 Task: Find connections with filter location Fresno with filter topic #CEOwith filter profile language French with filter current company Career Expertoz with filter school Pacific University Udaipur with filter industry Artists and Writers with filter service category Outsourcing with filter keywords title Phone Sales Specialist
Action: Mouse moved to (170, 269)
Screenshot: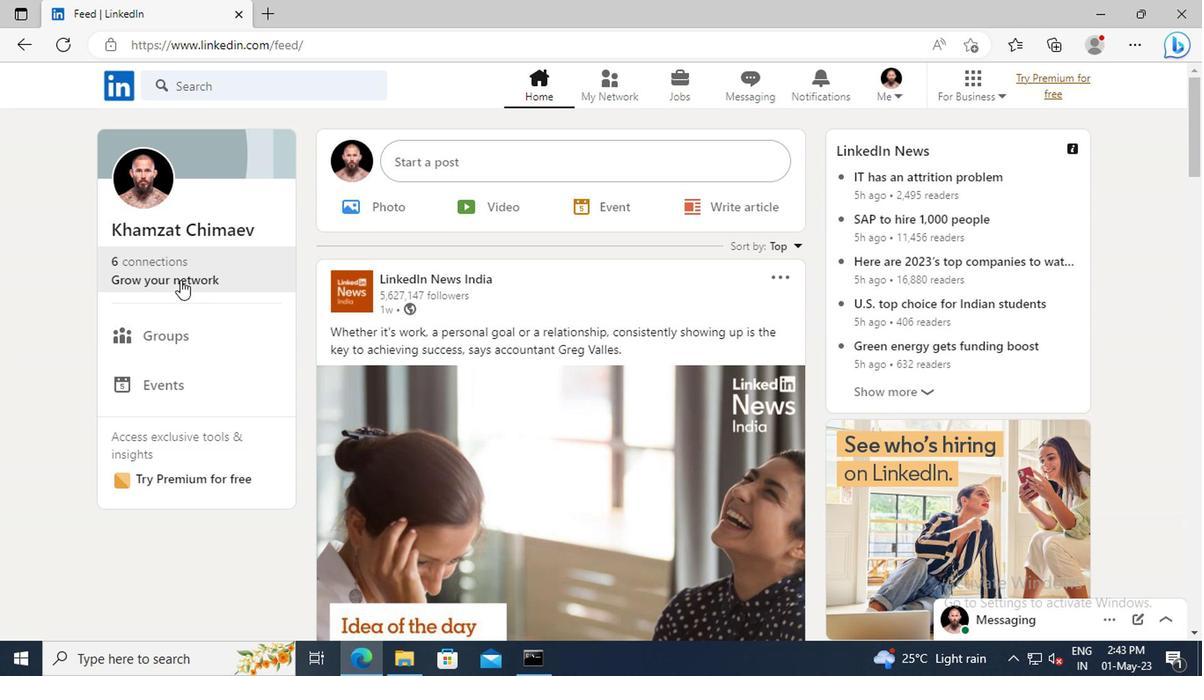 
Action: Mouse pressed left at (170, 269)
Screenshot: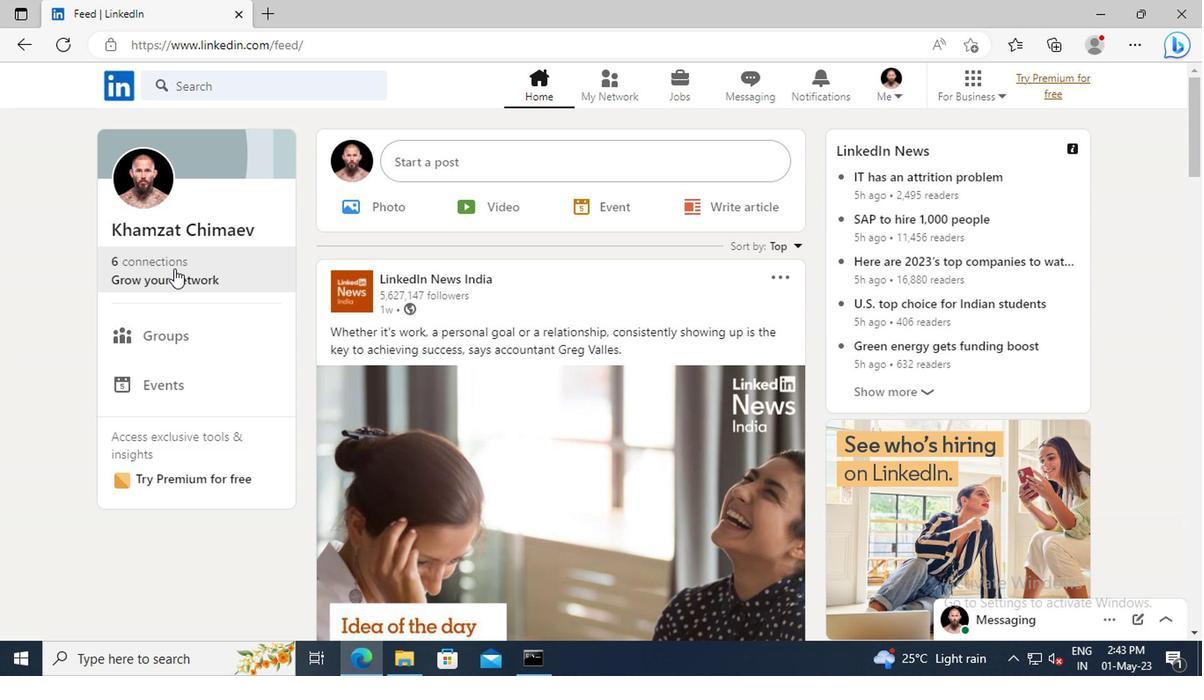 
Action: Mouse moved to (184, 187)
Screenshot: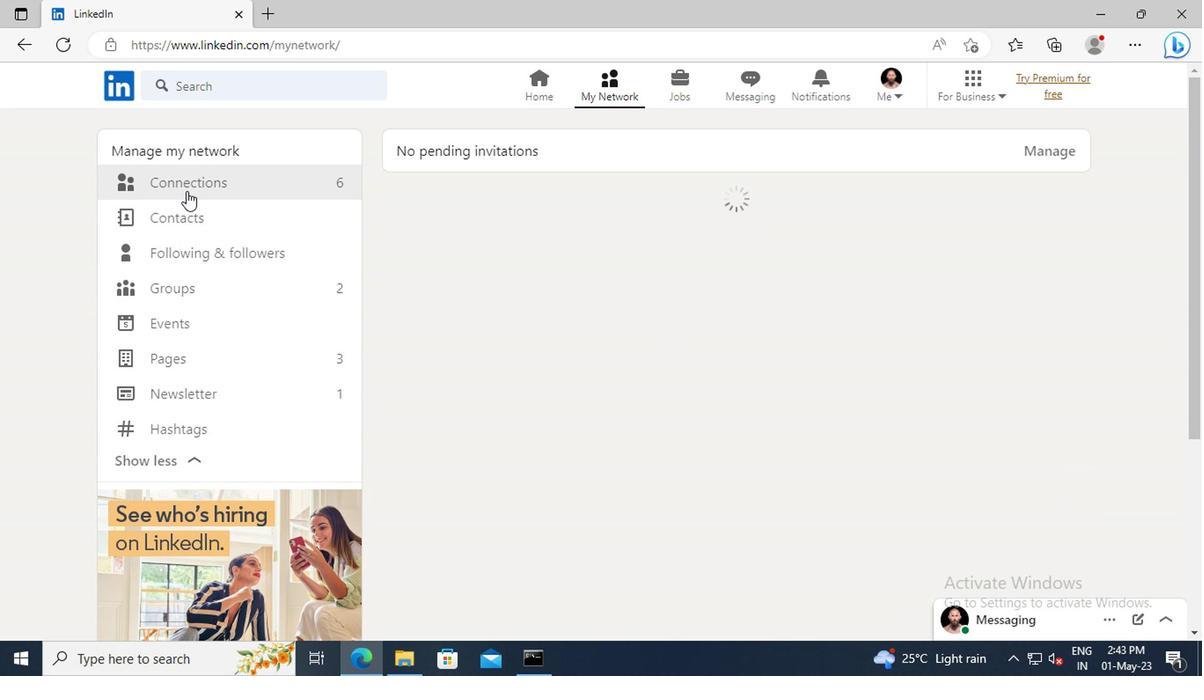 
Action: Mouse pressed left at (184, 187)
Screenshot: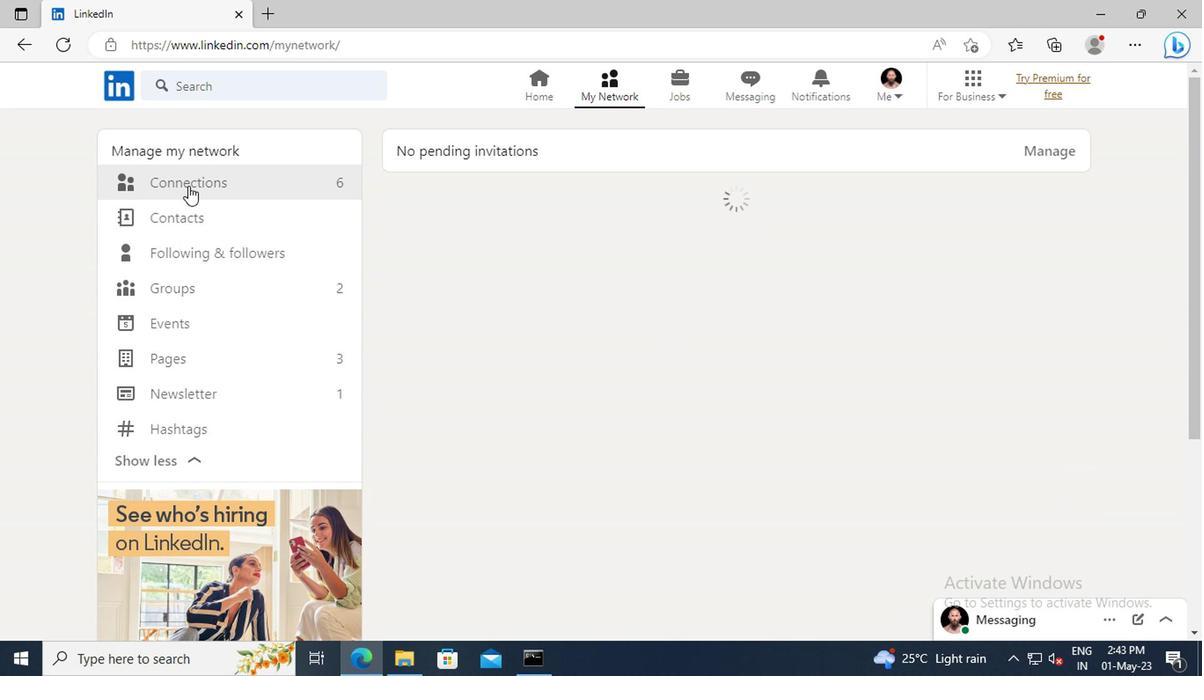 
Action: Mouse moved to (700, 191)
Screenshot: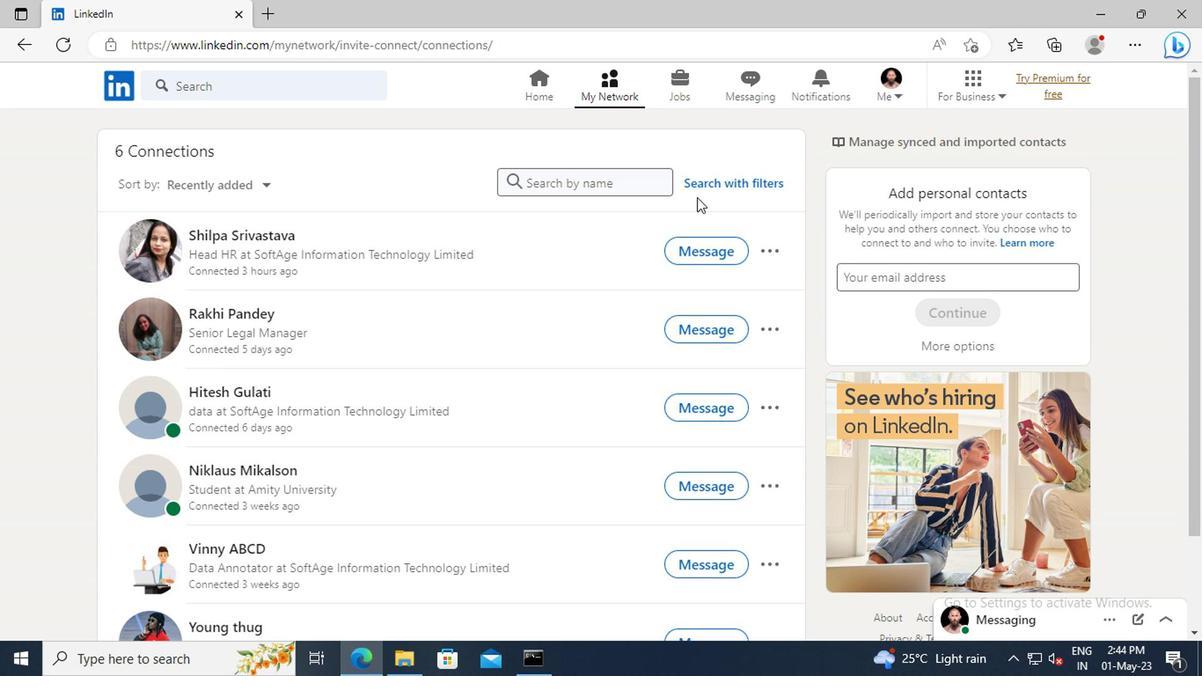 
Action: Mouse pressed left at (700, 191)
Screenshot: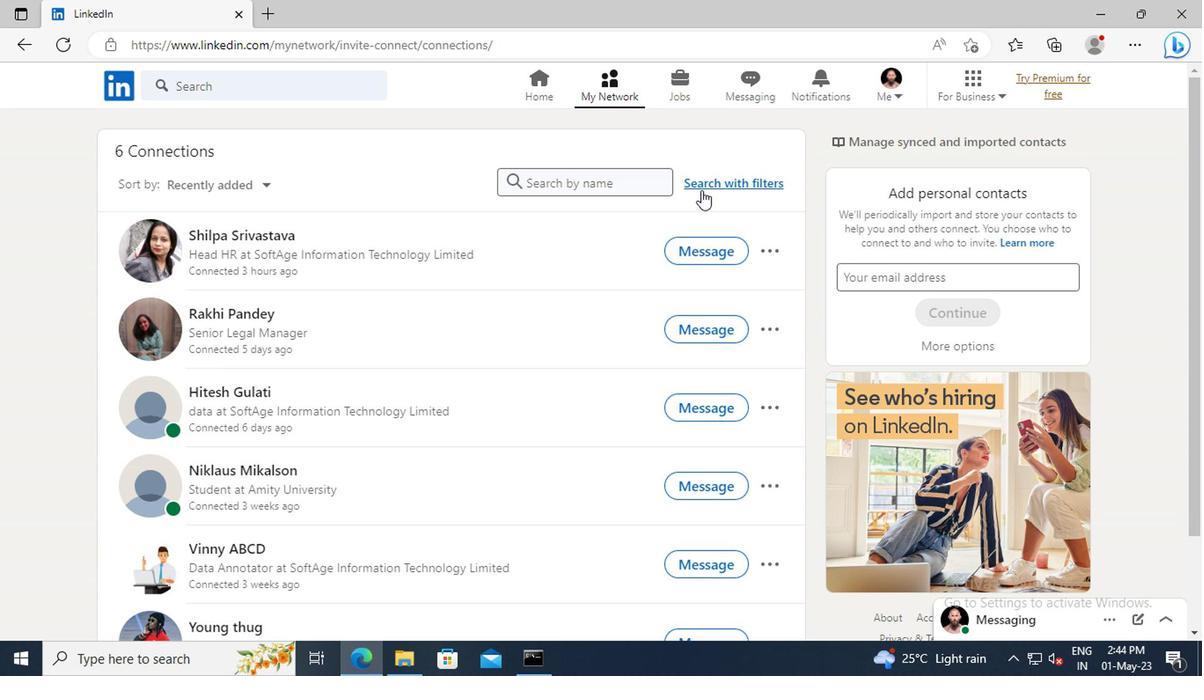 
Action: Mouse moved to (653, 141)
Screenshot: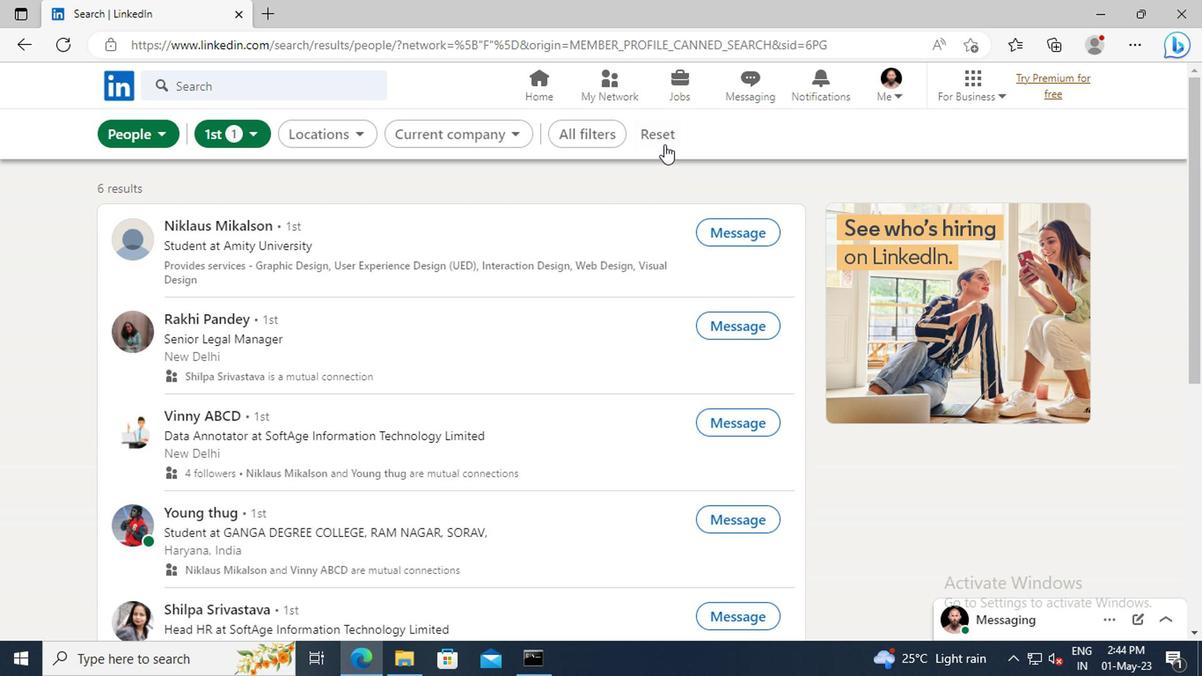 
Action: Mouse pressed left at (653, 141)
Screenshot: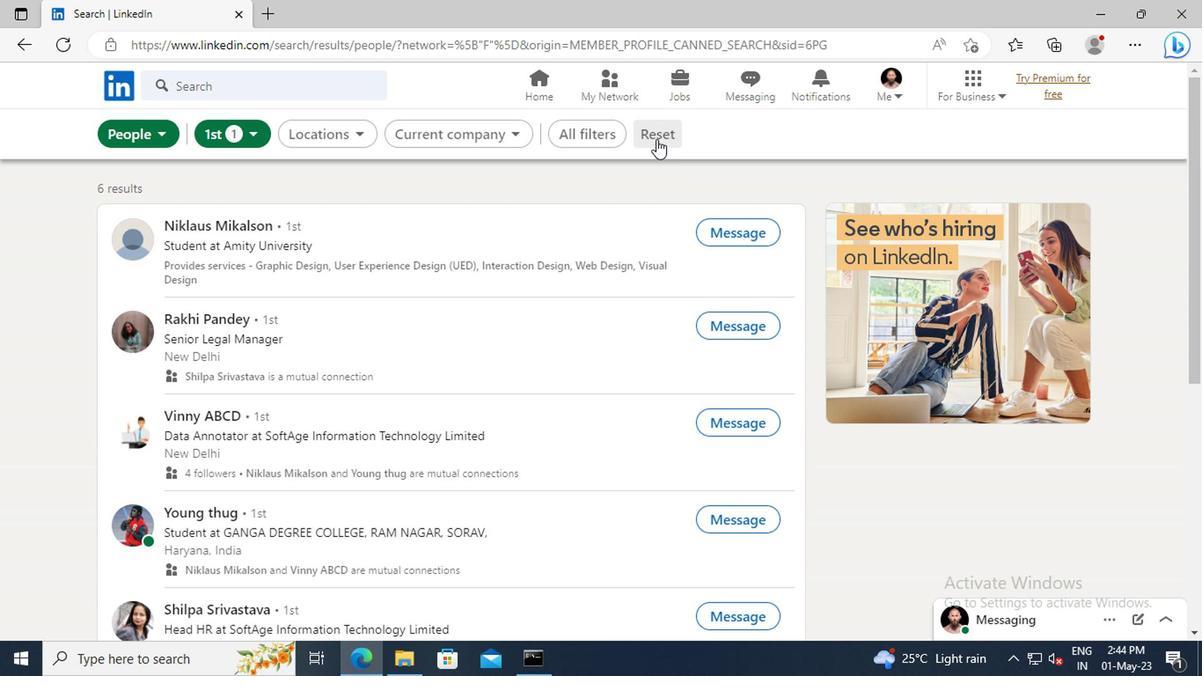 
Action: Mouse moved to (629, 139)
Screenshot: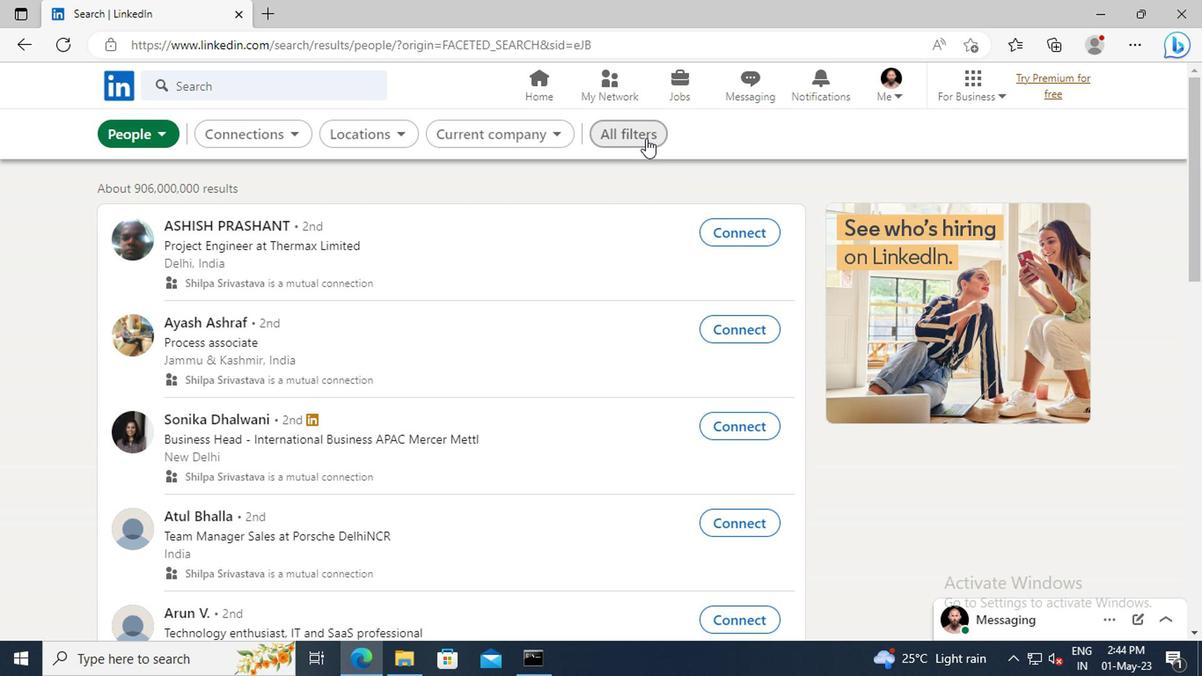 
Action: Mouse pressed left at (629, 139)
Screenshot: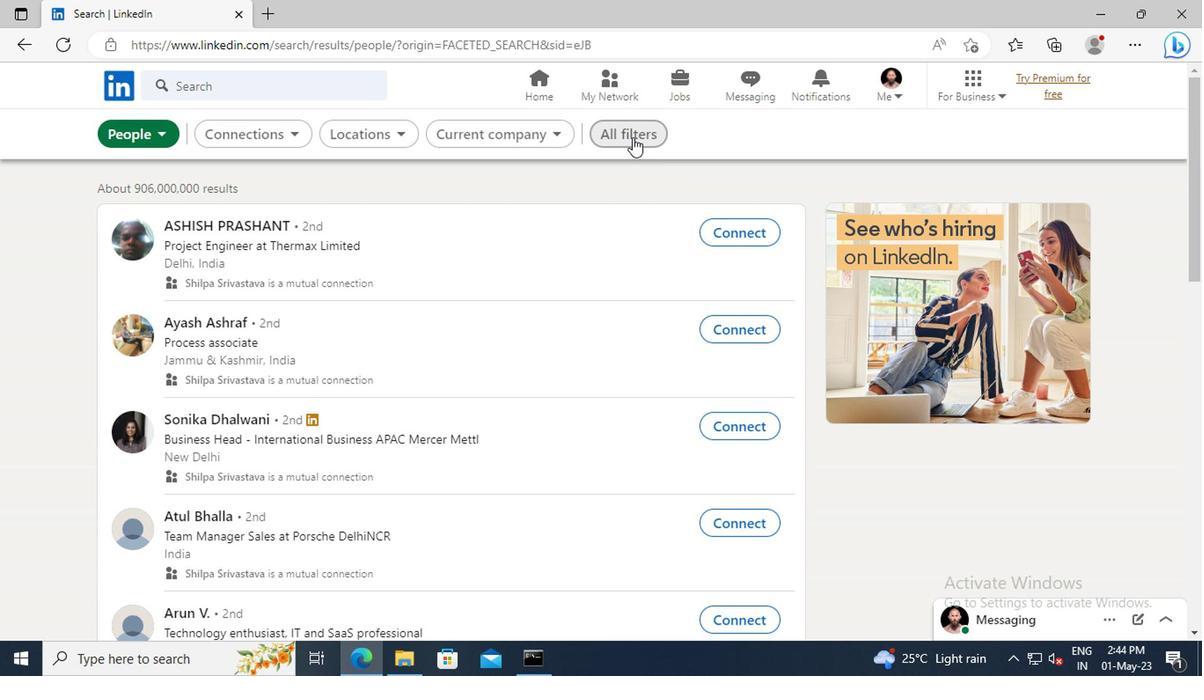 
Action: Mouse moved to (957, 370)
Screenshot: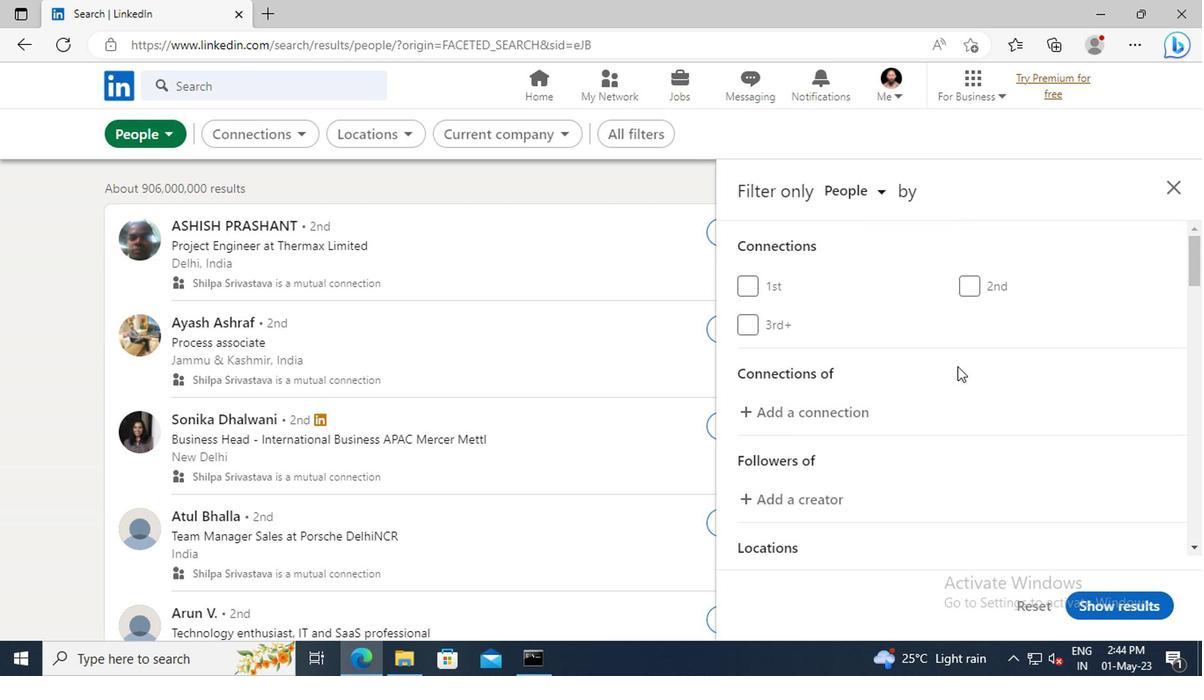 
Action: Mouse scrolled (957, 369) with delta (0, 0)
Screenshot: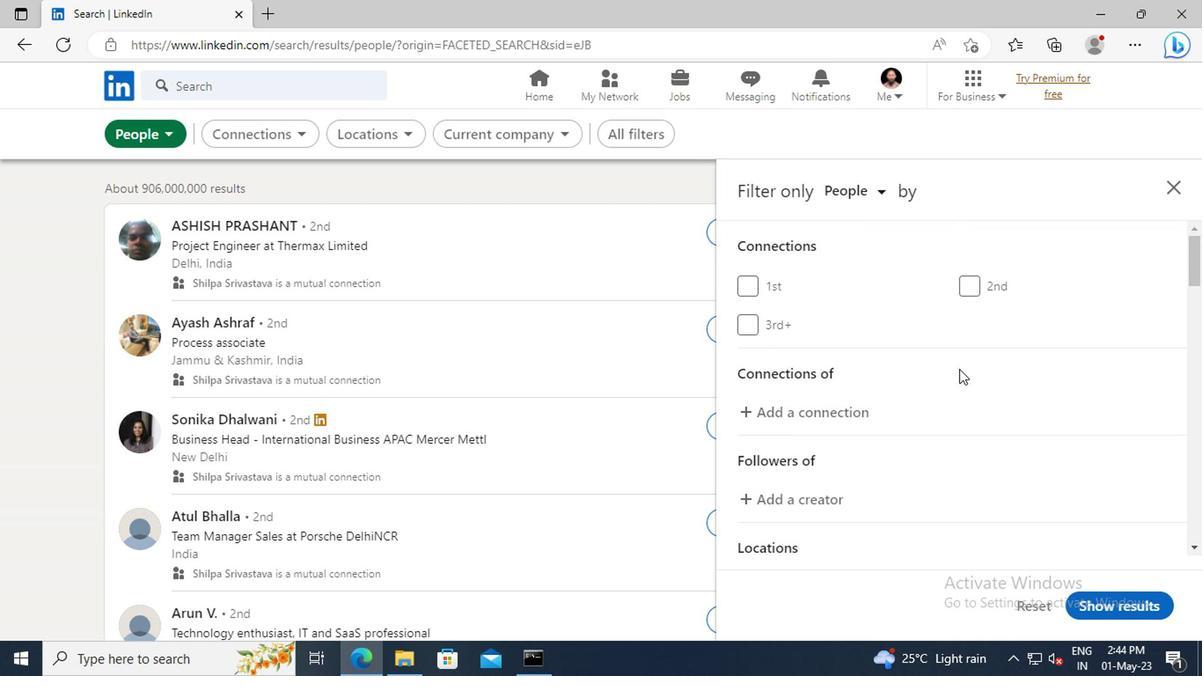 
Action: Mouse scrolled (957, 369) with delta (0, 0)
Screenshot: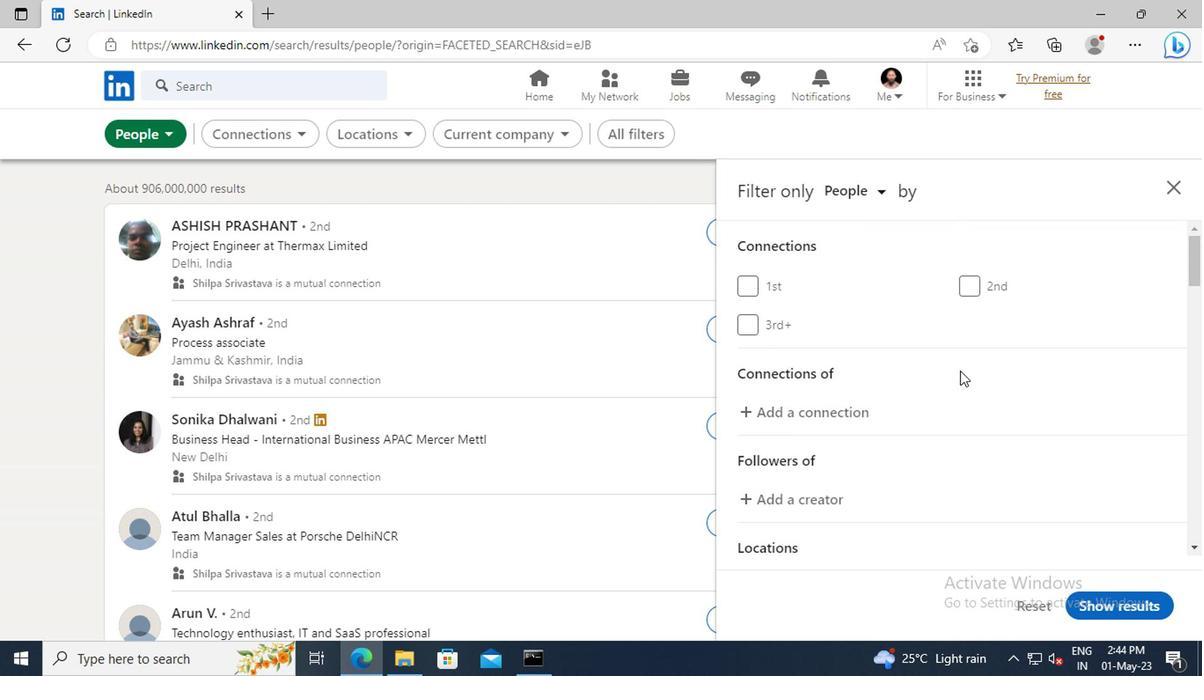 
Action: Mouse scrolled (957, 369) with delta (0, 0)
Screenshot: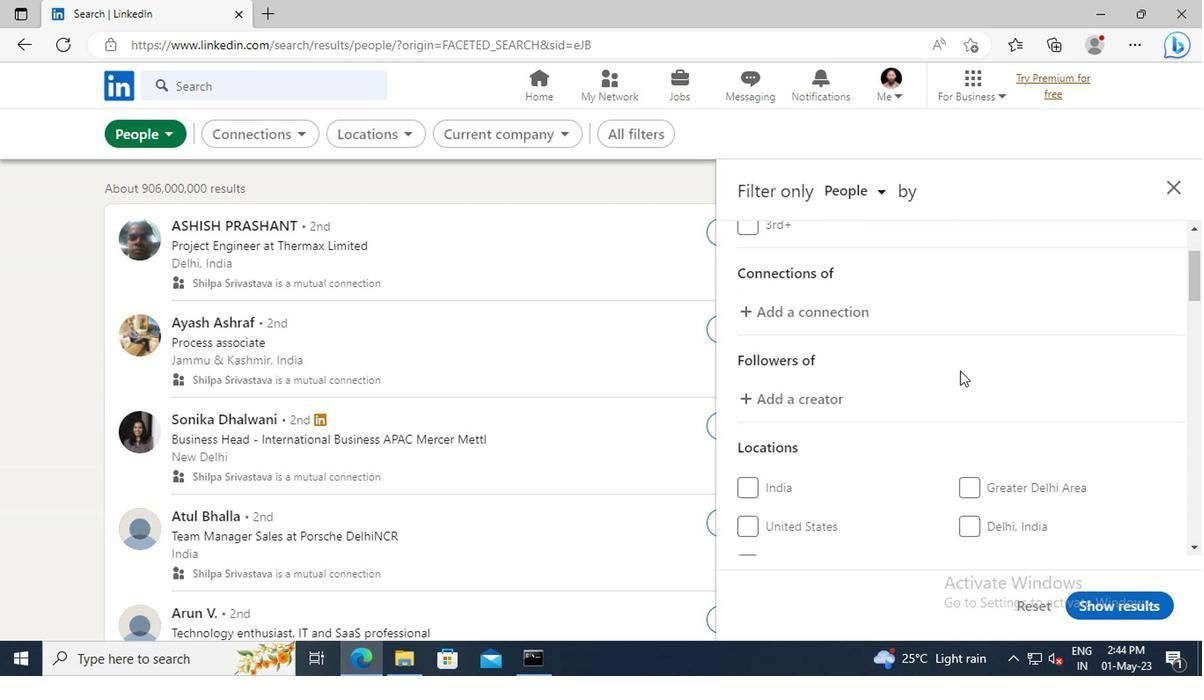 
Action: Mouse scrolled (957, 369) with delta (0, 0)
Screenshot: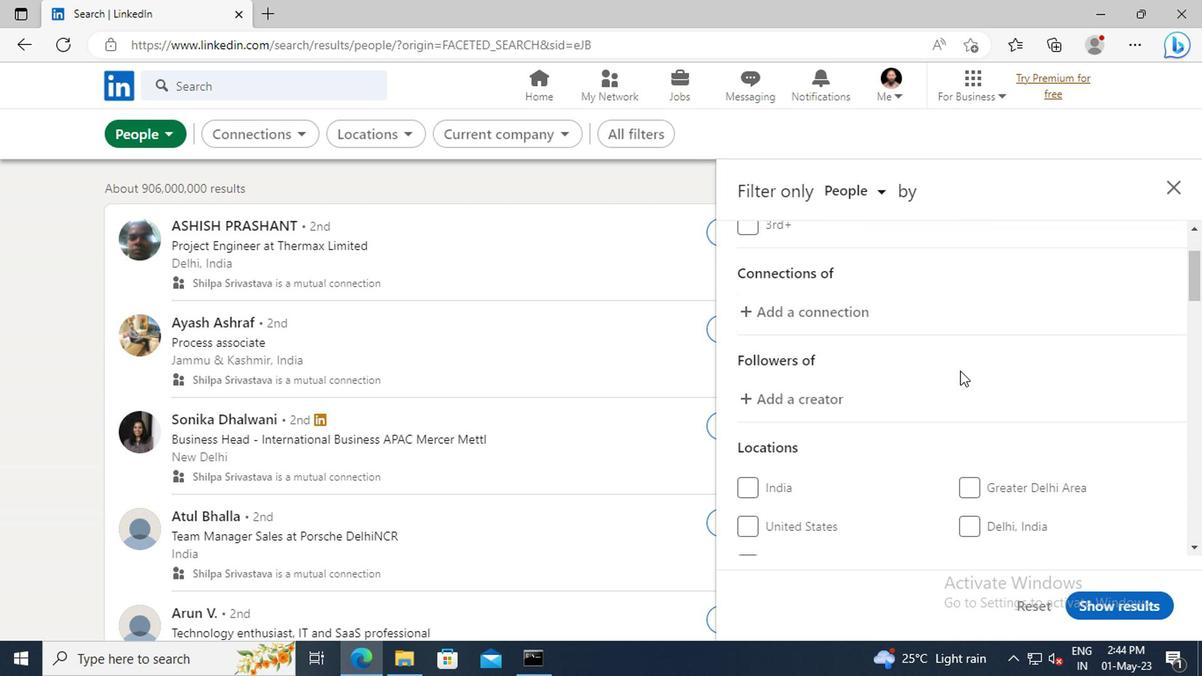 
Action: Mouse scrolled (957, 369) with delta (0, 0)
Screenshot: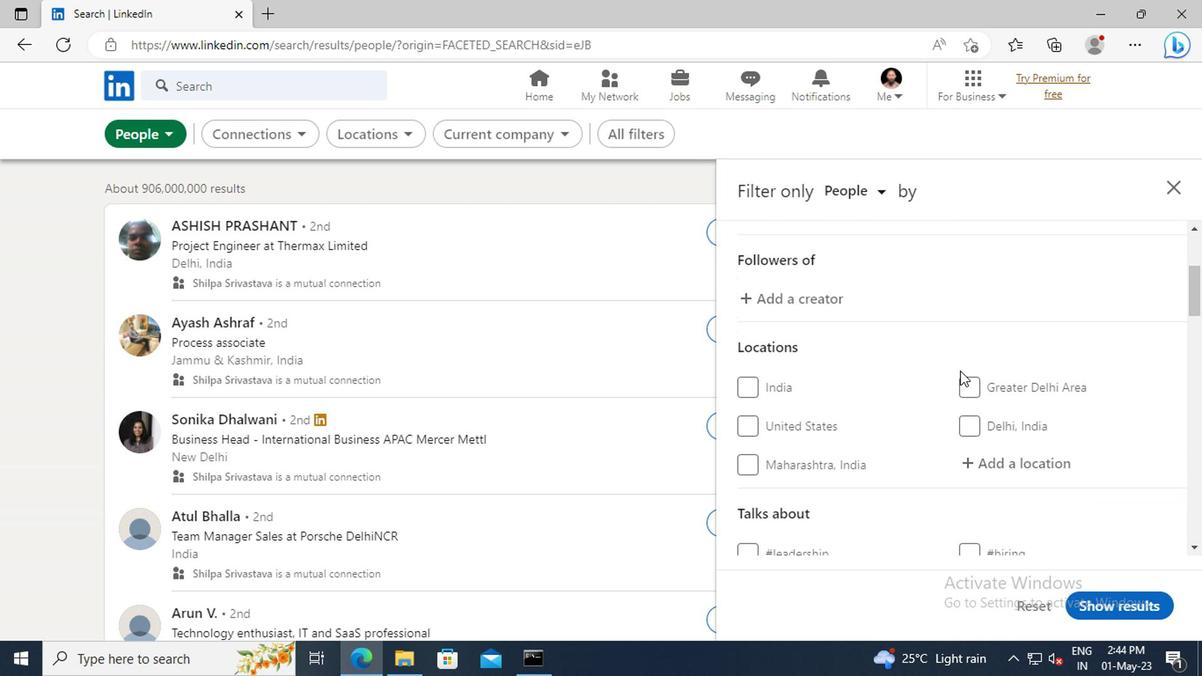 
Action: Mouse moved to (972, 410)
Screenshot: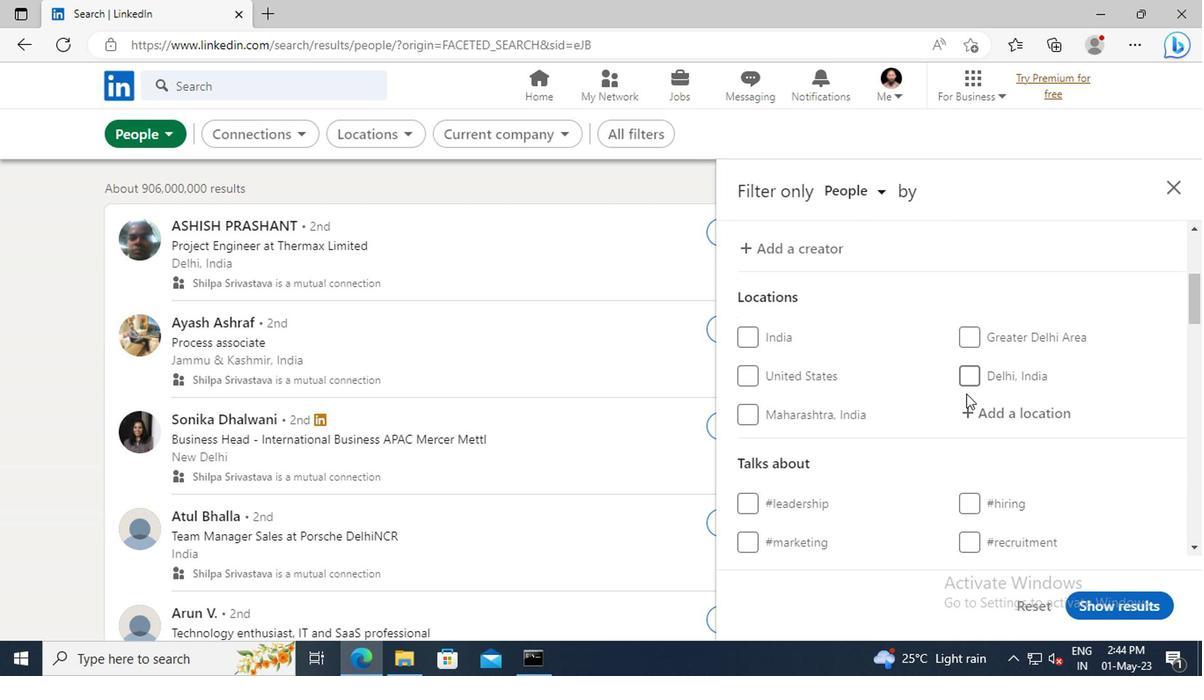 
Action: Mouse pressed left at (972, 410)
Screenshot: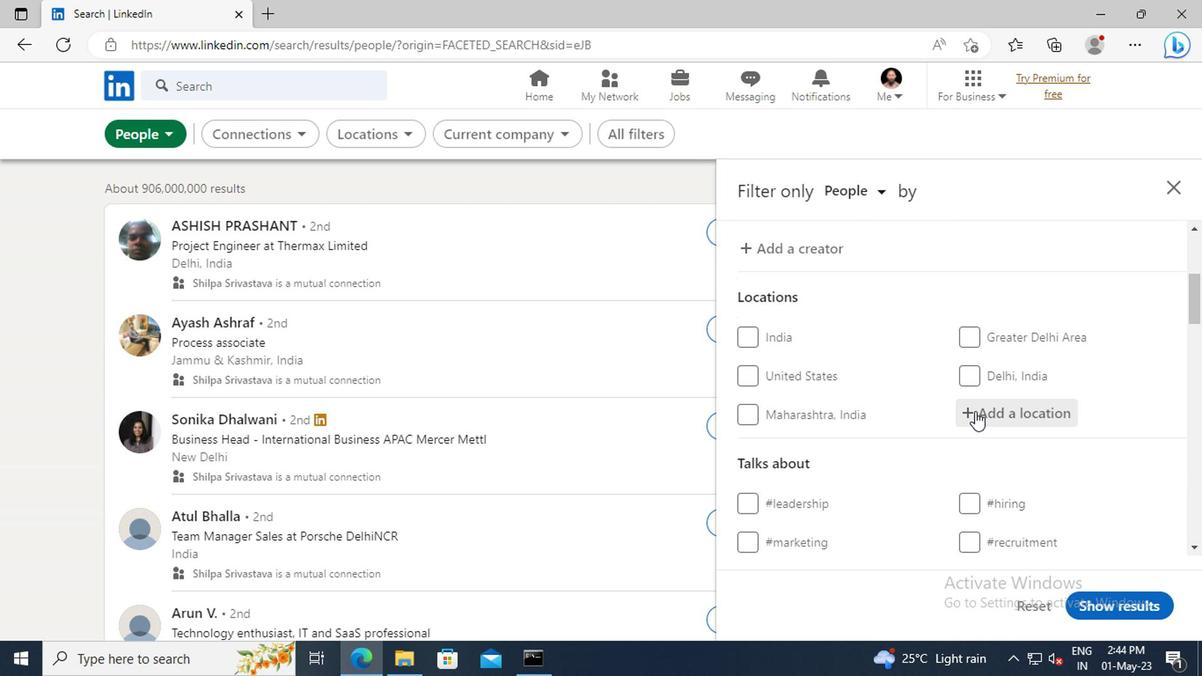 
Action: Key pressed <Key.shift>FRESNO
Screenshot: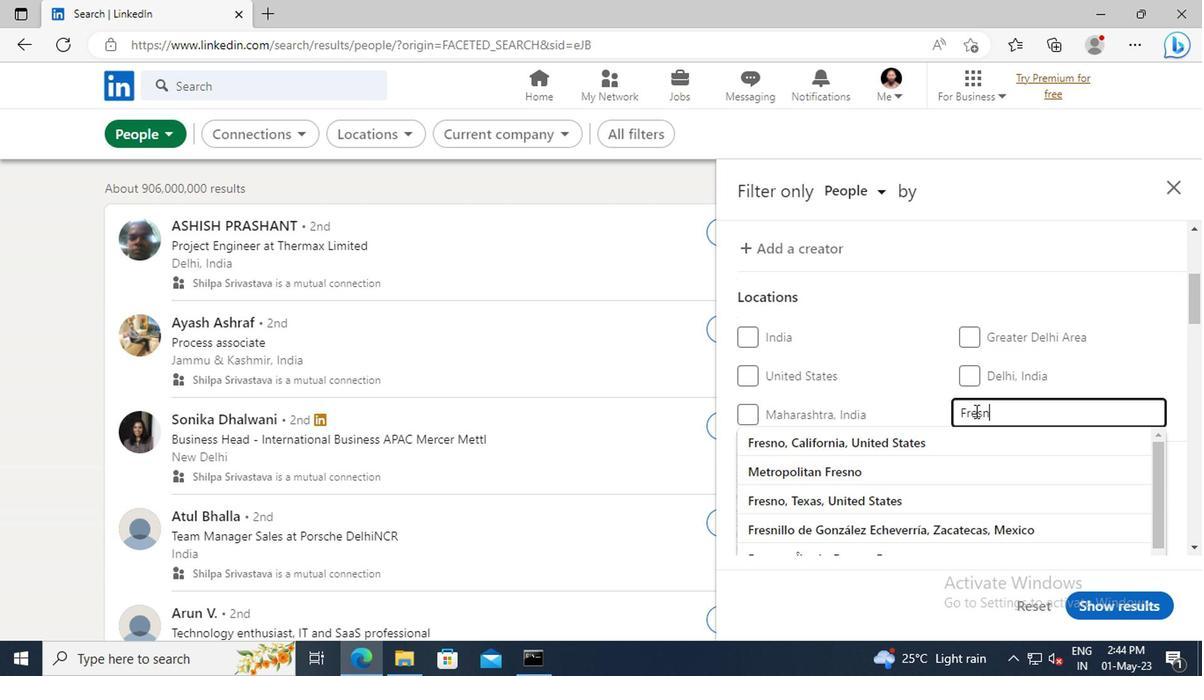 
Action: Mouse moved to (971, 437)
Screenshot: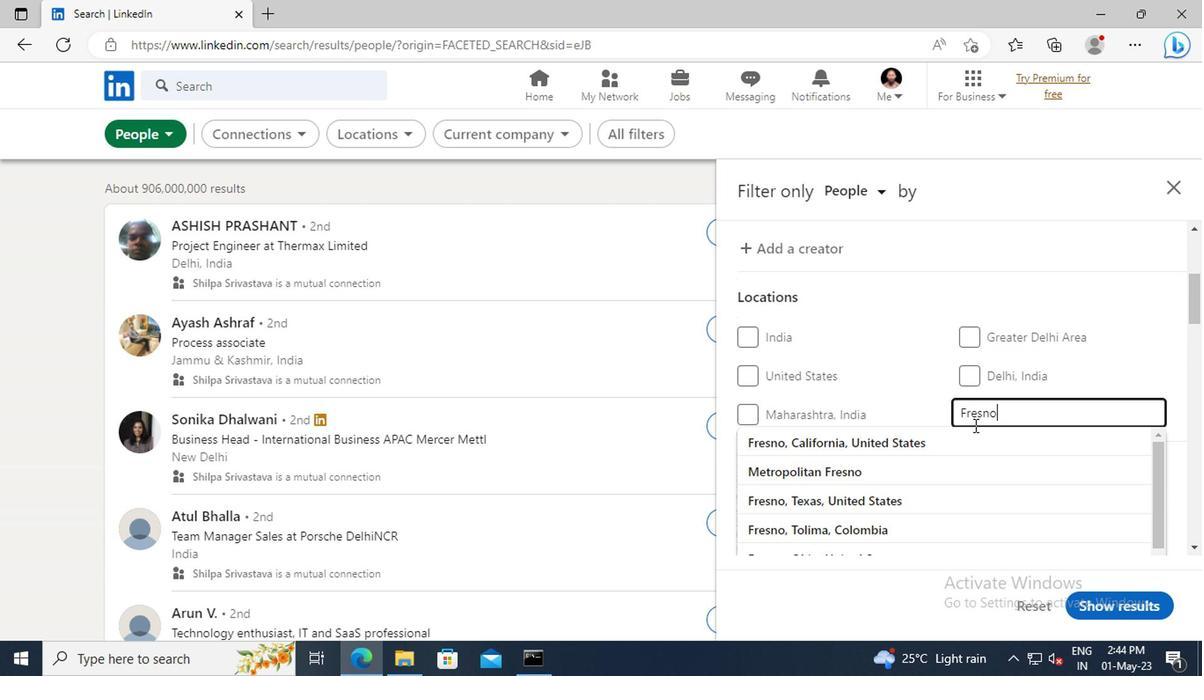
Action: Mouse pressed left at (971, 437)
Screenshot: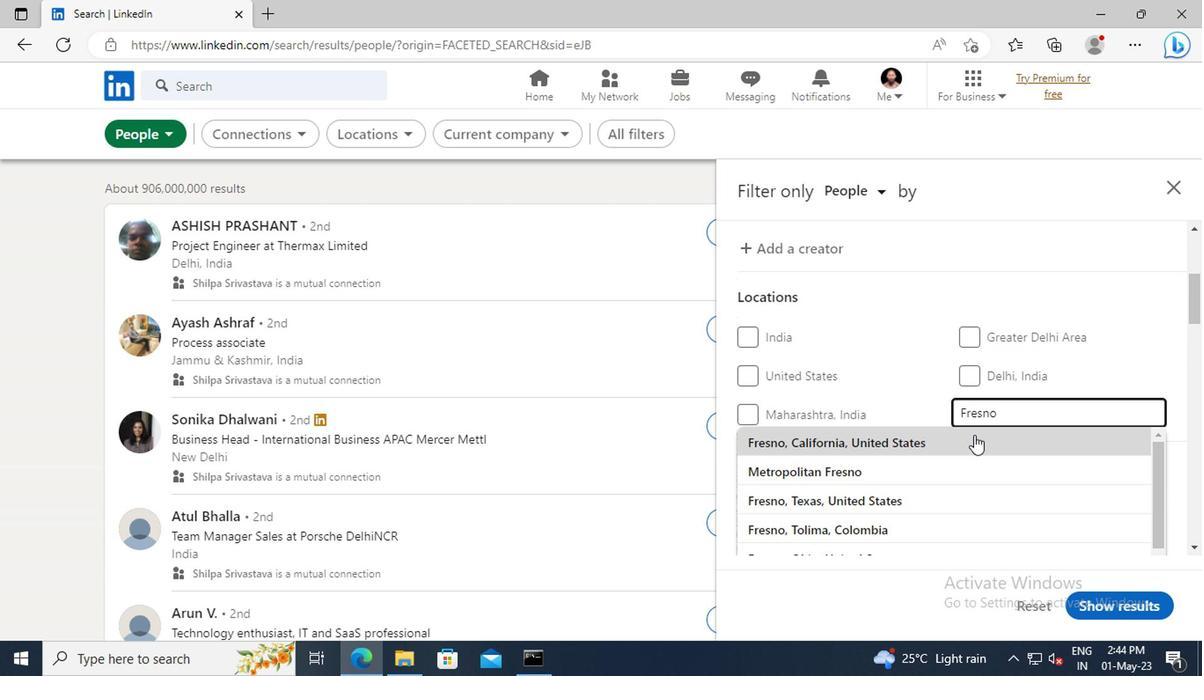 
Action: Mouse scrolled (971, 436) with delta (0, -1)
Screenshot: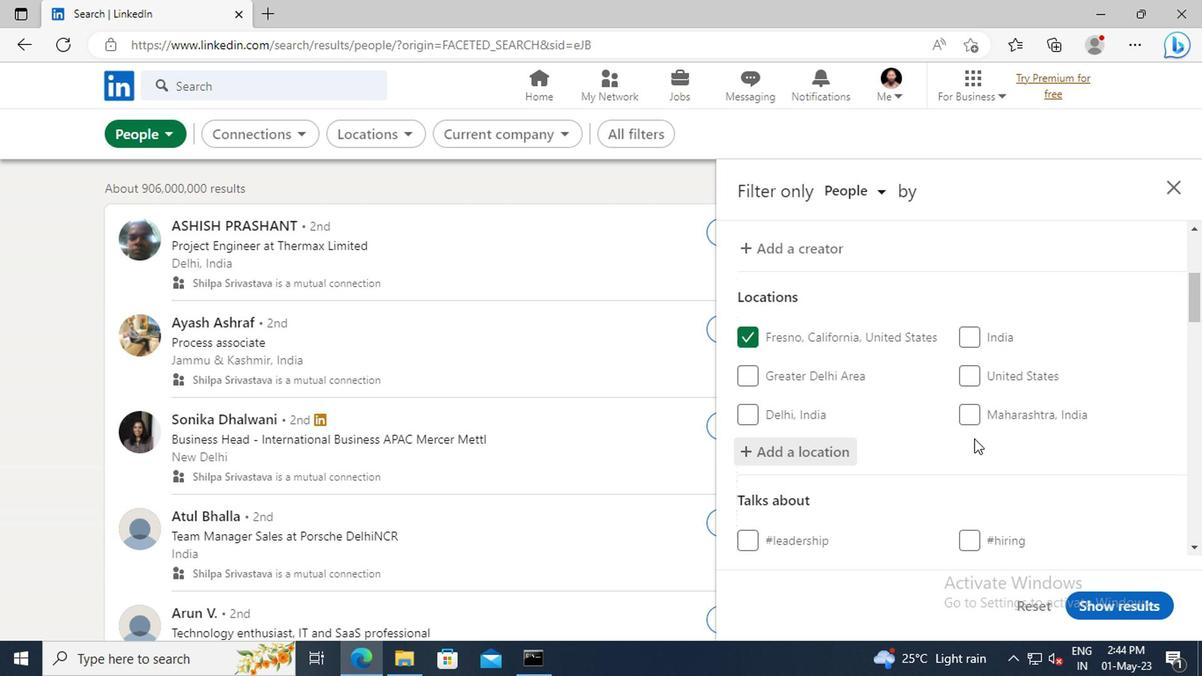 
Action: Mouse scrolled (971, 436) with delta (0, -1)
Screenshot: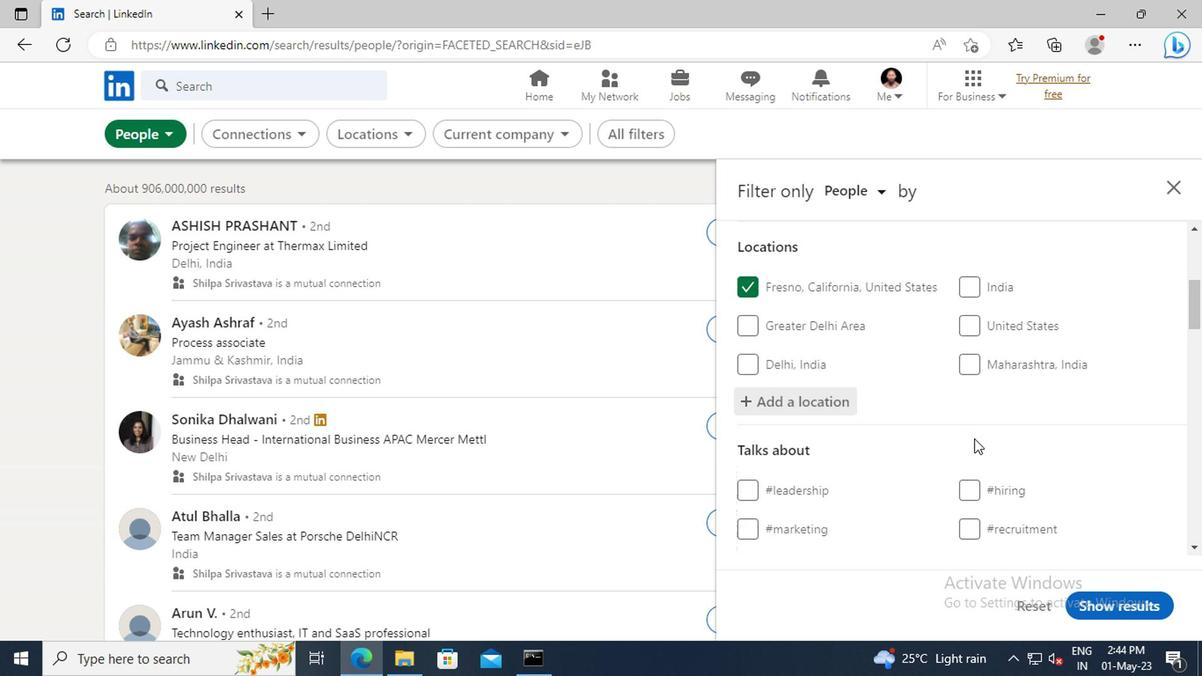 
Action: Mouse scrolled (971, 436) with delta (0, -1)
Screenshot: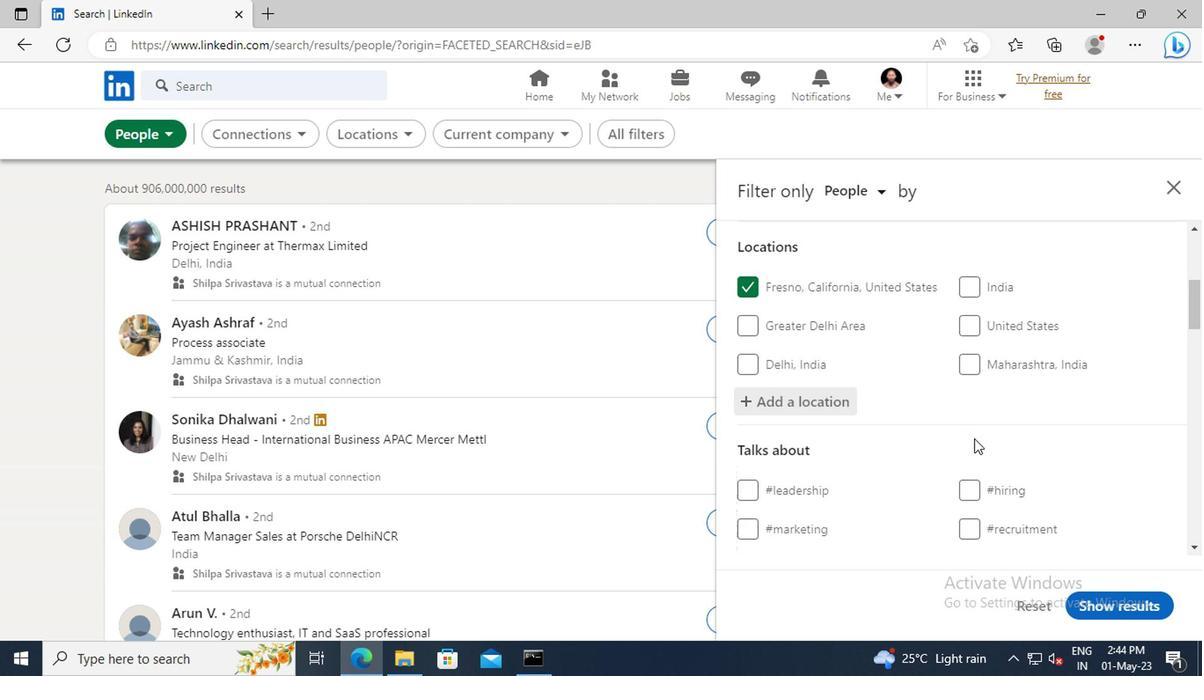 
Action: Mouse scrolled (971, 436) with delta (0, -1)
Screenshot: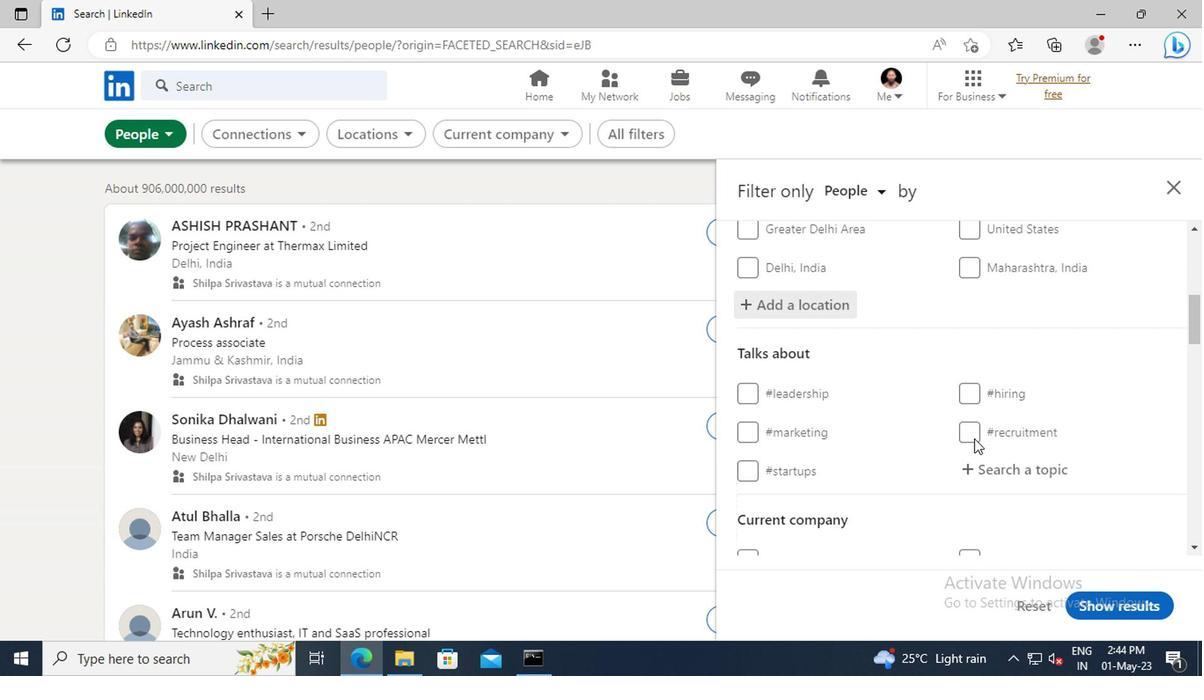 
Action: Mouse moved to (976, 421)
Screenshot: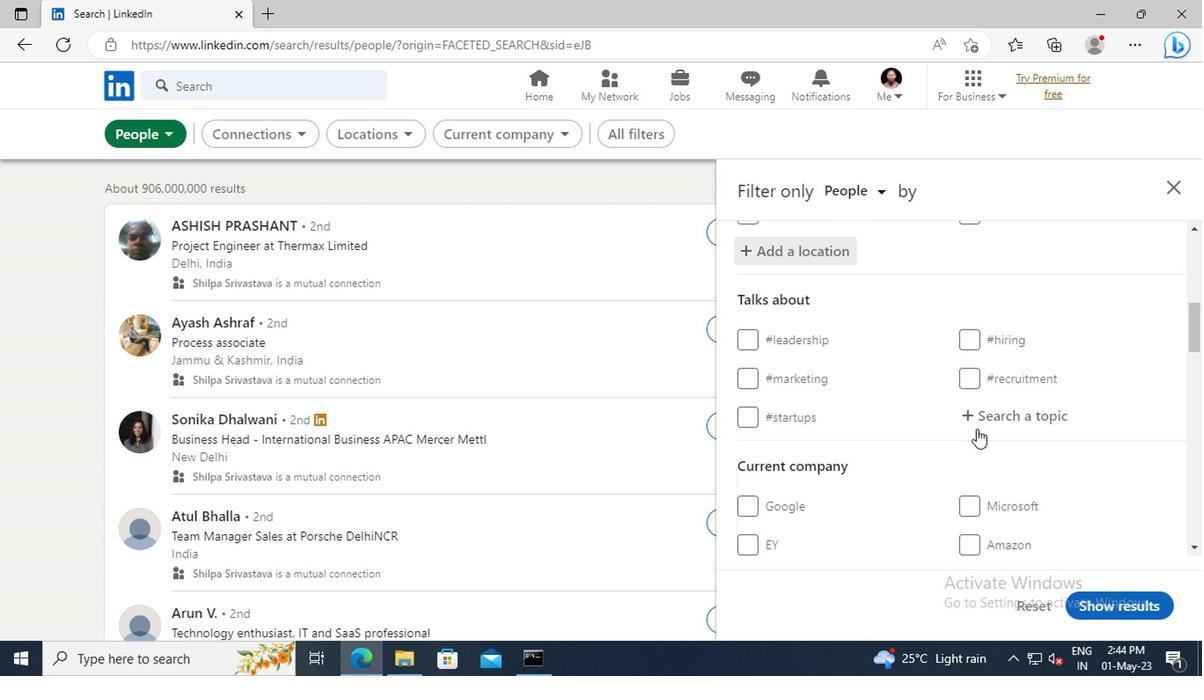 
Action: Mouse pressed left at (976, 421)
Screenshot: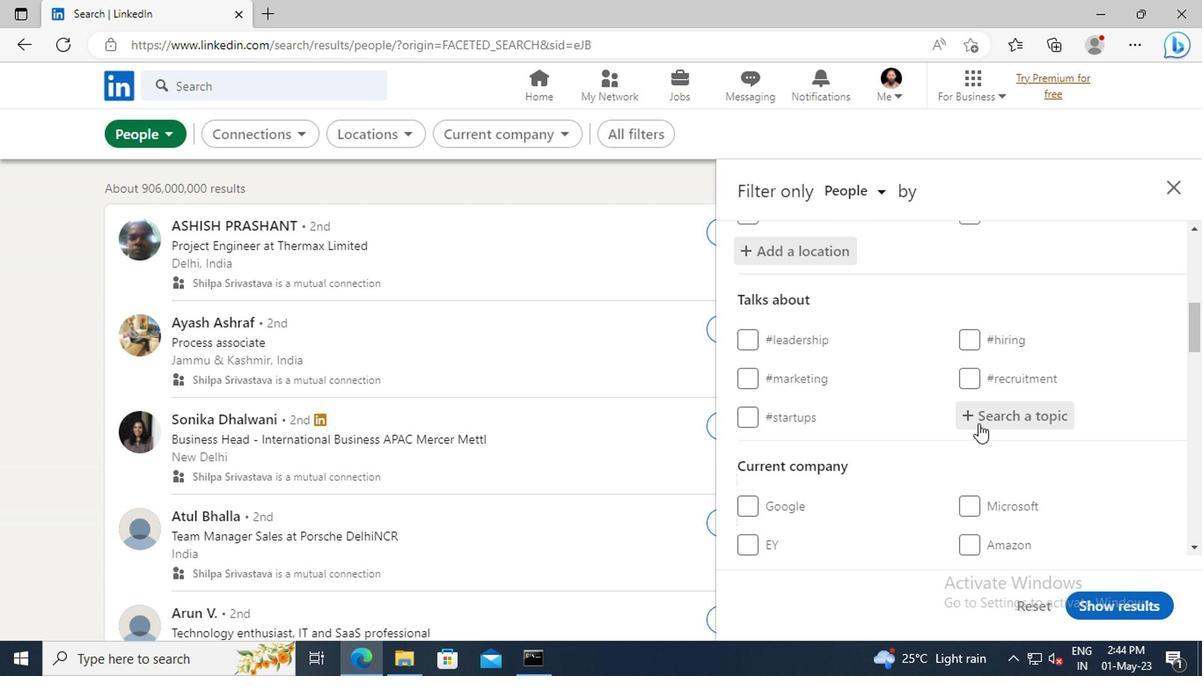
Action: Key pressed <Key.shift>CEO
Screenshot: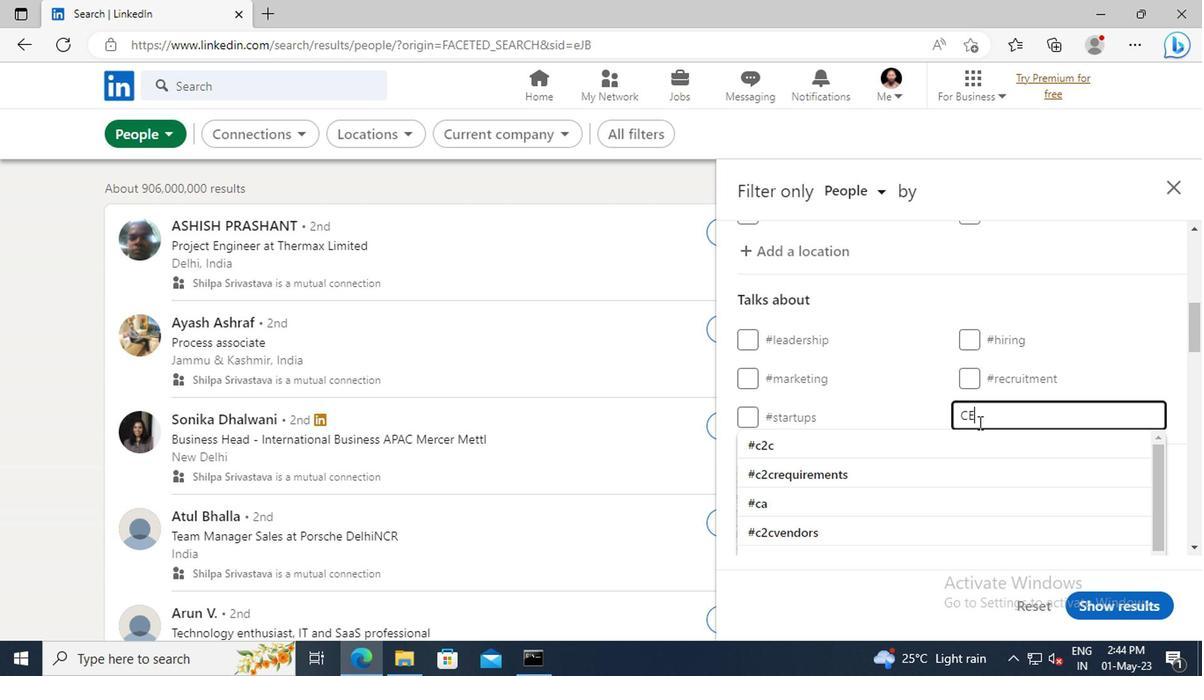 
Action: Mouse moved to (977, 432)
Screenshot: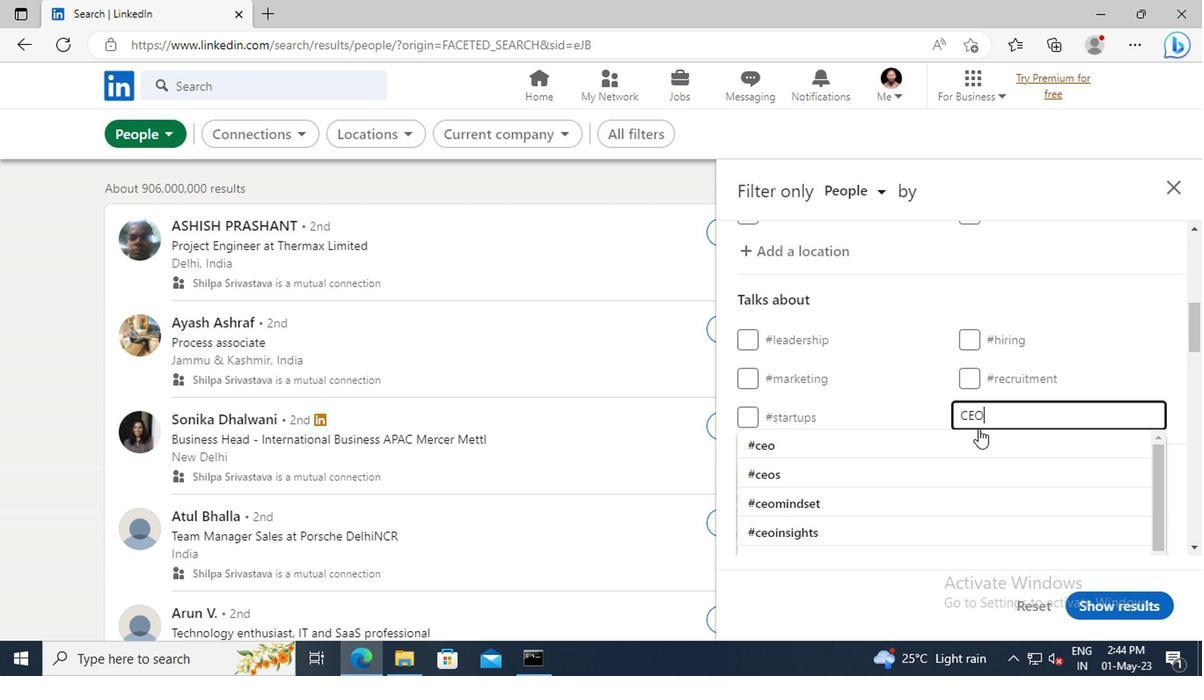 
Action: Mouse pressed left at (977, 432)
Screenshot: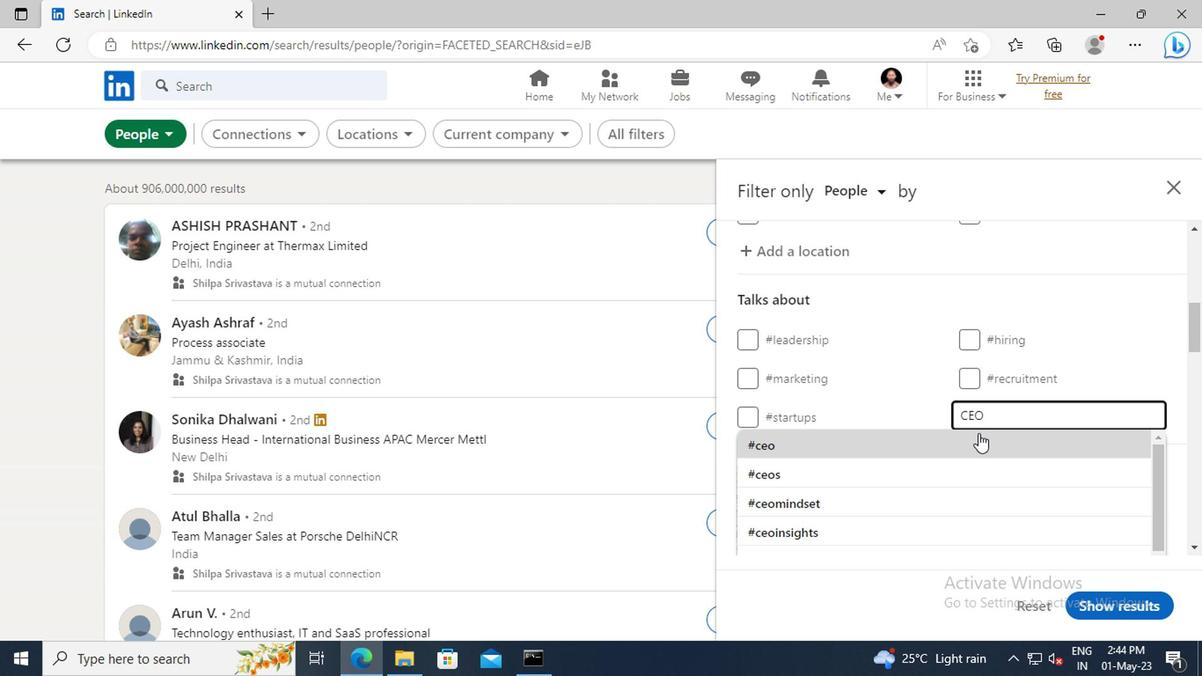 
Action: Mouse scrolled (977, 431) with delta (0, -1)
Screenshot: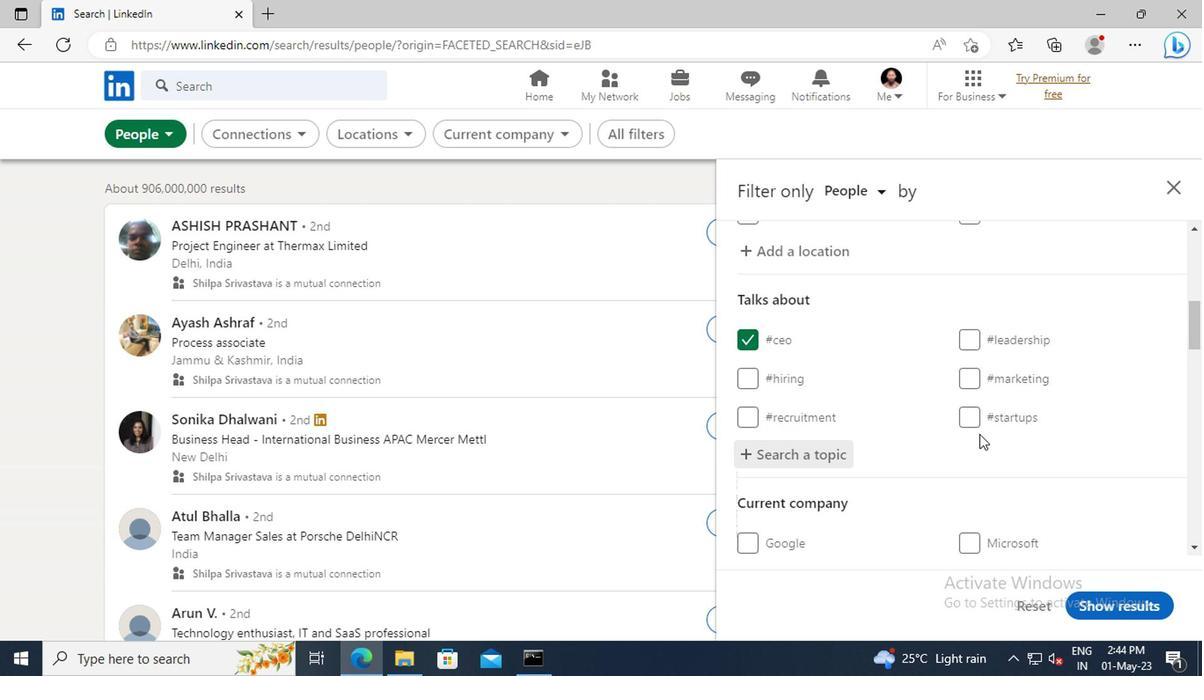 
Action: Mouse scrolled (977, 431) with delta (0, -1)
Screenshot: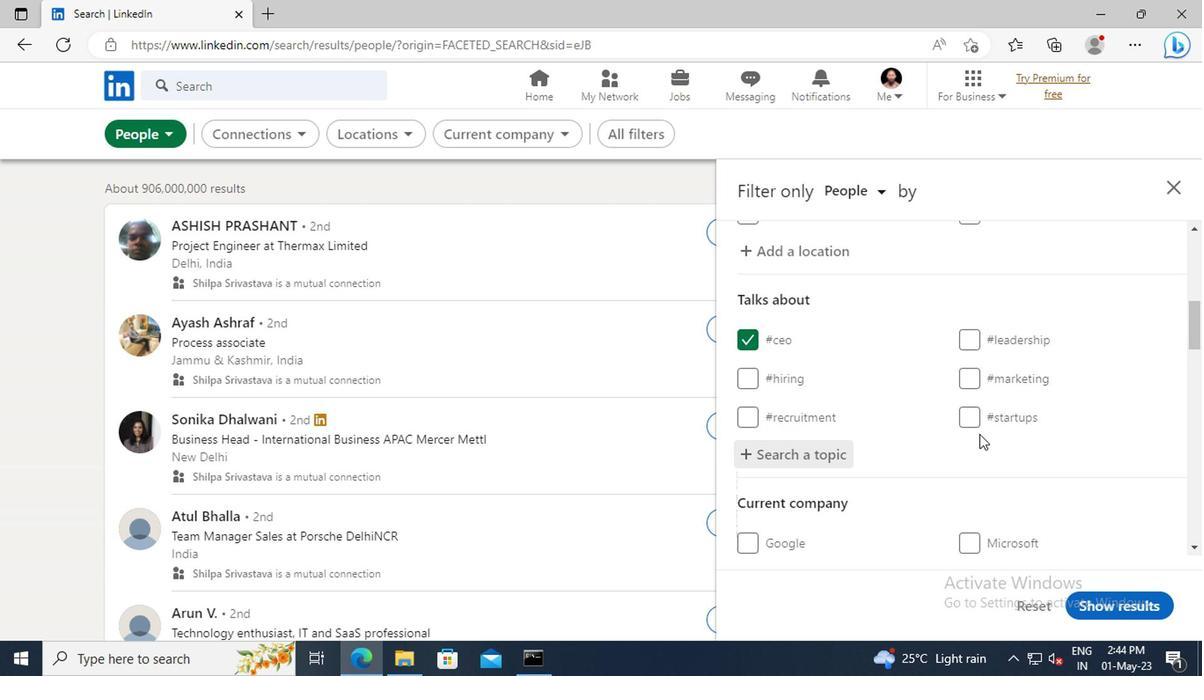 
Action: Mouse scrolled (977, 431) with delta (0, -1)
Screenshot: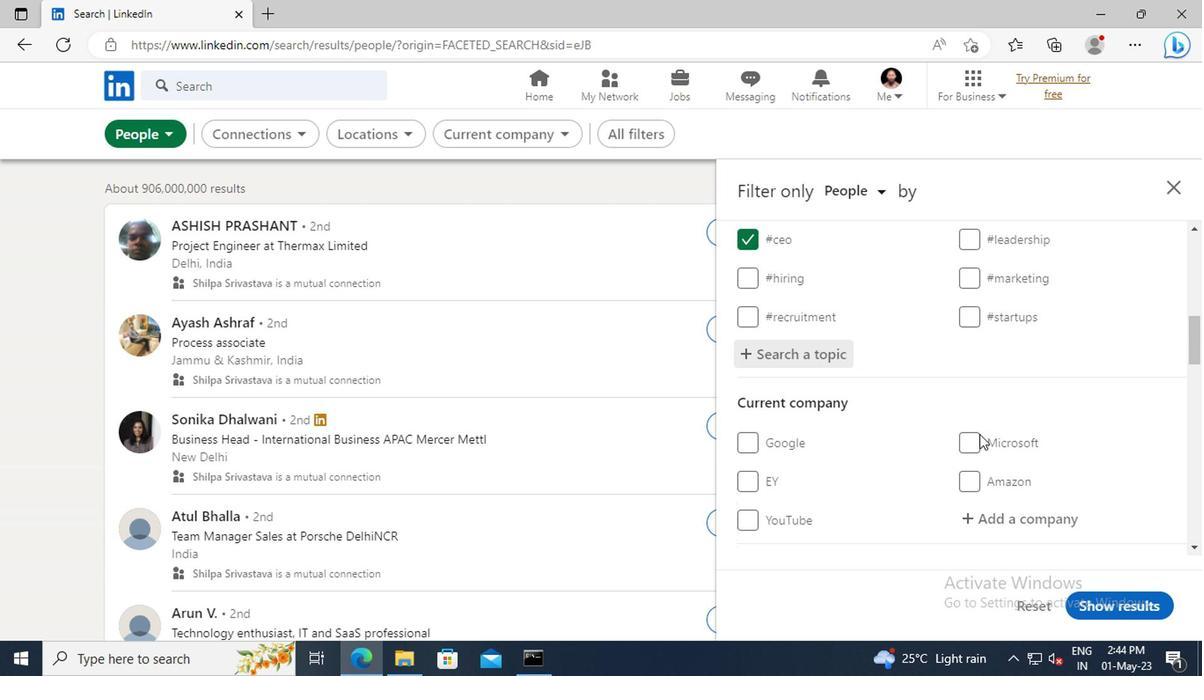 
Action: Mouse scrolled (977, 431) with delta (0, -1)
Screenshot: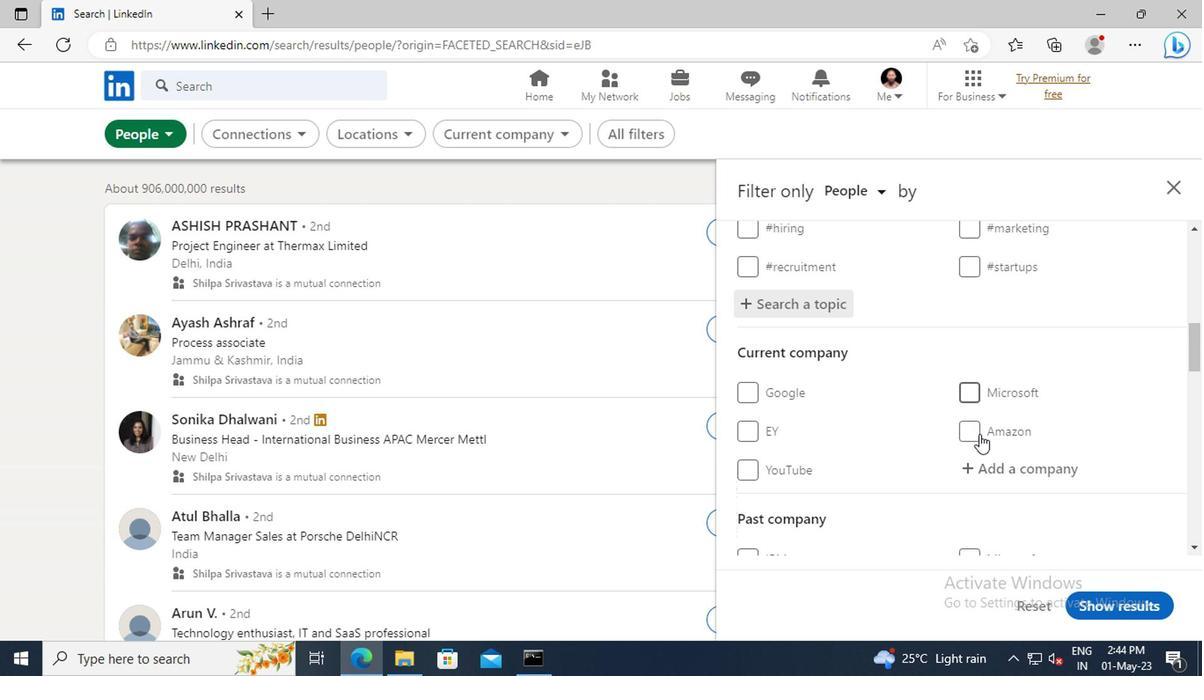 
Action: Mouse scrolled (977, 431) with delta (0, -1)
Screenshot: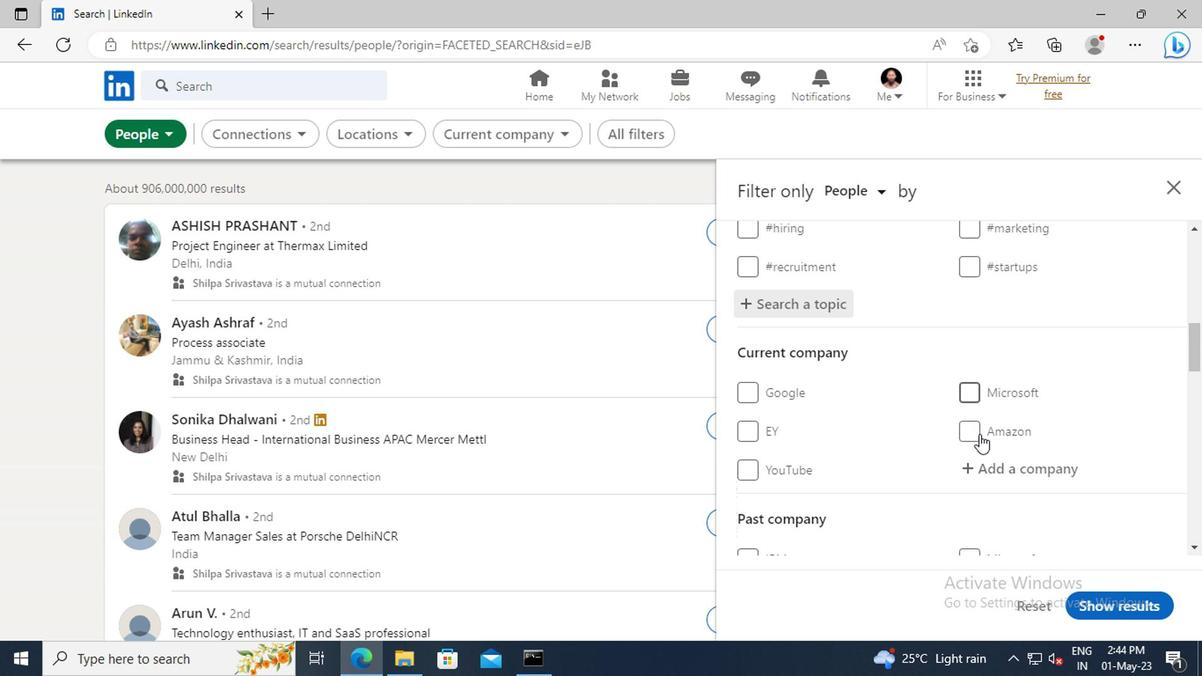 
Action: Mouse scrolled (977, 431) with delta (0, -1)
Screenshot: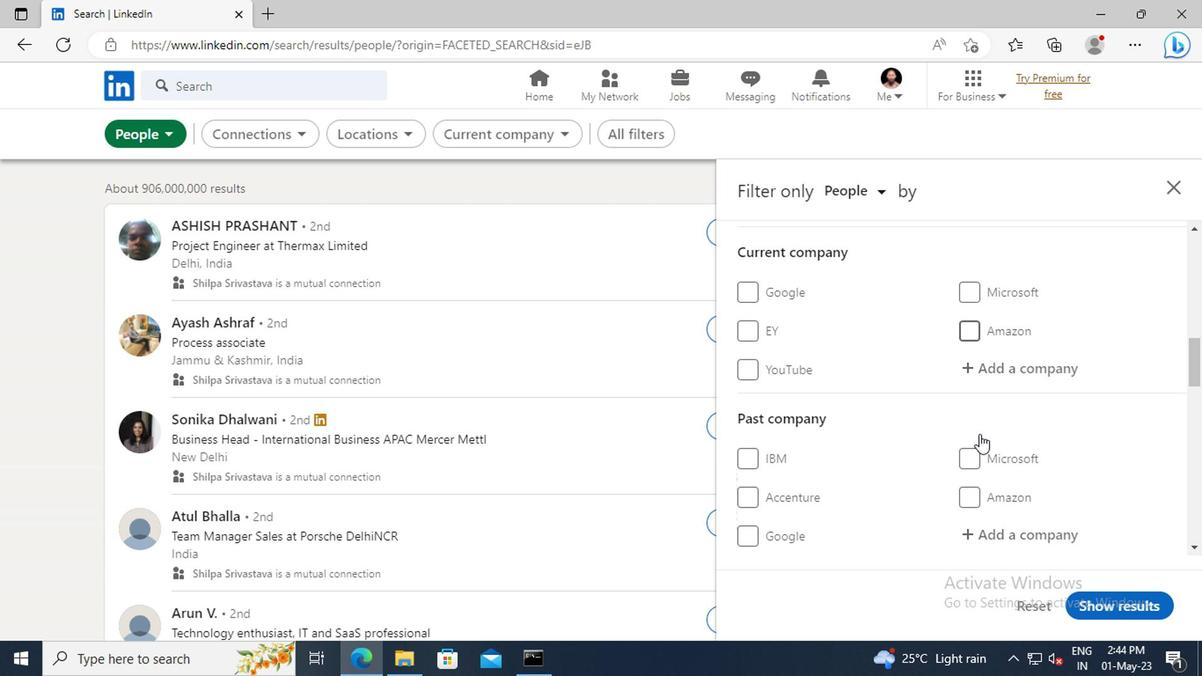 
Action: Mouse scrolled (977, 431) with delta (0, -1)
Screenshot: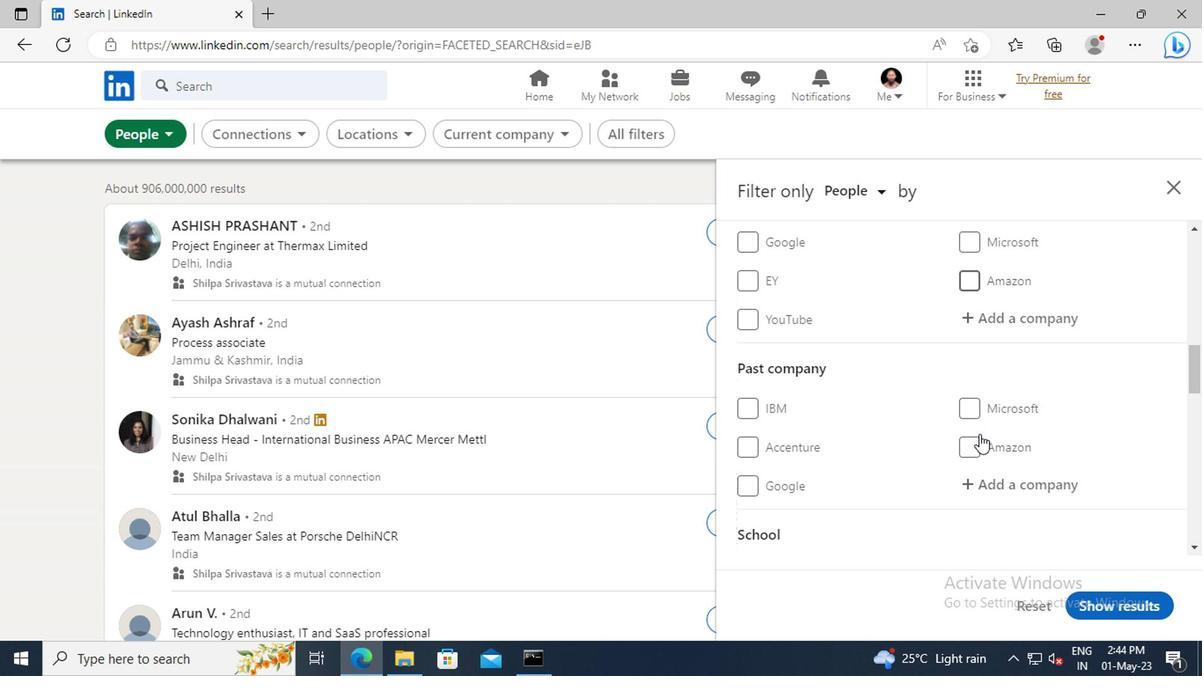 
Action: Mouse scrolled (977, 431) with delta (0, -1)
Screenshot: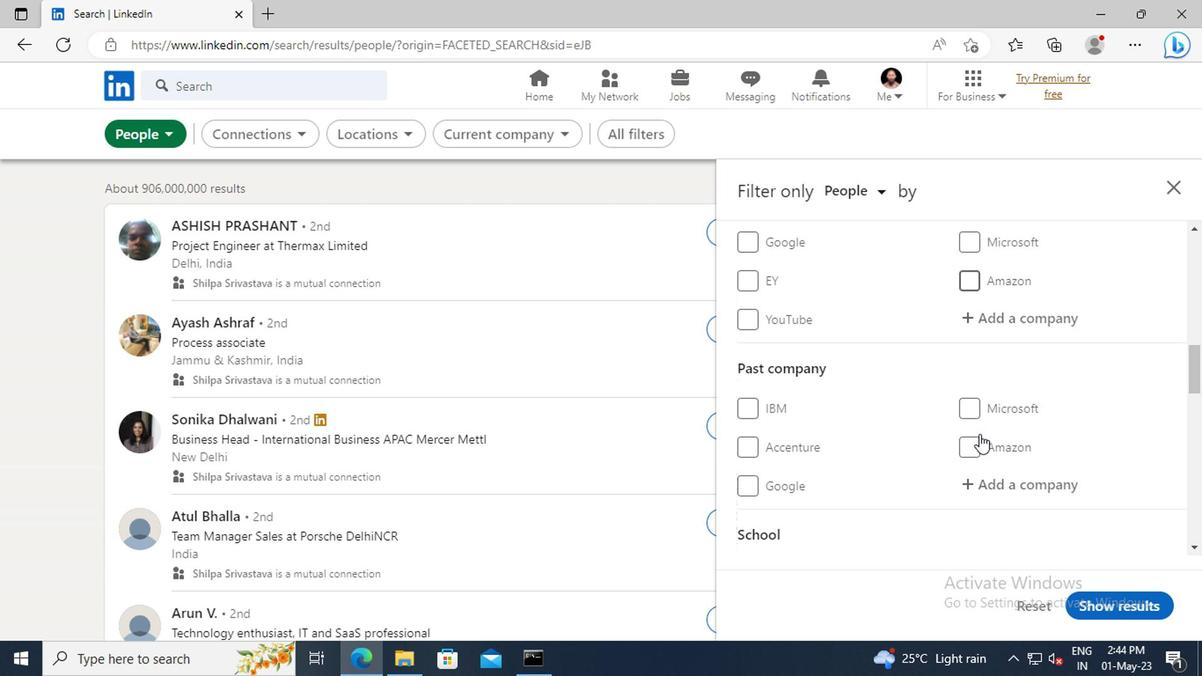 
Action: Mouse scrolled (977, 431) with delta (0, -1)
Screenshot: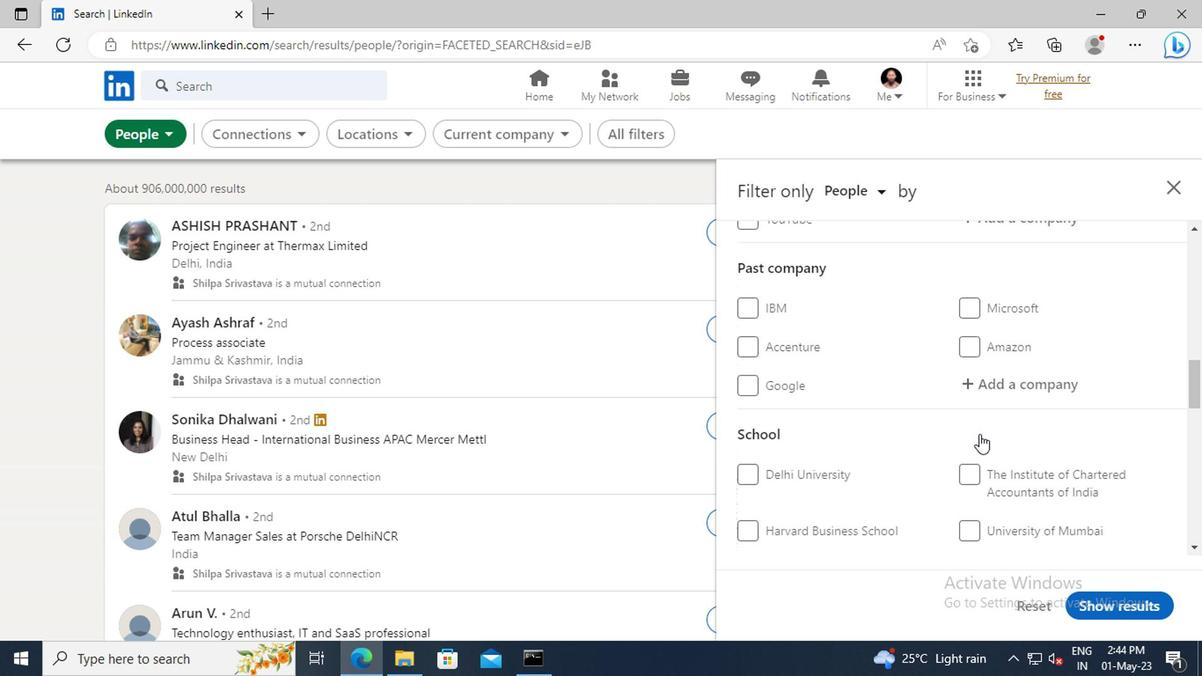 
Action: Mouse scrolled (977, 431) with delta (0, -1)
Screenshot: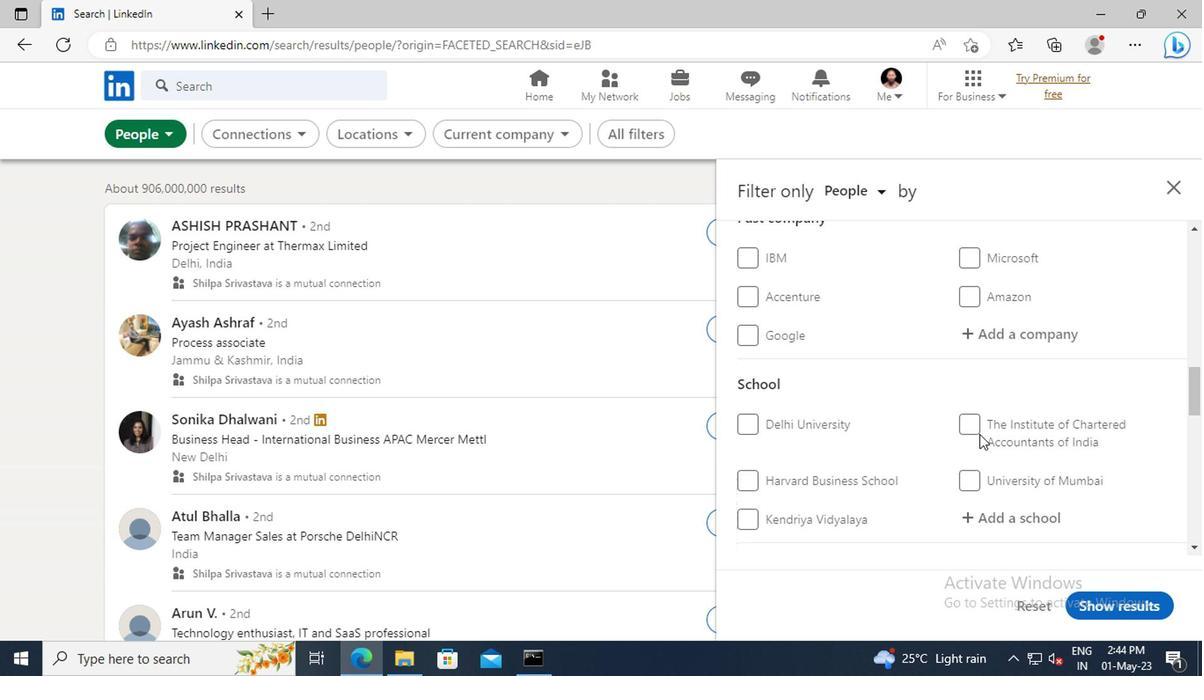 
Action: Mouse scrolled (977, 431) with delta (0, -1)
Screenshot: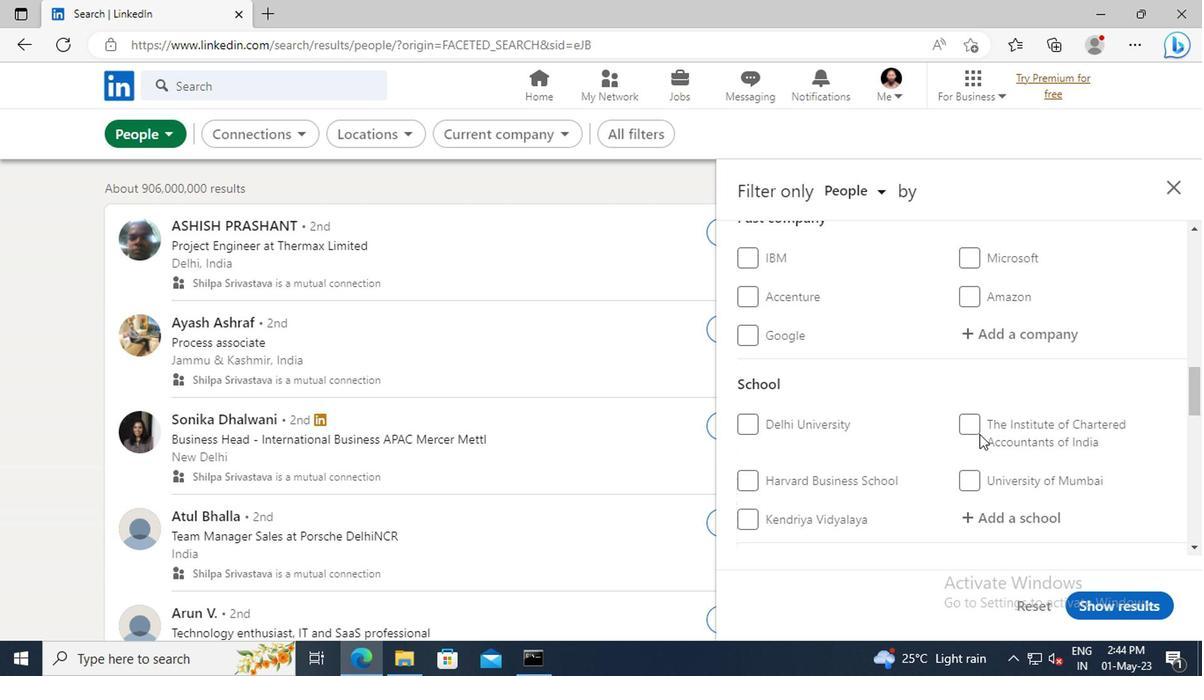 
Action: Mouse scrolled (977, 431) with delta (0, -1)
Screenshot: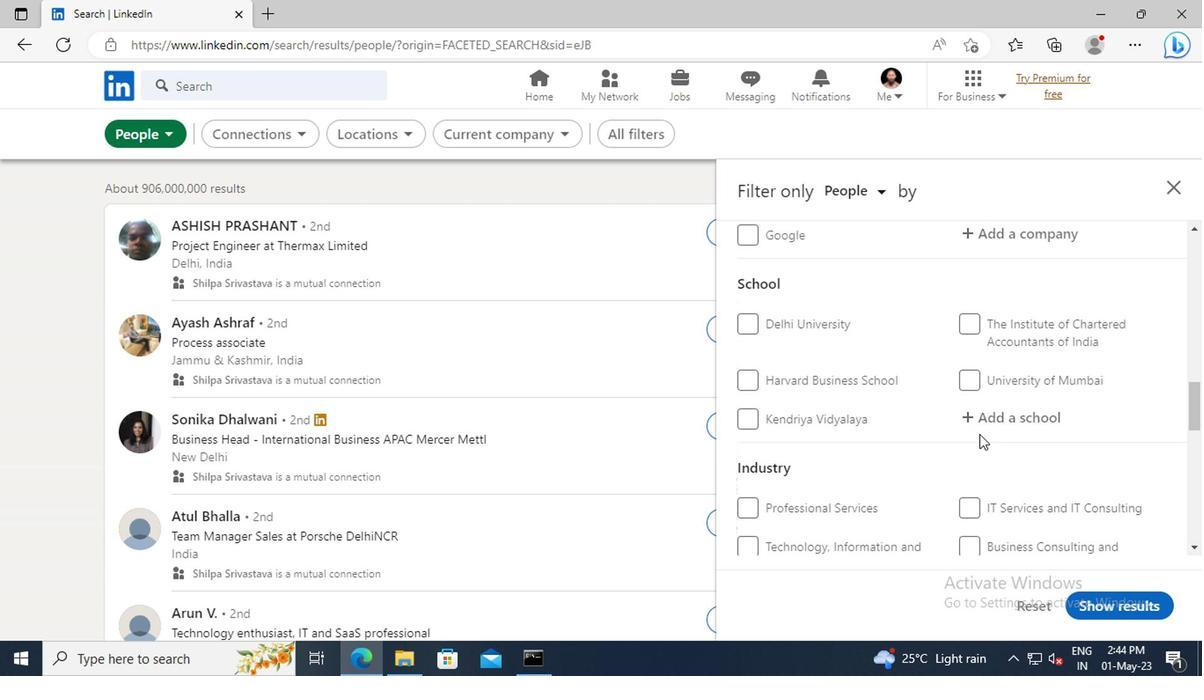 
Action: Mouse scrolled (977, 431) with delta (0, -1)
Screenshot: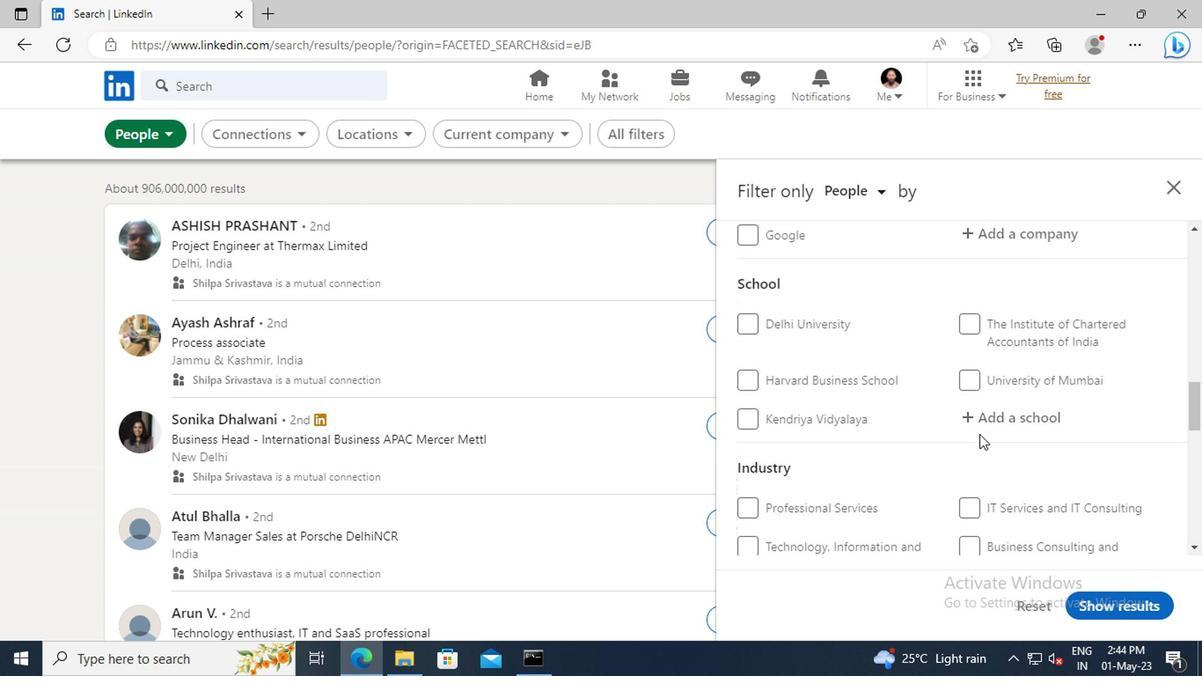 
Action: Mouse scrolled (977, 431) with delta (0, -1)
Screenshot: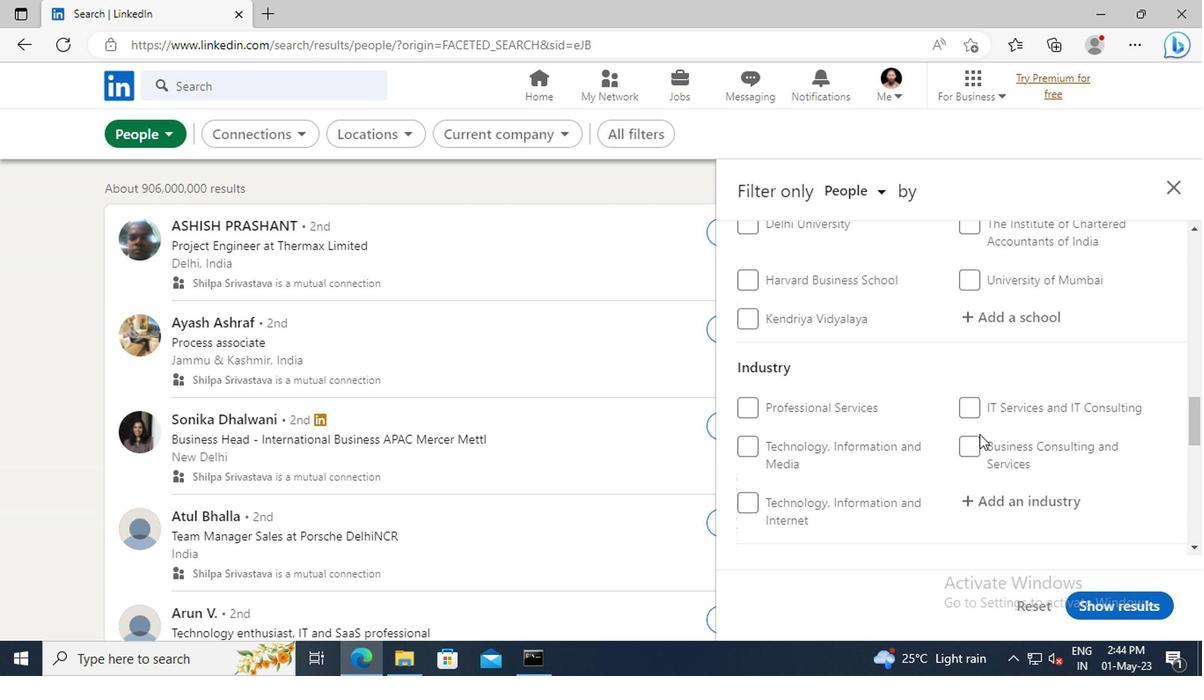 
Action: Mouse scrolled (977, 431) with delta (0, -1)
Screenshot: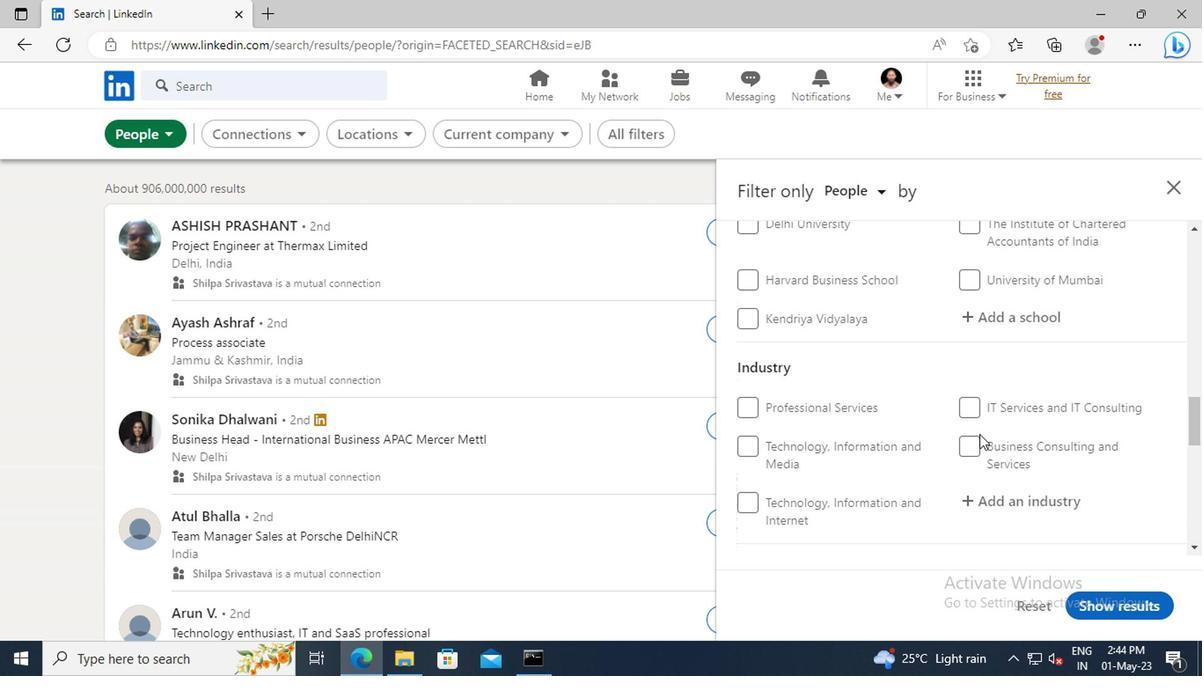 
Action: Mouse scrolled (977, 431) with delta (0, -1)
Screenshot: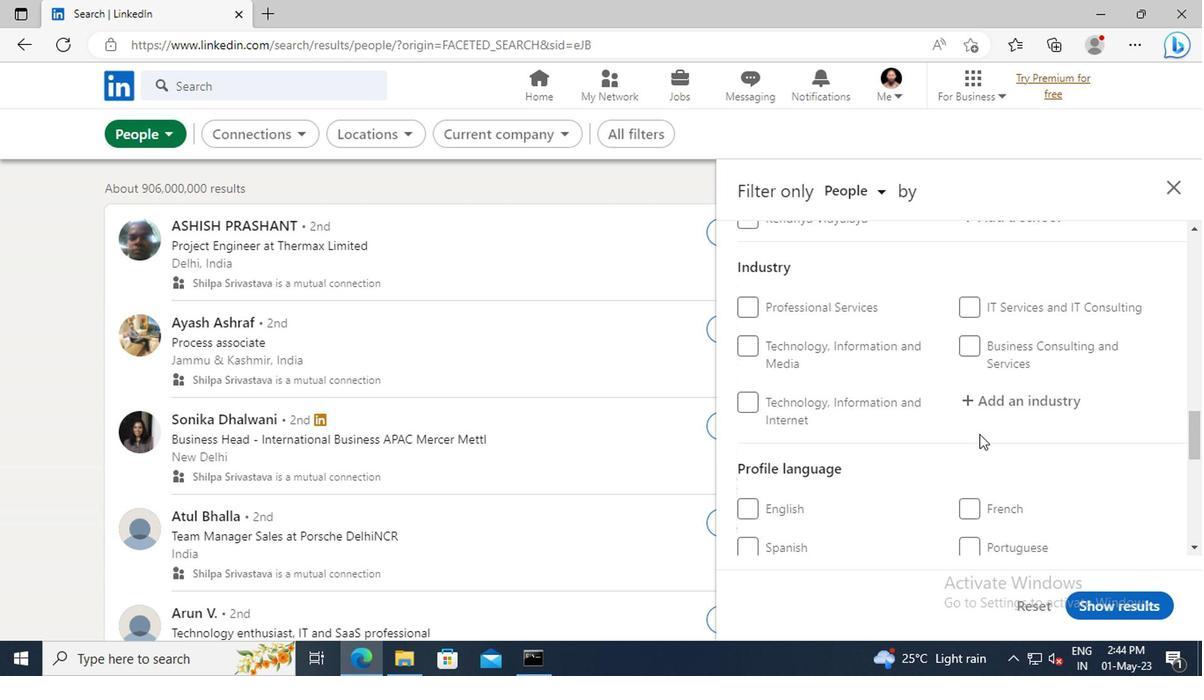 
Action: Mouse moved to (969, 455)
Screenshot: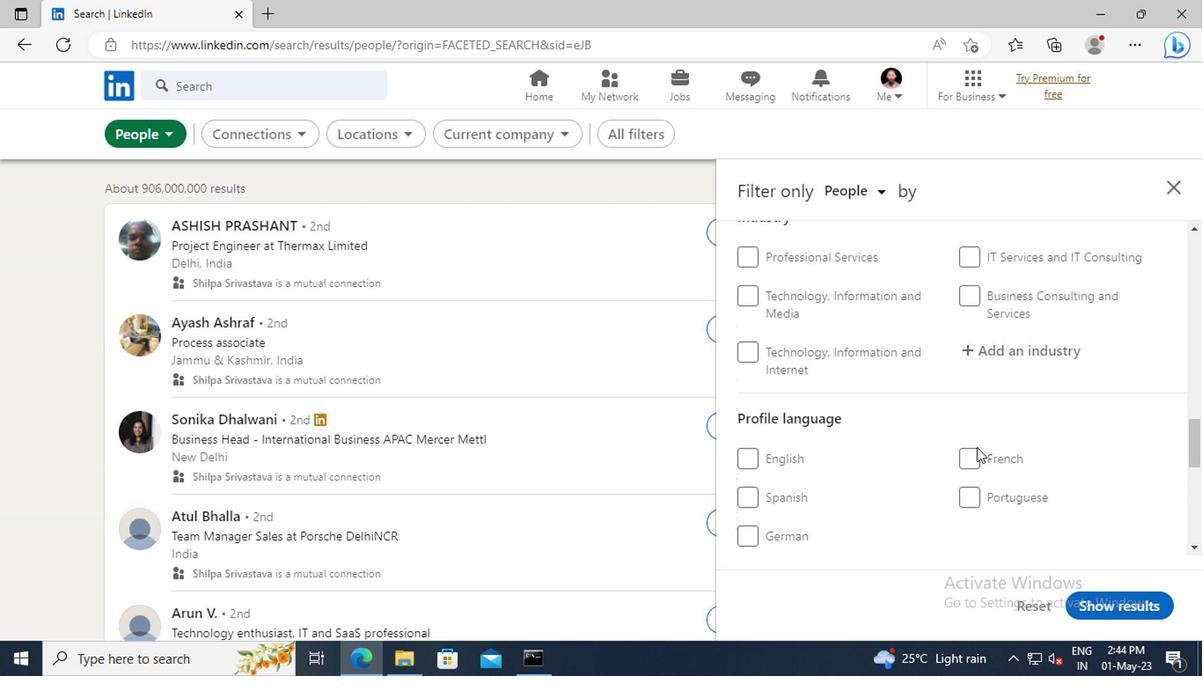 
Action: Mouse pressed left at (969, 455)
Screenshot: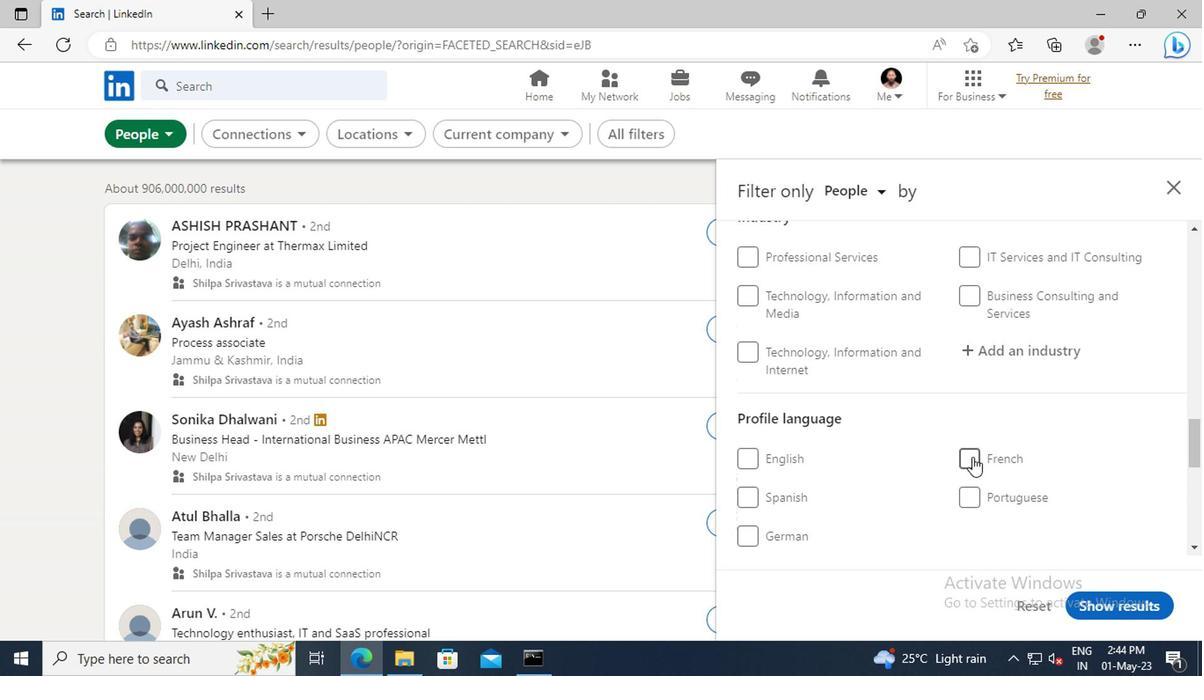 
Action: Mouse moved to (1011, 424)
Screenshot: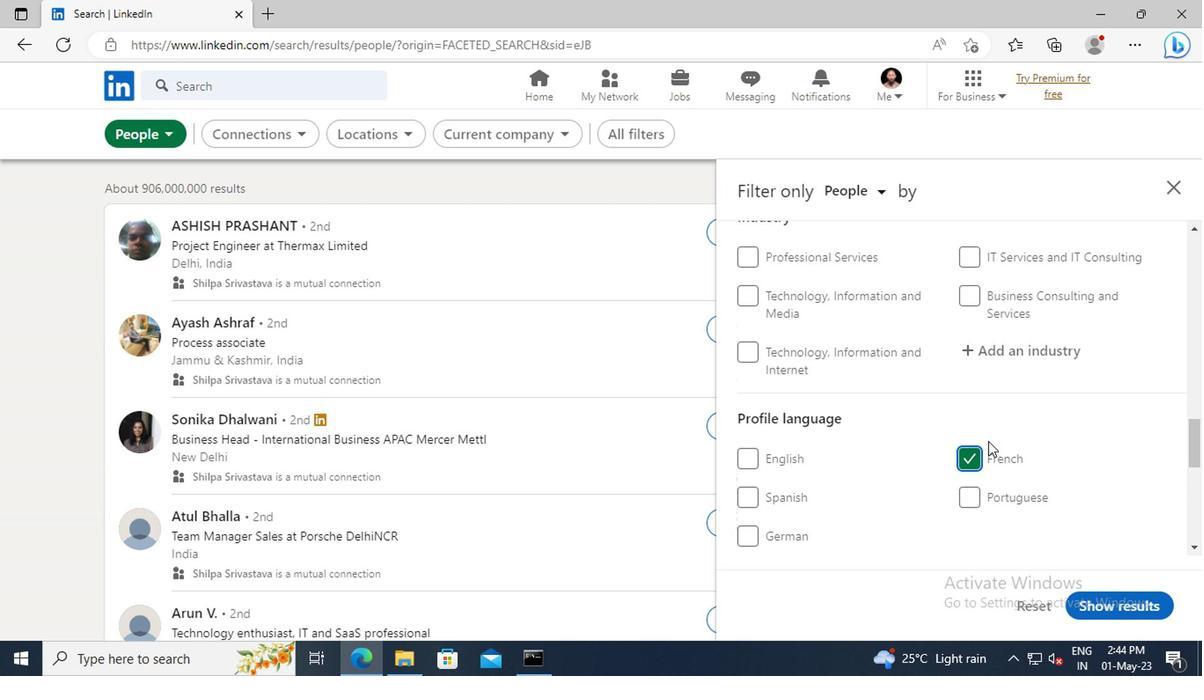 
Action: Mouse scrolled (1011, 426) with delta (0, 1)
Screenshot: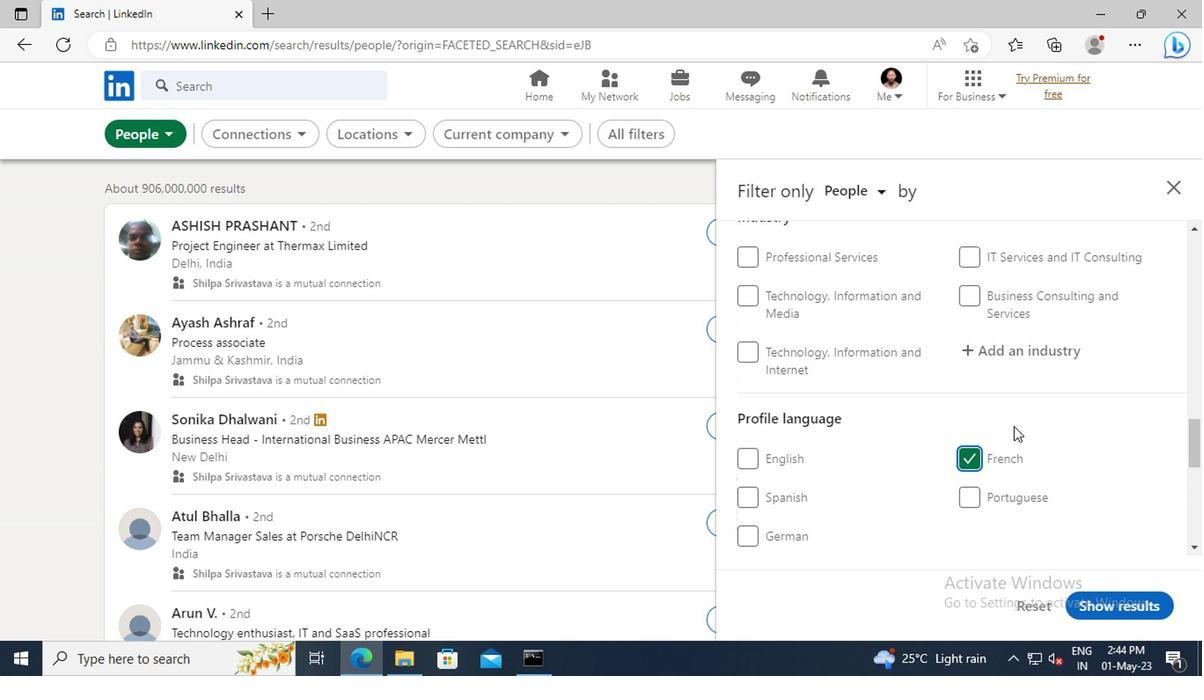 
Action: Mouse scrolled (1011, 426) with delta (0, 1)
Screenshot: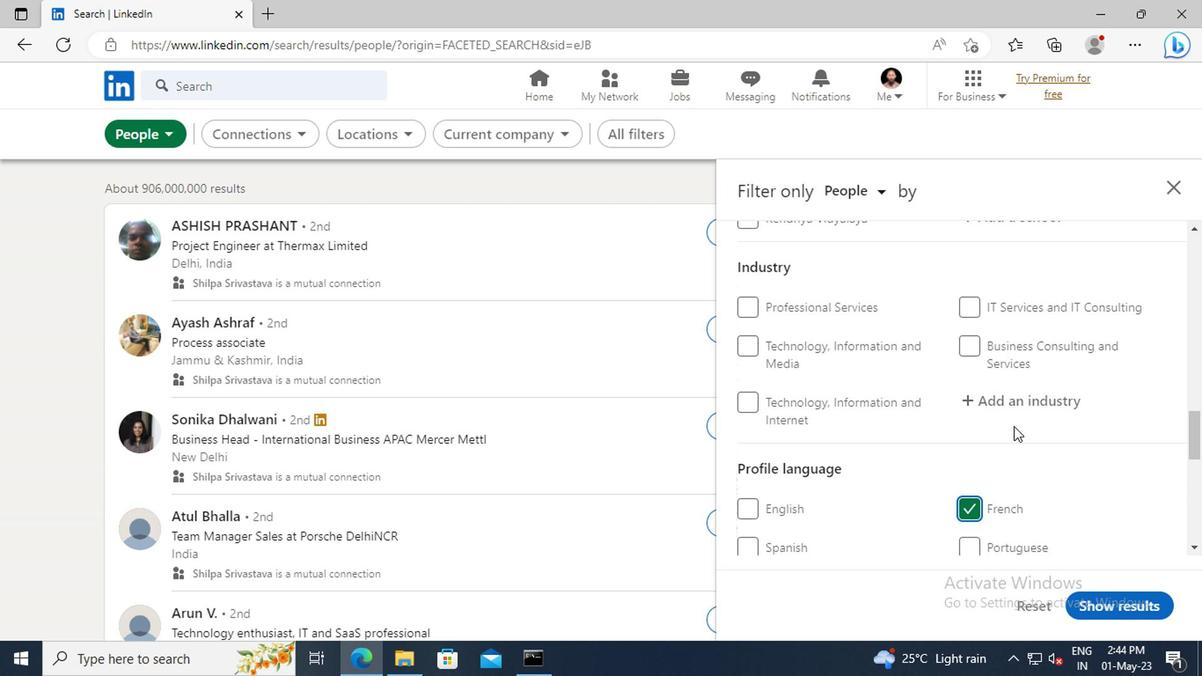 
Action: Mouse scrolled (1011, 426) with delta (0, 1)
Screenshot: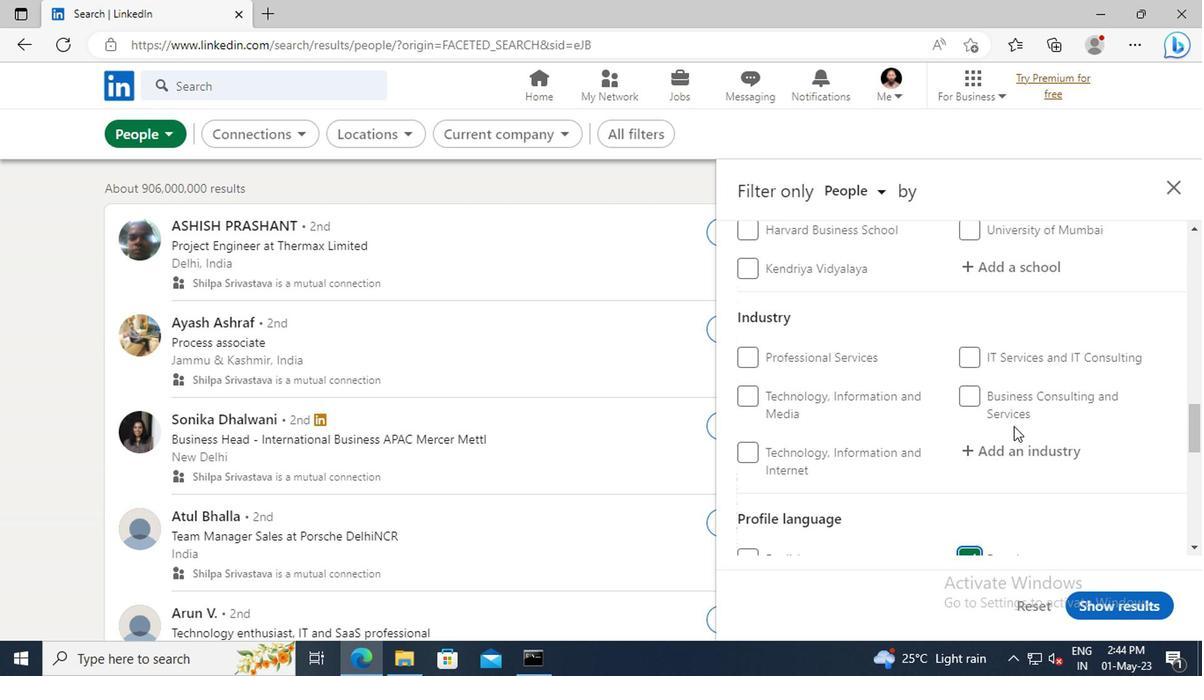 
Action: Mouse scrolled (1011, 426) with delta (0, 1)
Screenshot: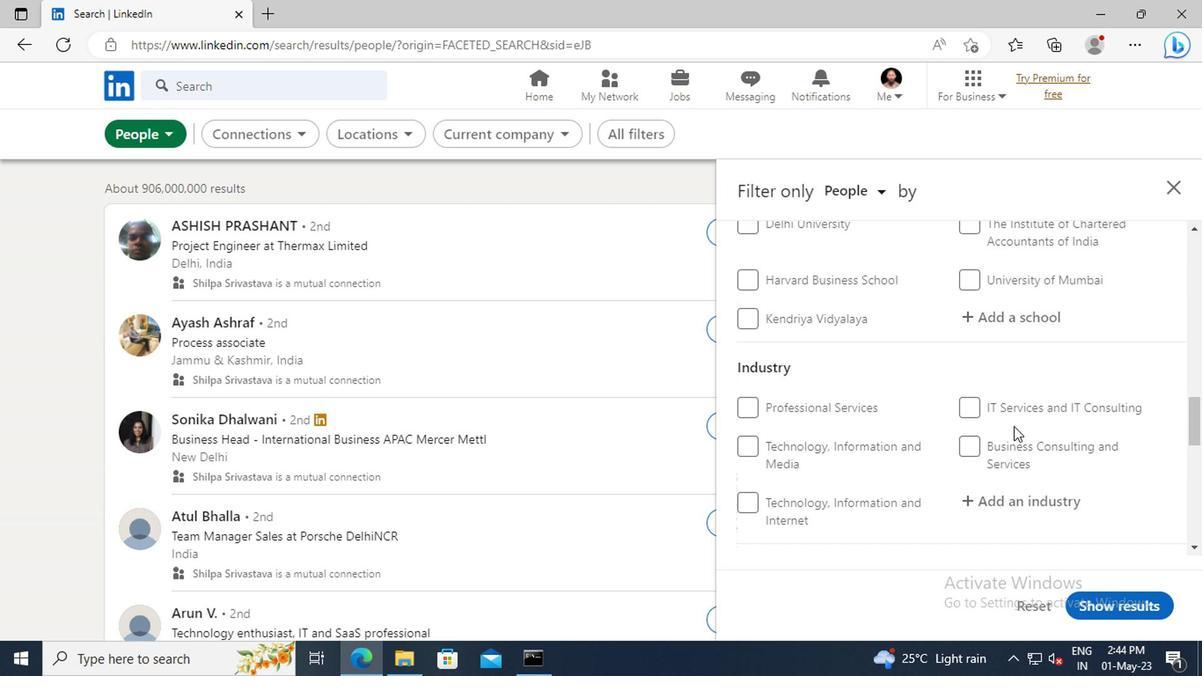 
Action: Mouse scrolled (1011, 426) with delta (0, 1)
Screenshot: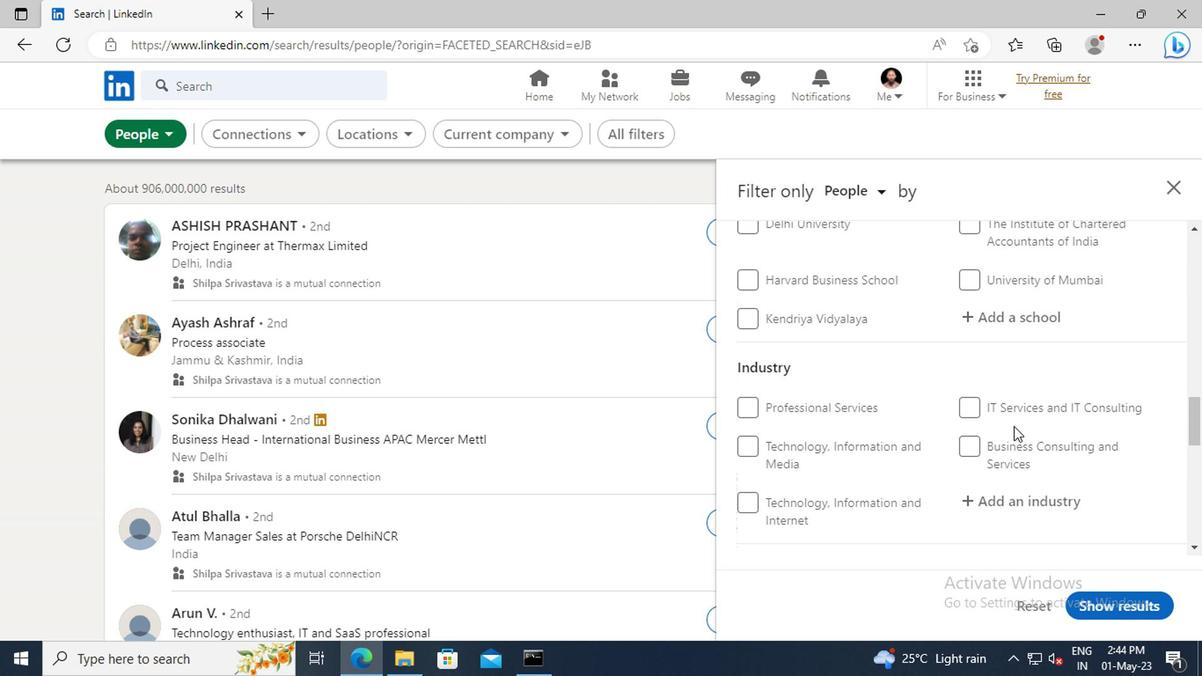 
Action: Mouse scrolled (1011, 426) with delta (0, 1)
Screenshot: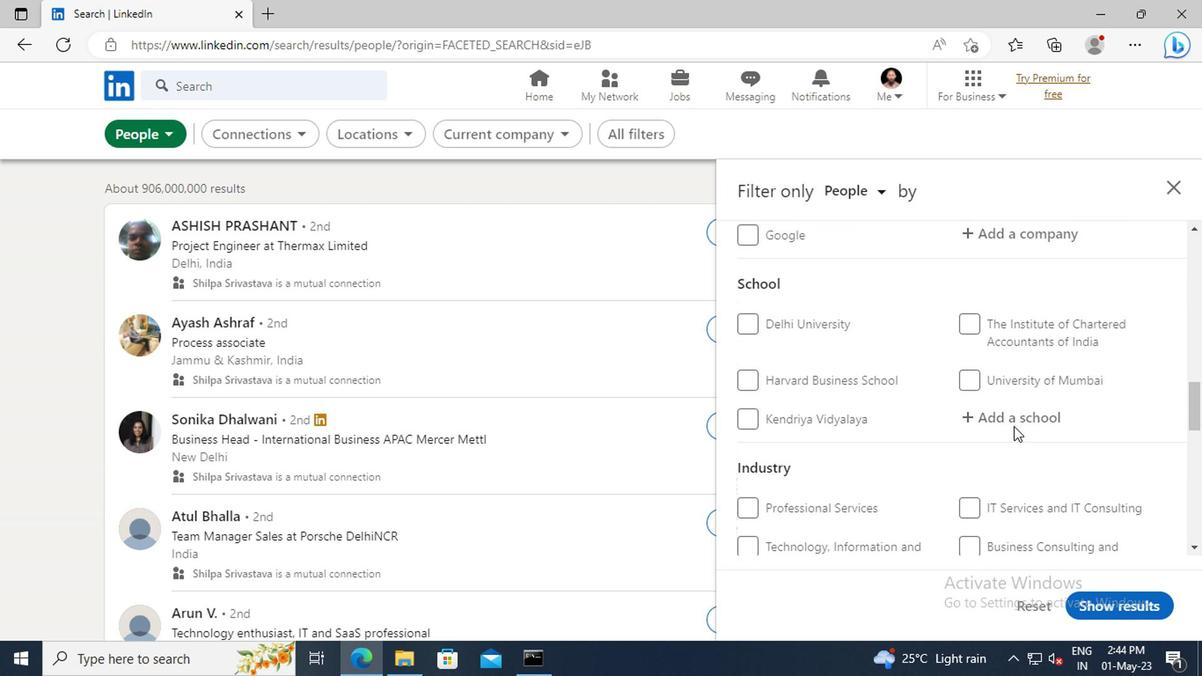 
Action: Mouse scrolled (1011, 426) with delta (0, 1)
Screenshot: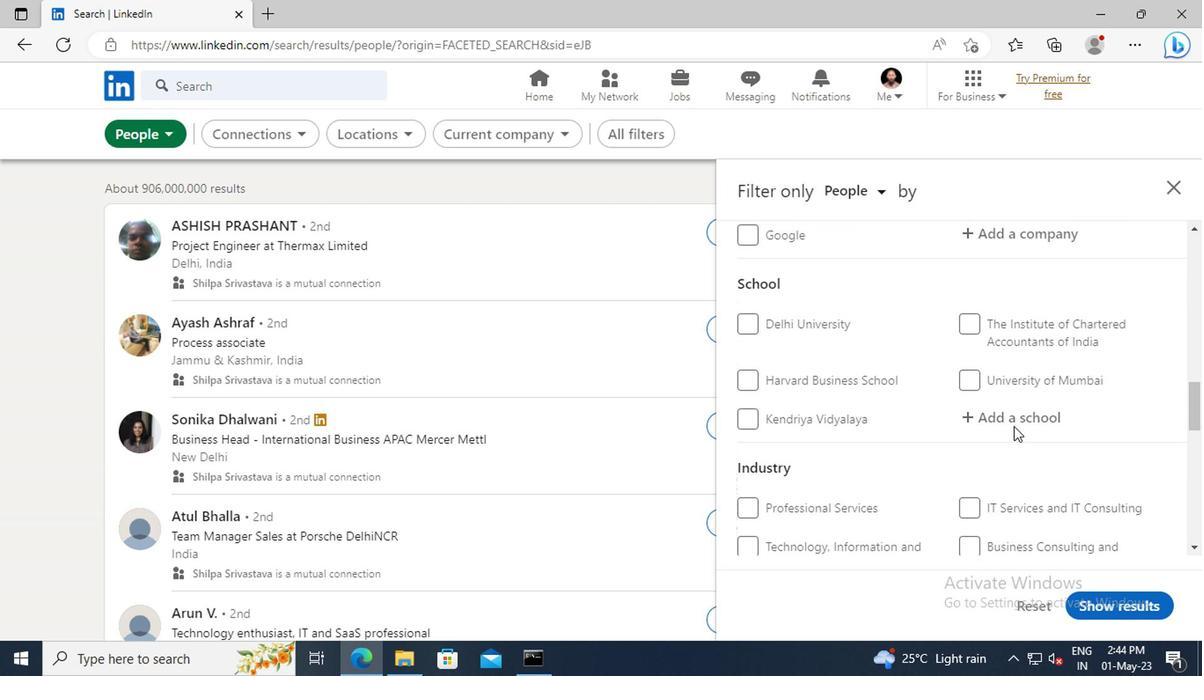 
Action: Mouse scrolled (1011, 426) with delta (0, 1)
Screenshot: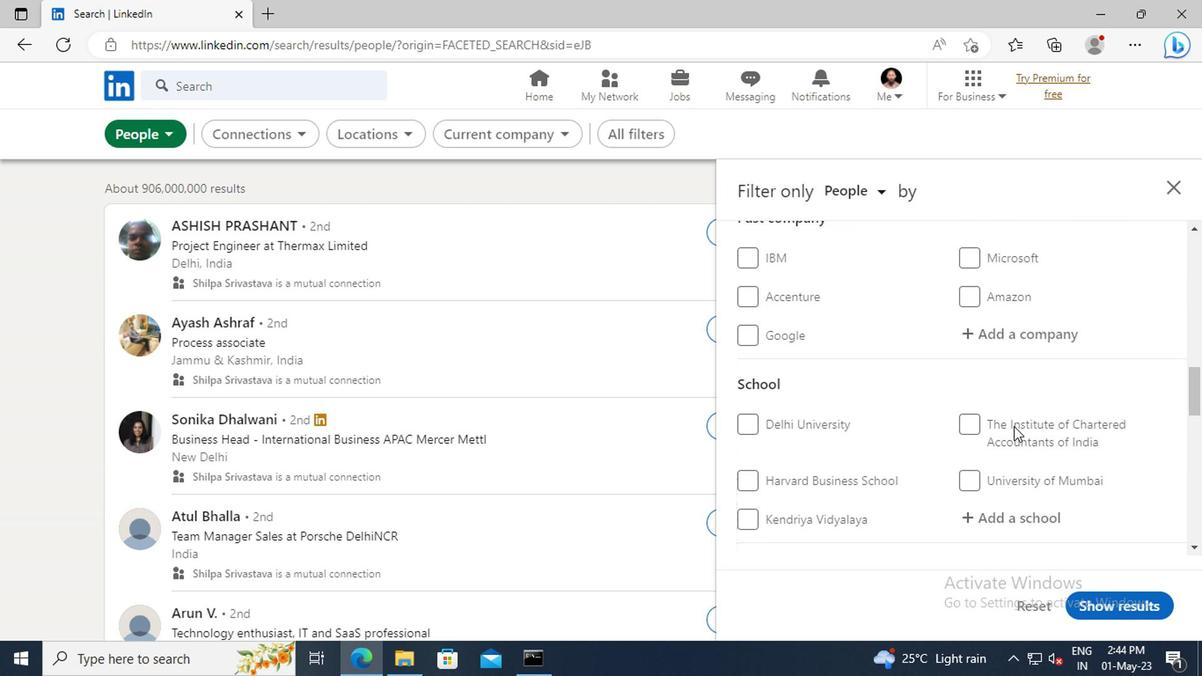 
Action: Mouse scrolled (1011, 426) with delta (0, 1)
Screenshot: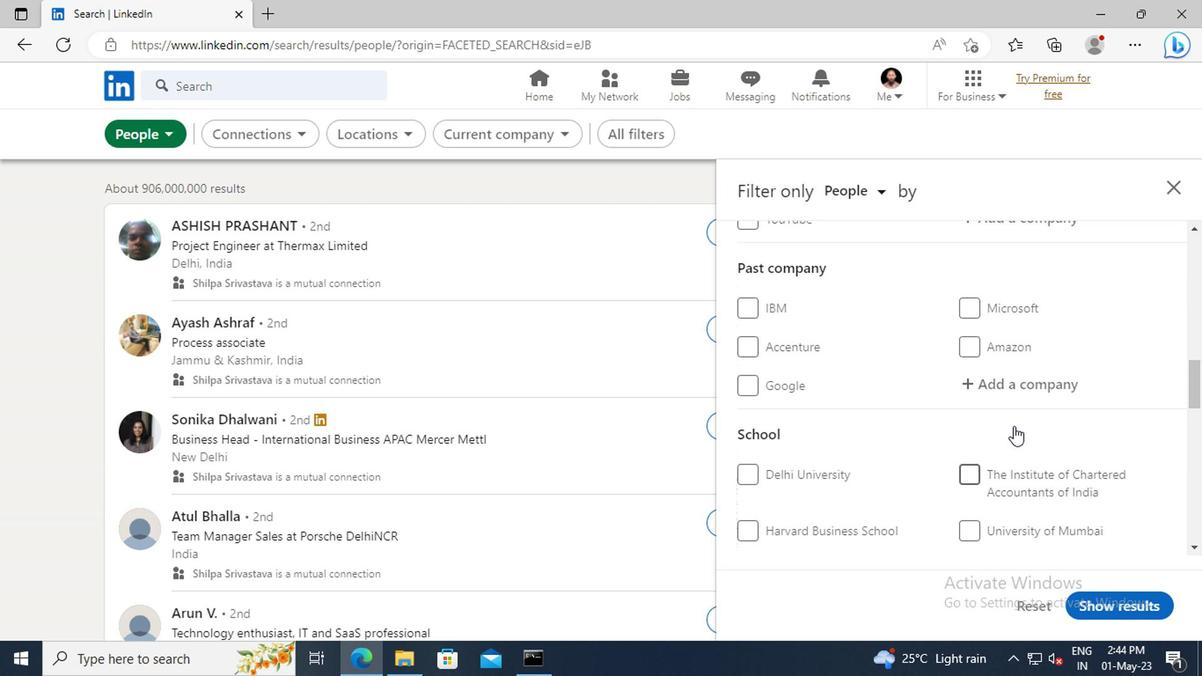 
Action: Mouse scrolled (1011, 426) with delta (0, 1)
Screenshot: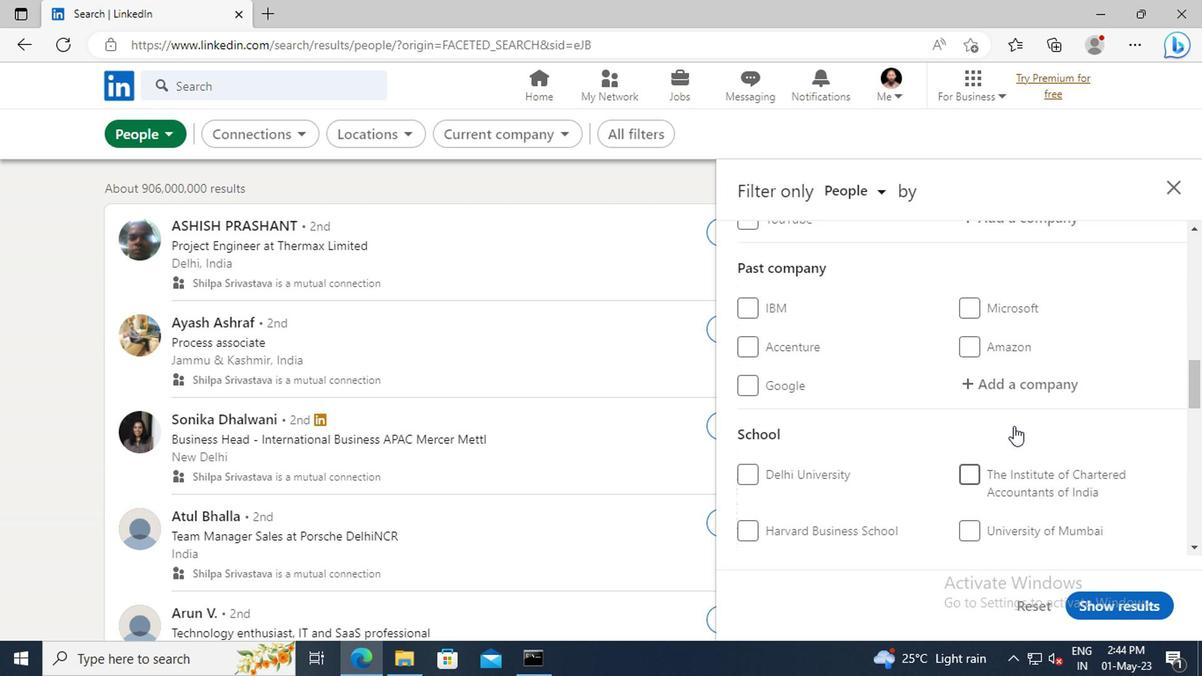 
Action: Mouse scrolled (1011, 426) with delta (0, 1)
Screenshot: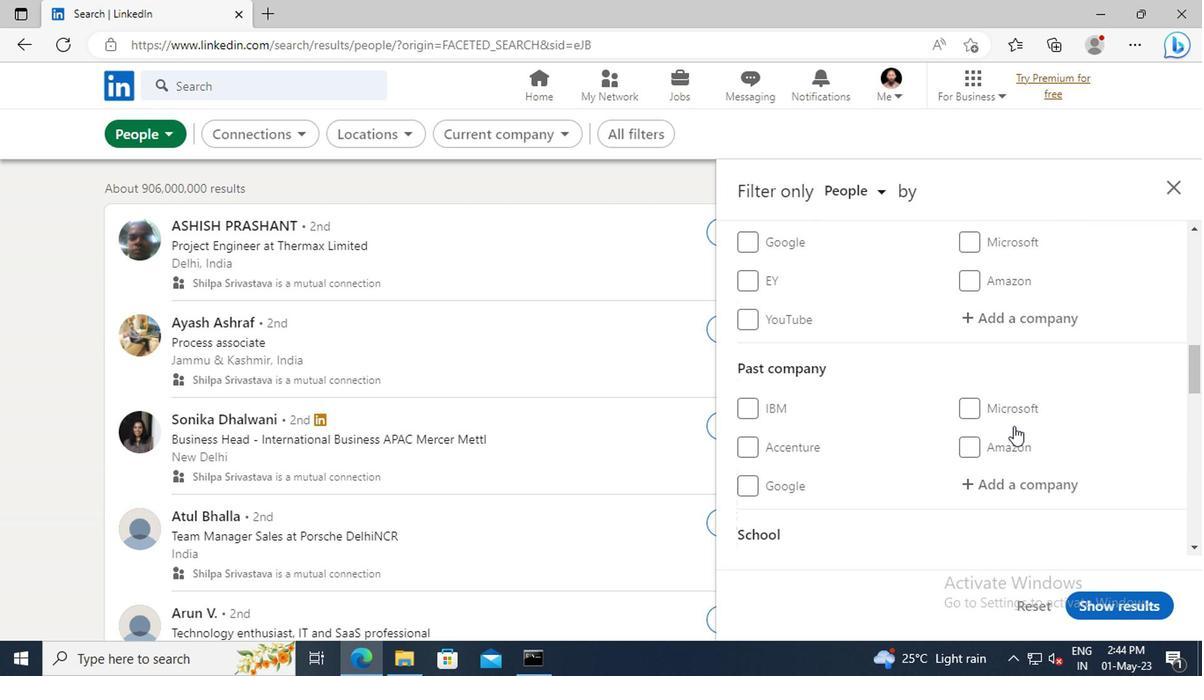 
Action: Mouse moved to (995, 372)
Screenshot: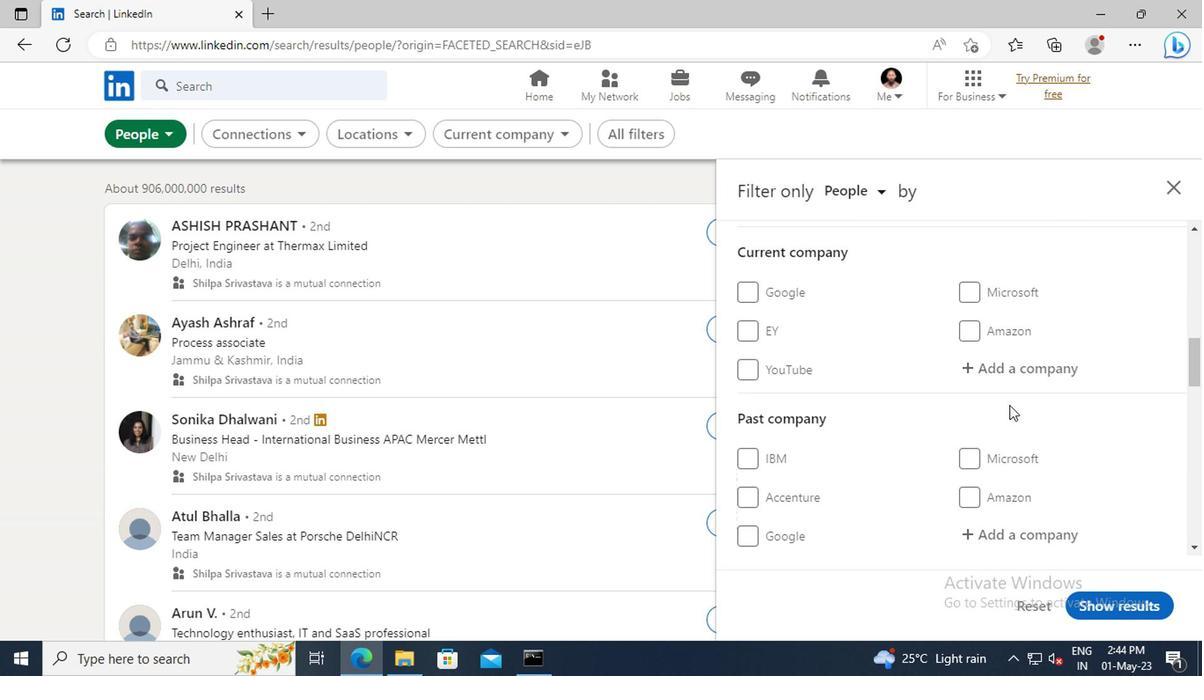 
Action: Mouse pressed left at (995, 372)
Screenshot: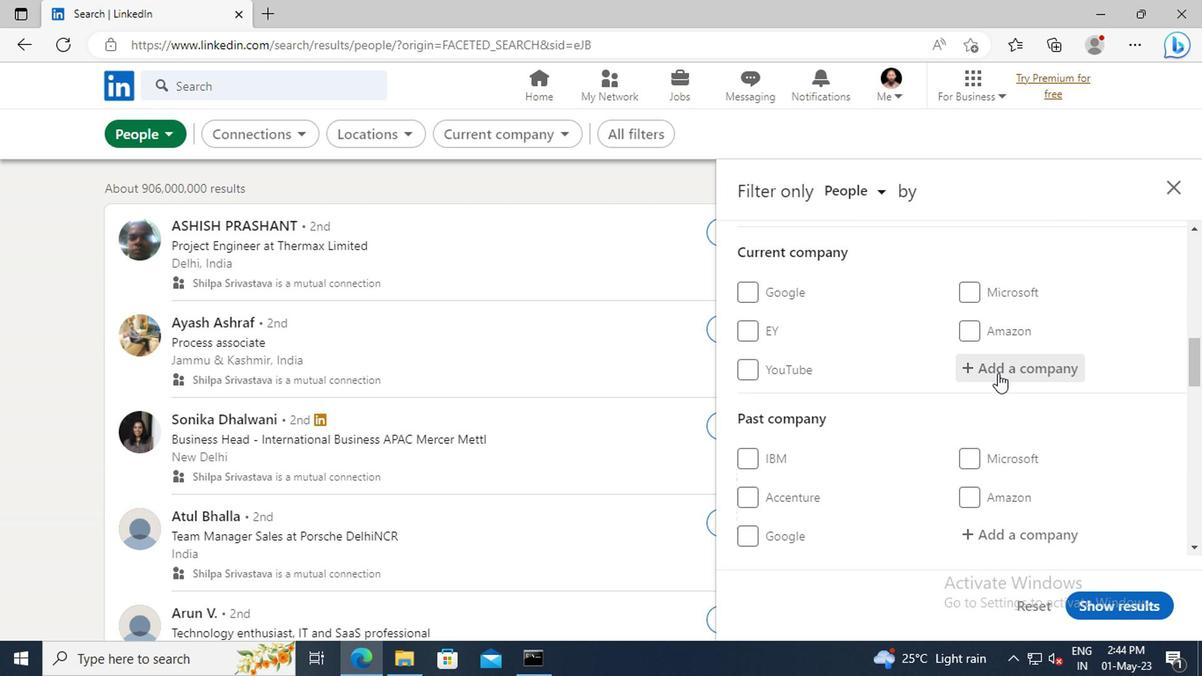 
Action: Key pressed <Key.shift>CAREER<Key.space><Key.shift>EXPER
Screenshot: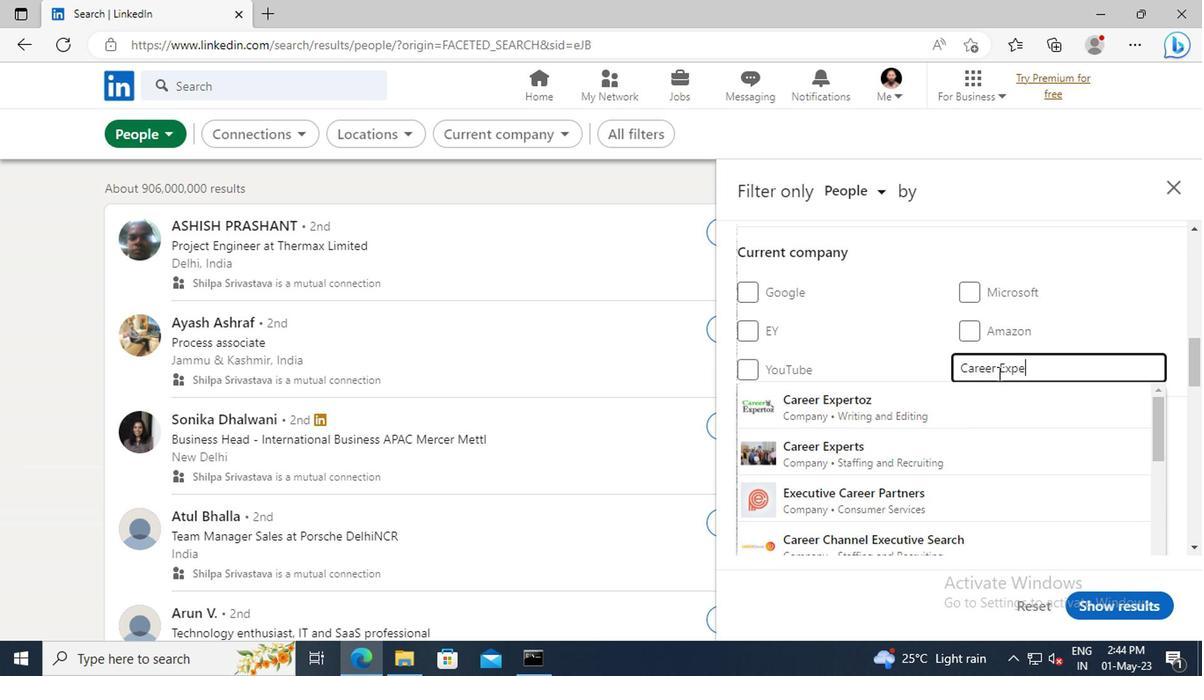 
Action: Mouse moved to (974, 407)
Screenshot: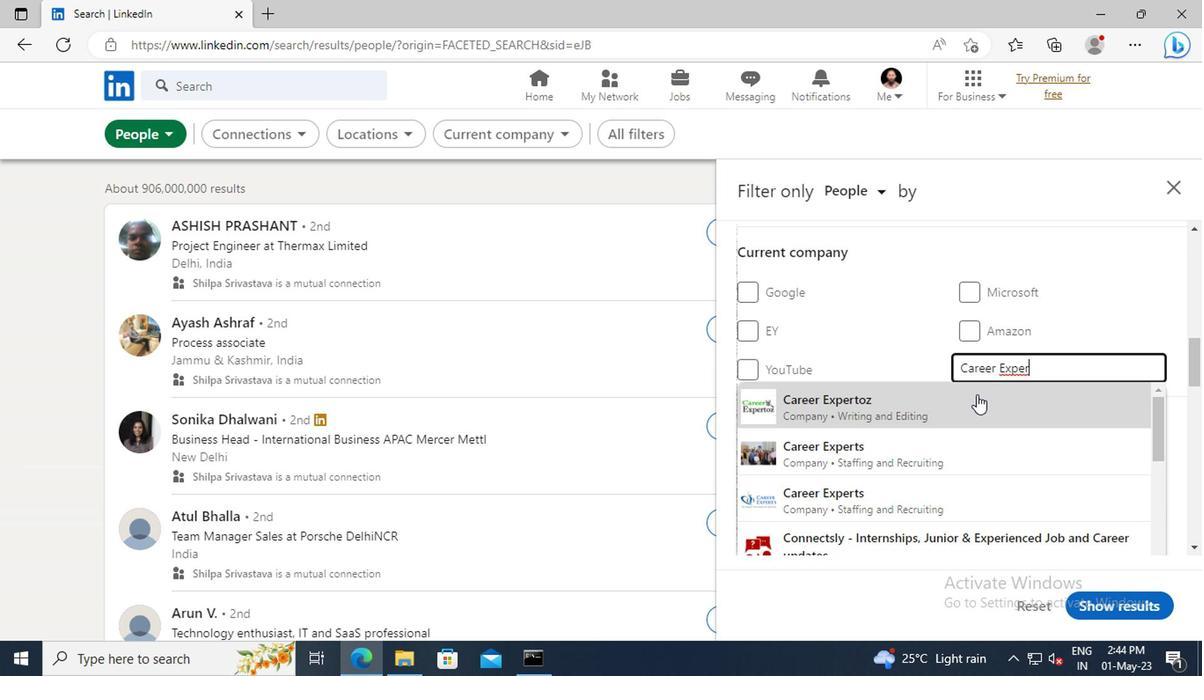 
Action: Mouse pressed left at (974, 407)
Screenshot: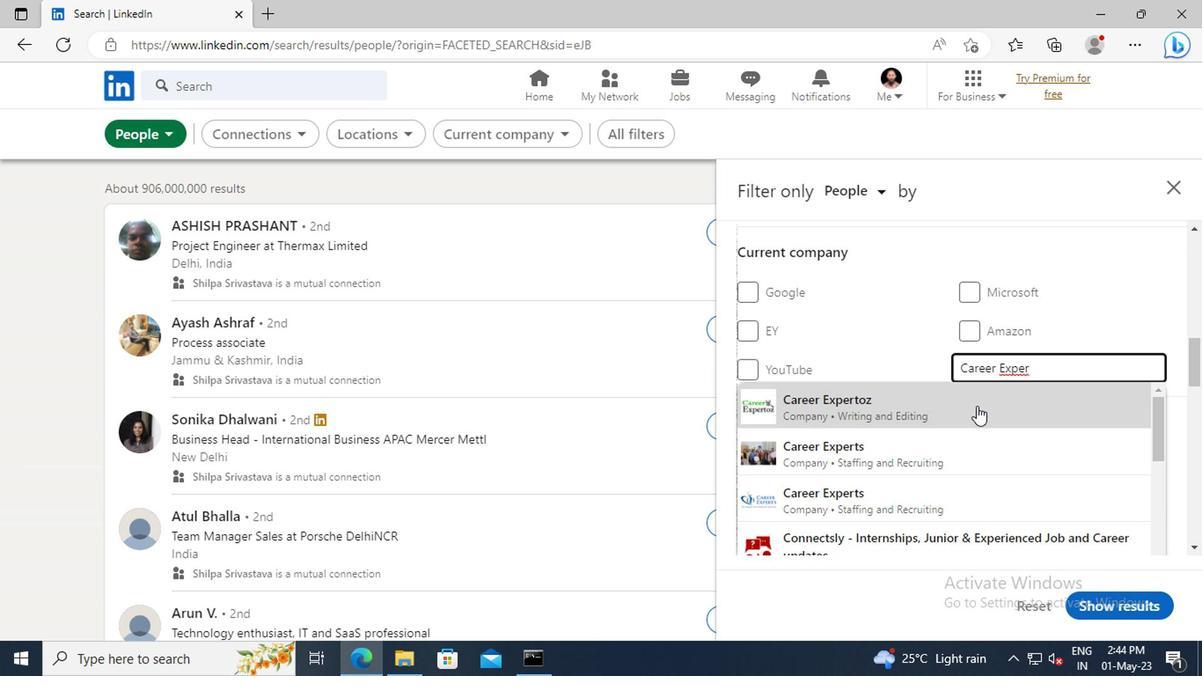 
Action: Mouse scrolled (974, 406) with delta (0, -1)
Screenshot: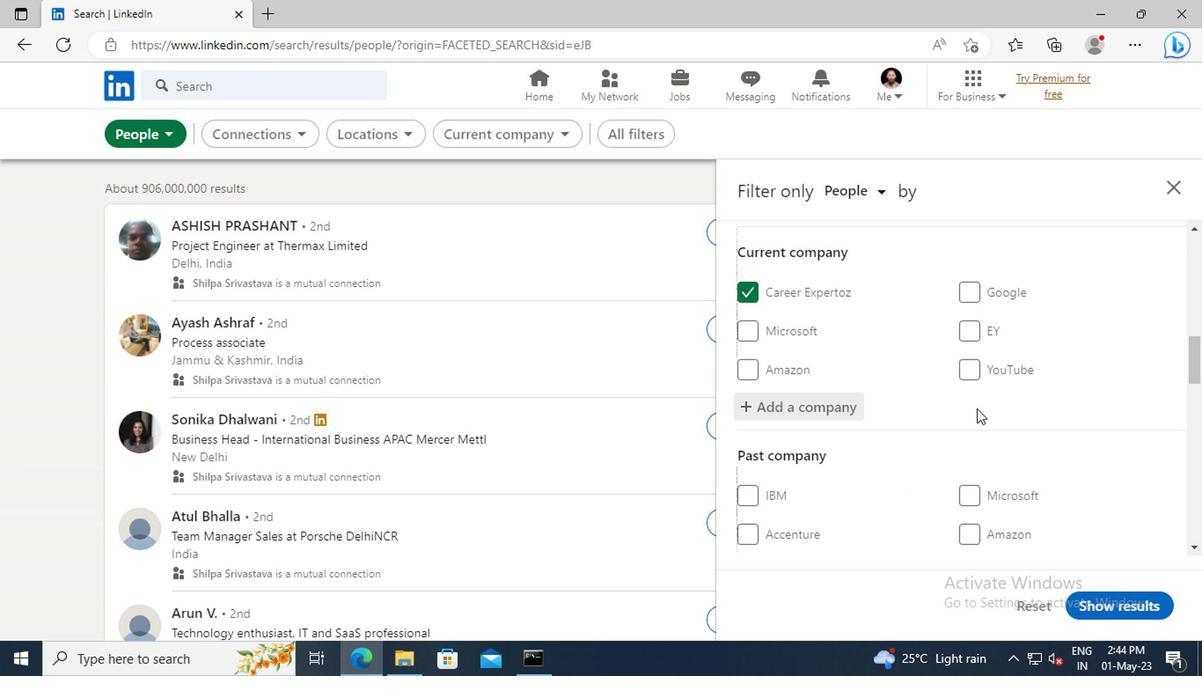 
Action: Mouse scrolled (974, 406) with delta (0, -1)
Screenshot: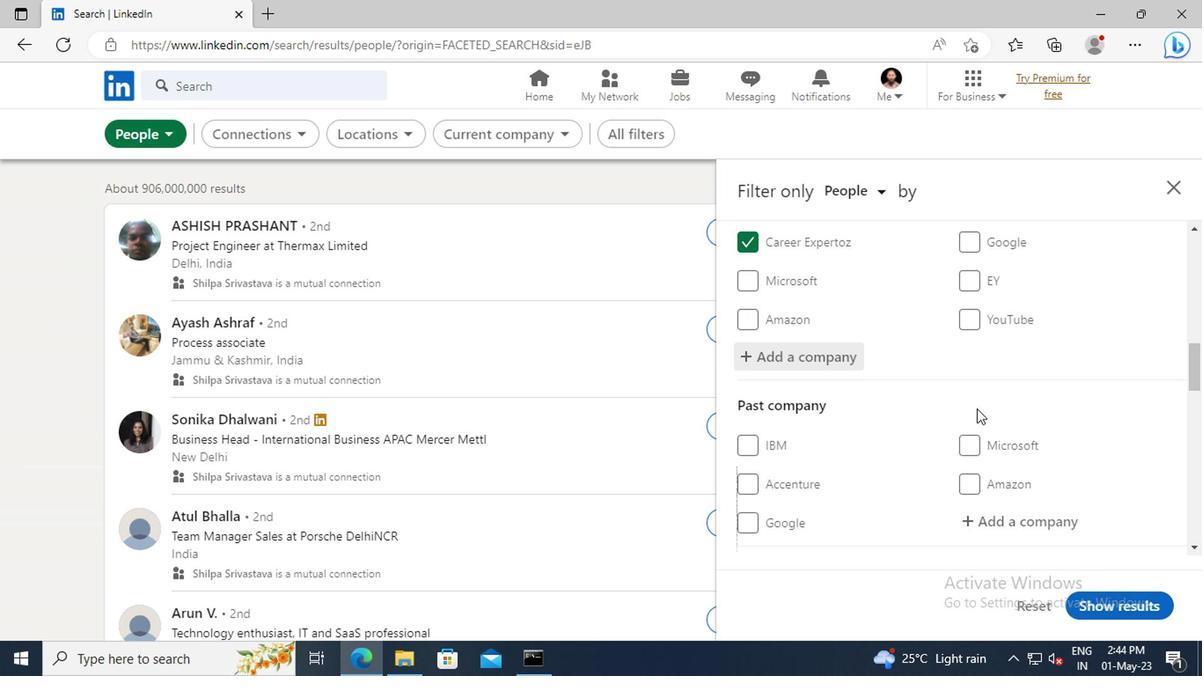 
Action: Mouse scrolled (974, 406) with delta (0, -1)
Screenshot: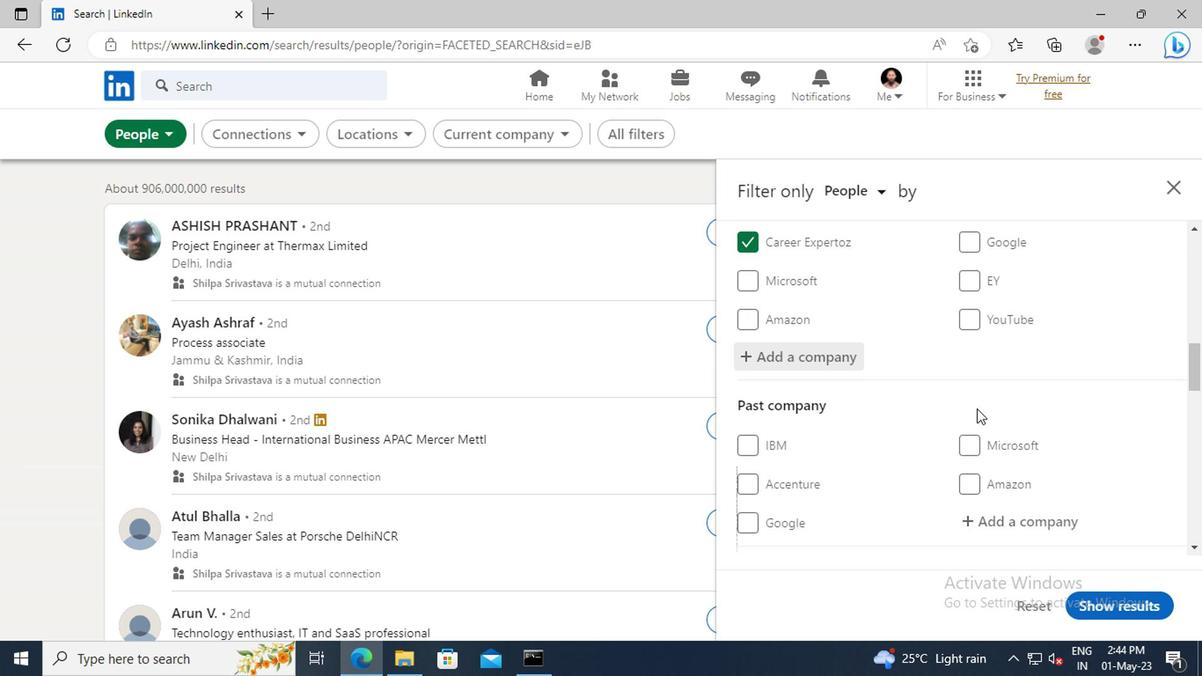 
Action: Mouse scrolled (974, 406) with delta (0, -1)
Screenshot: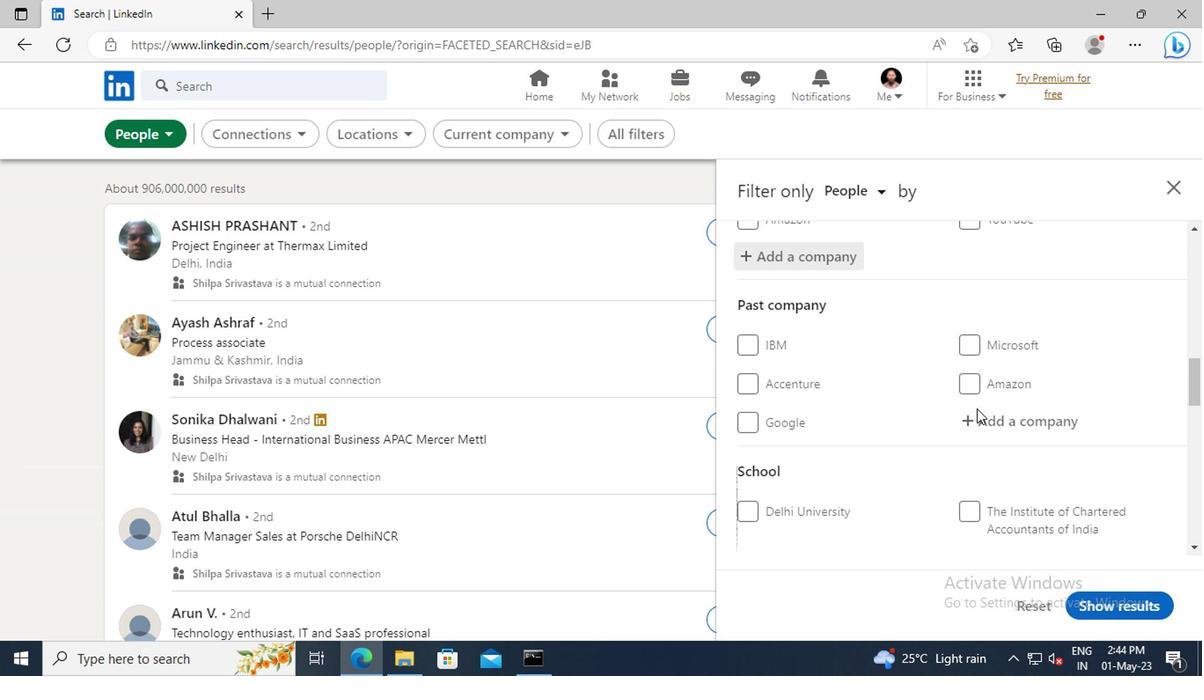 
Action: Mouse scrolled (974, 406) with delta (0, -1)
Screenshot: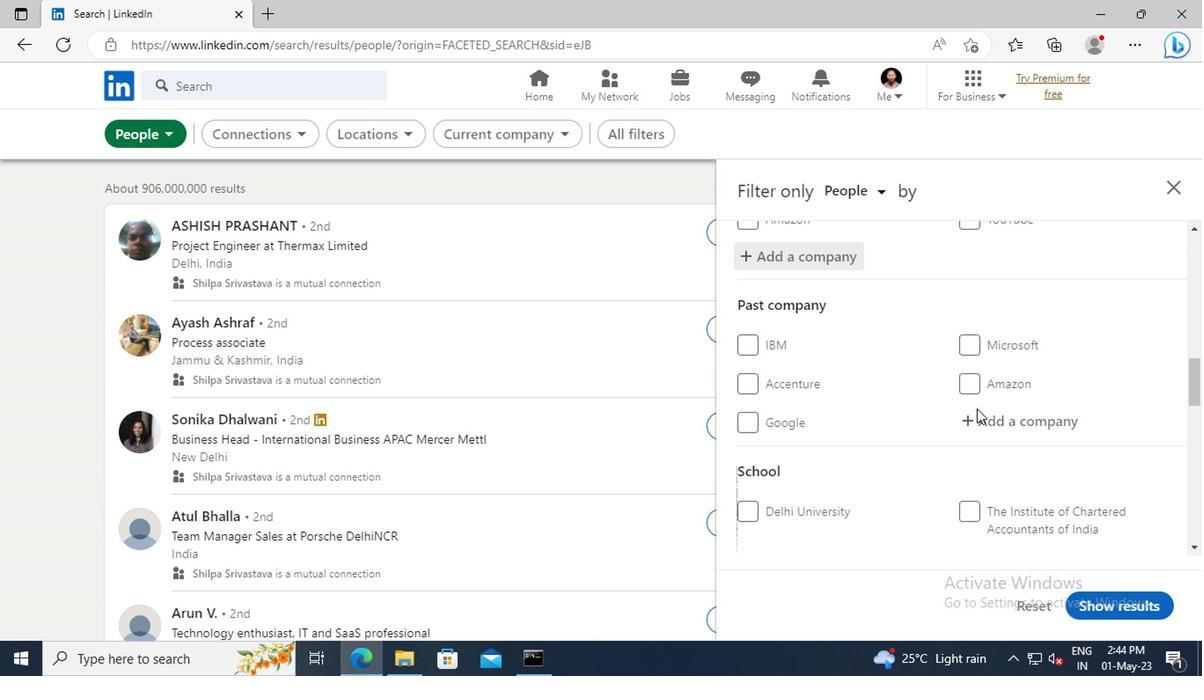 
Action: Mouse scrolled (974, 406) with delta (0, -1)
Screenshot: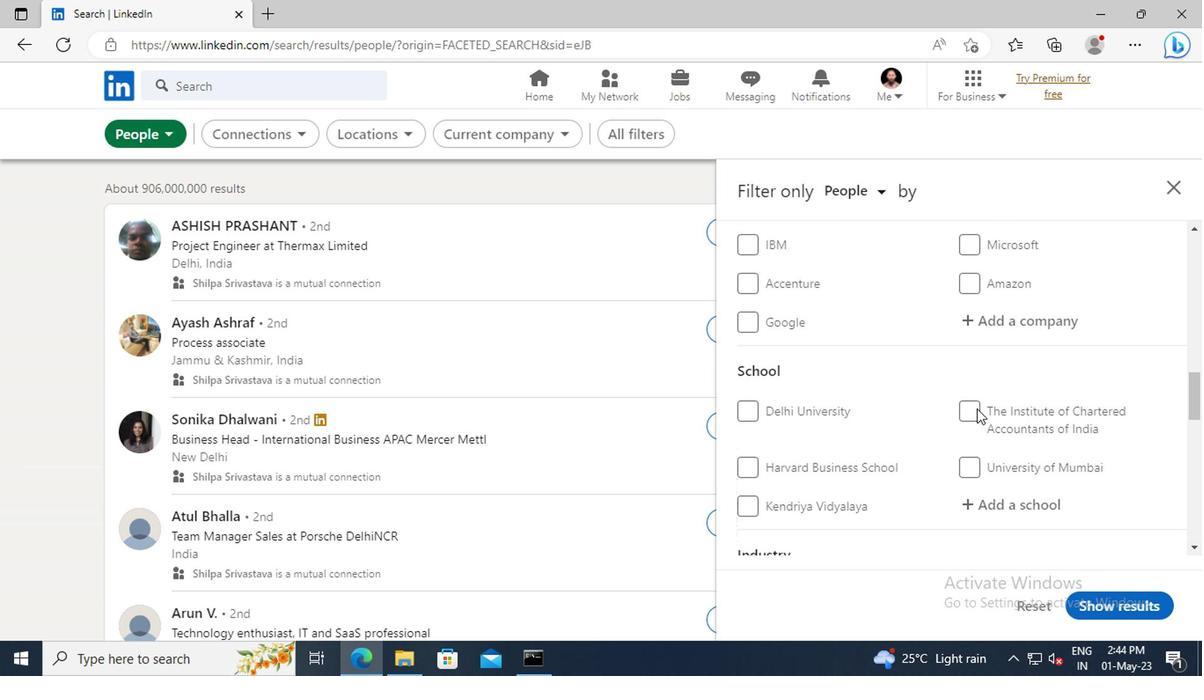 
Action: Mouse moved to (972, 446)
Screenshot: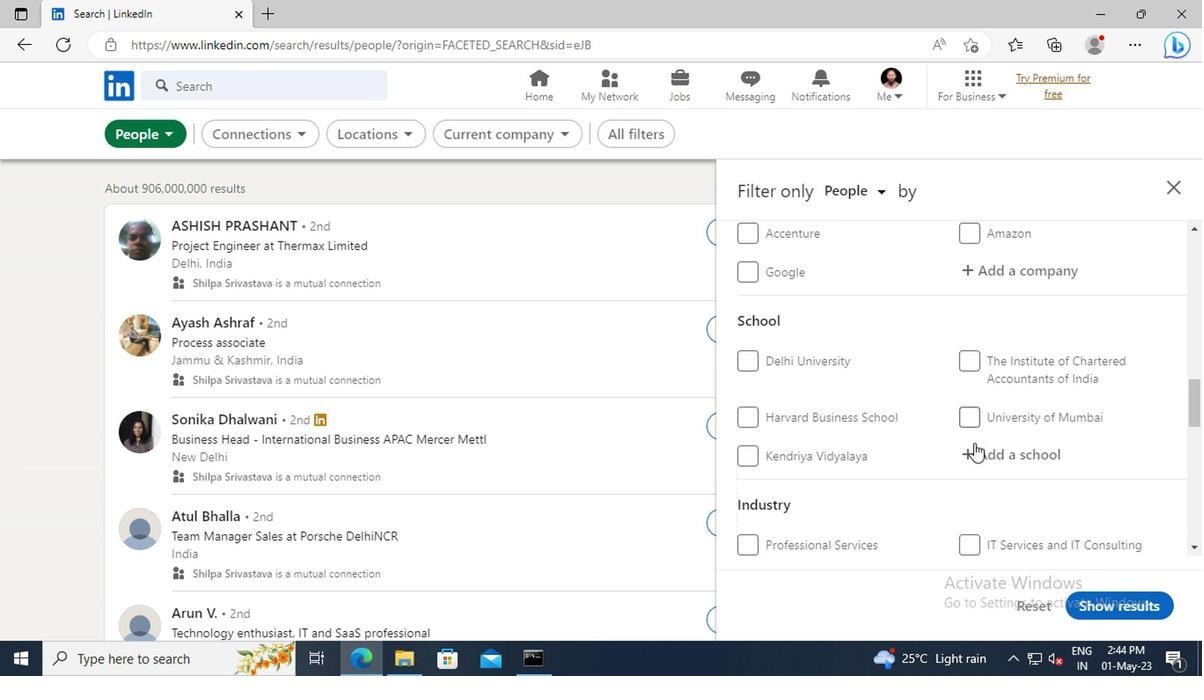 
Action: Mouse pressed left at (972, 446)
Screenshot: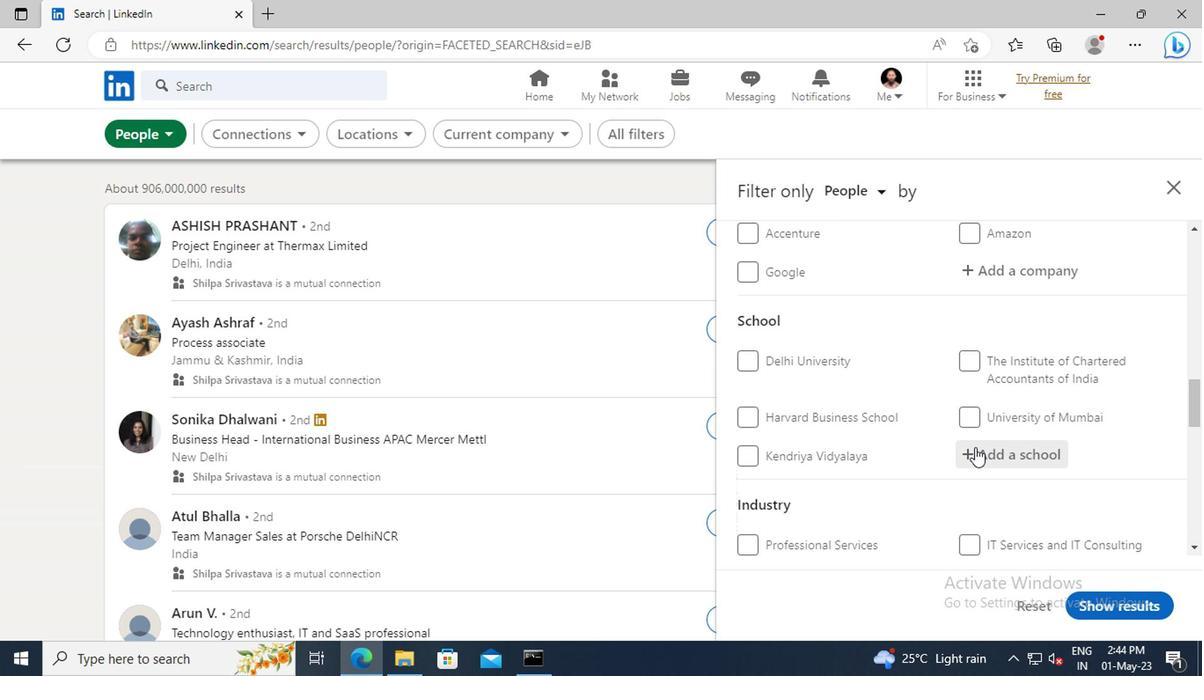 
Action: Key pressed <Key.shift>PACIFIC<Key.space><Key.shift>UNIVERSITY<Key.space><Key.shift>UDA
Screenshot: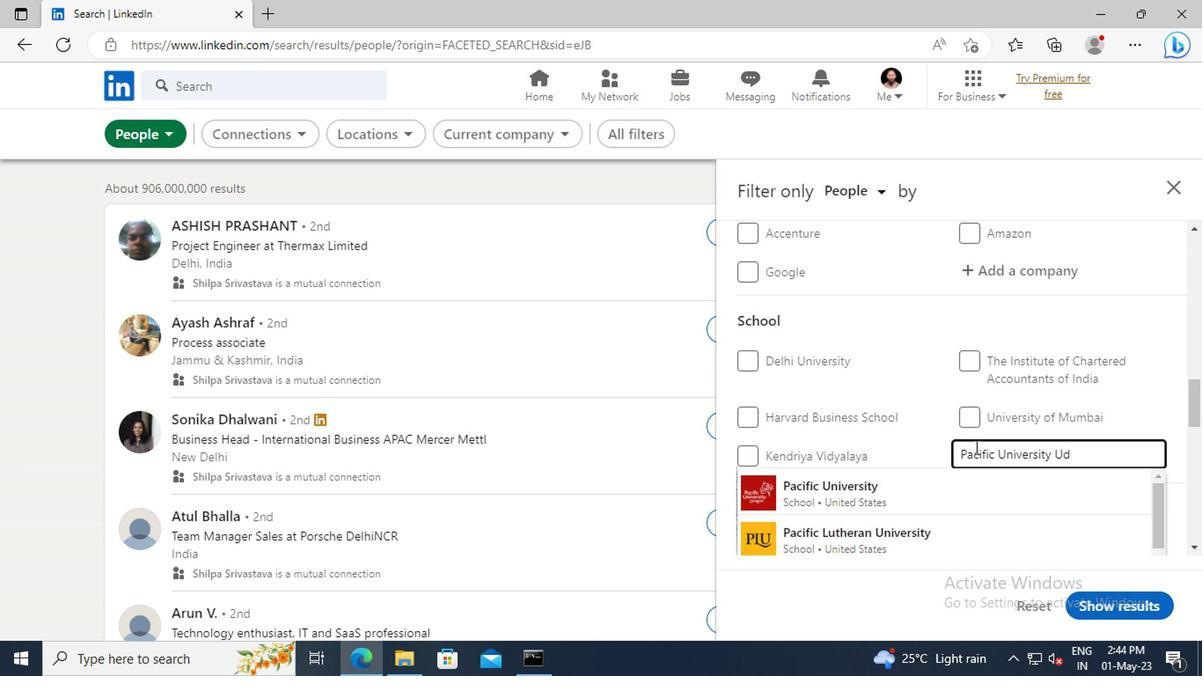 
Action: Mouse moved to (947, 484)
Screenshot: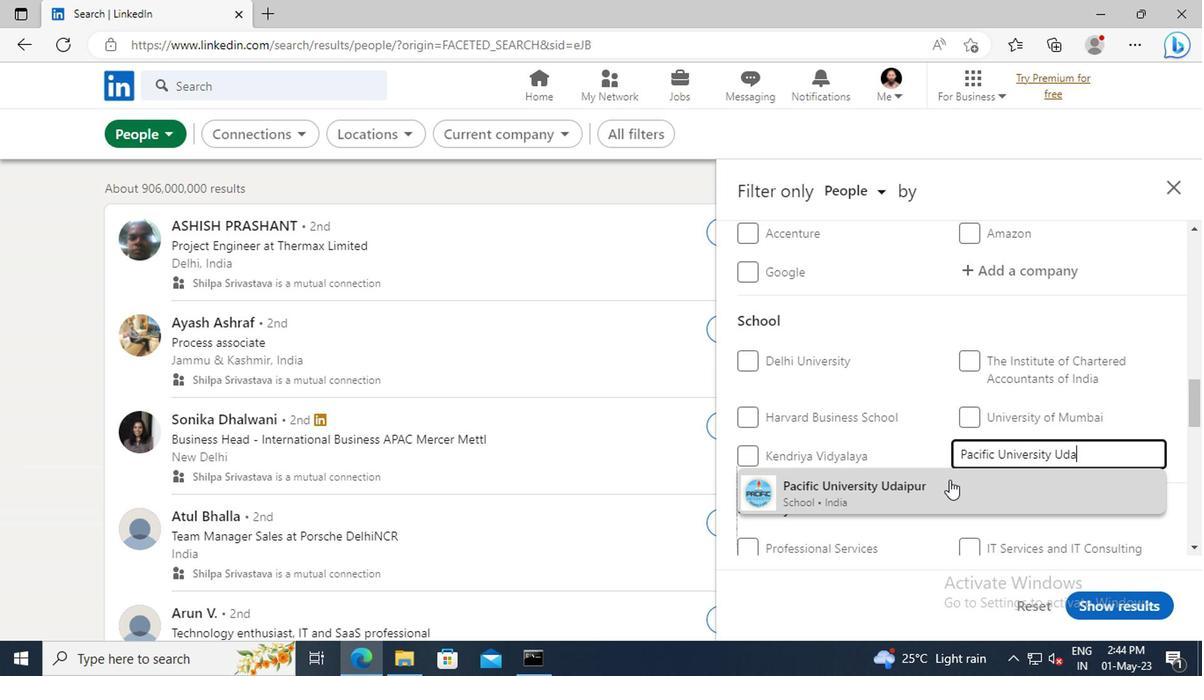 
Action: Mouse pressed left at (947, 484)
Screenshot: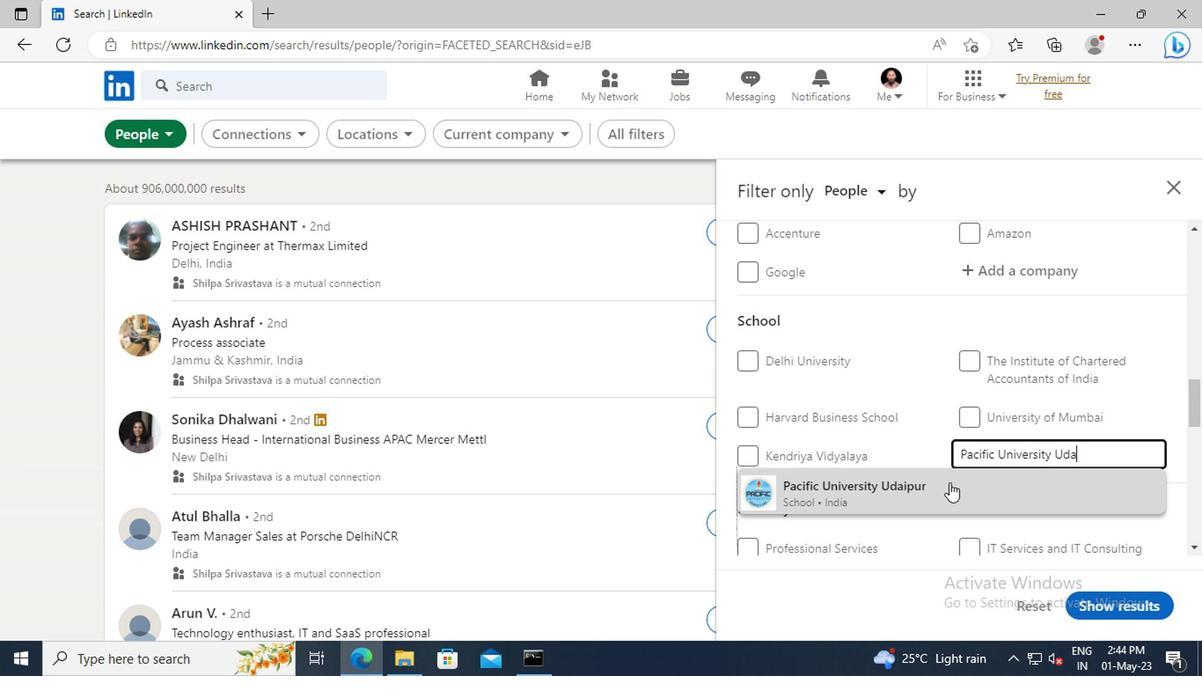 
Action: Mouse scrolled (947, 484) with delta (0, 0)
Screenshot: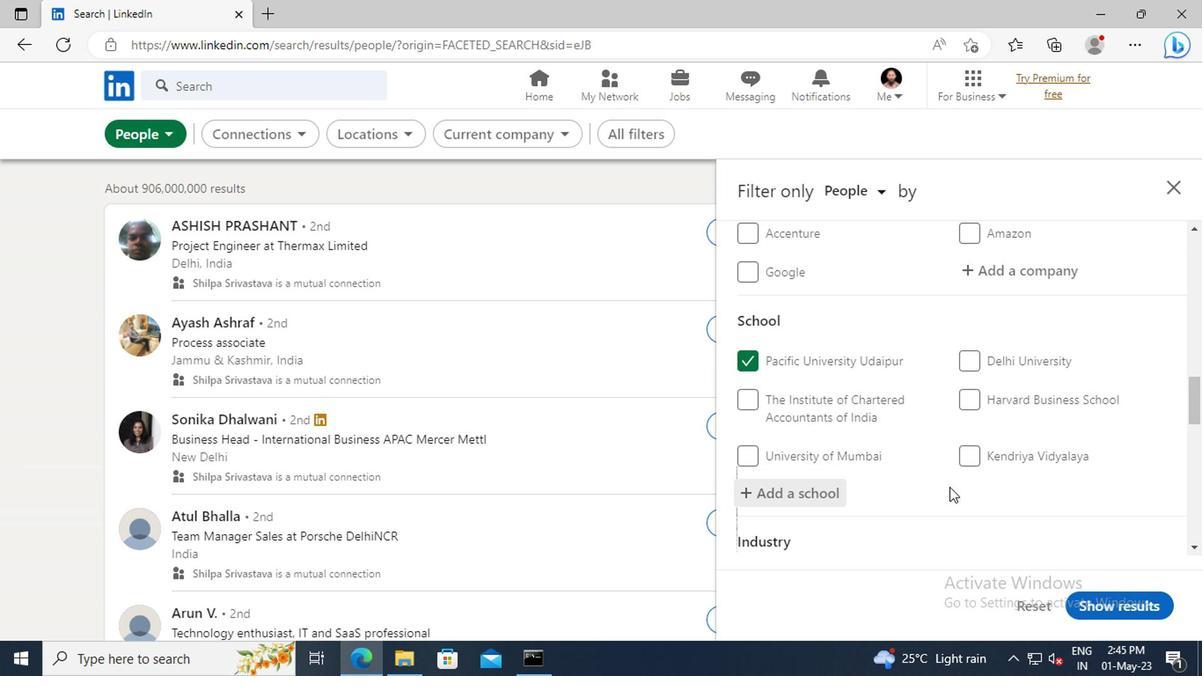 
Action: Mouse moved to (938, 457)
Screenshot: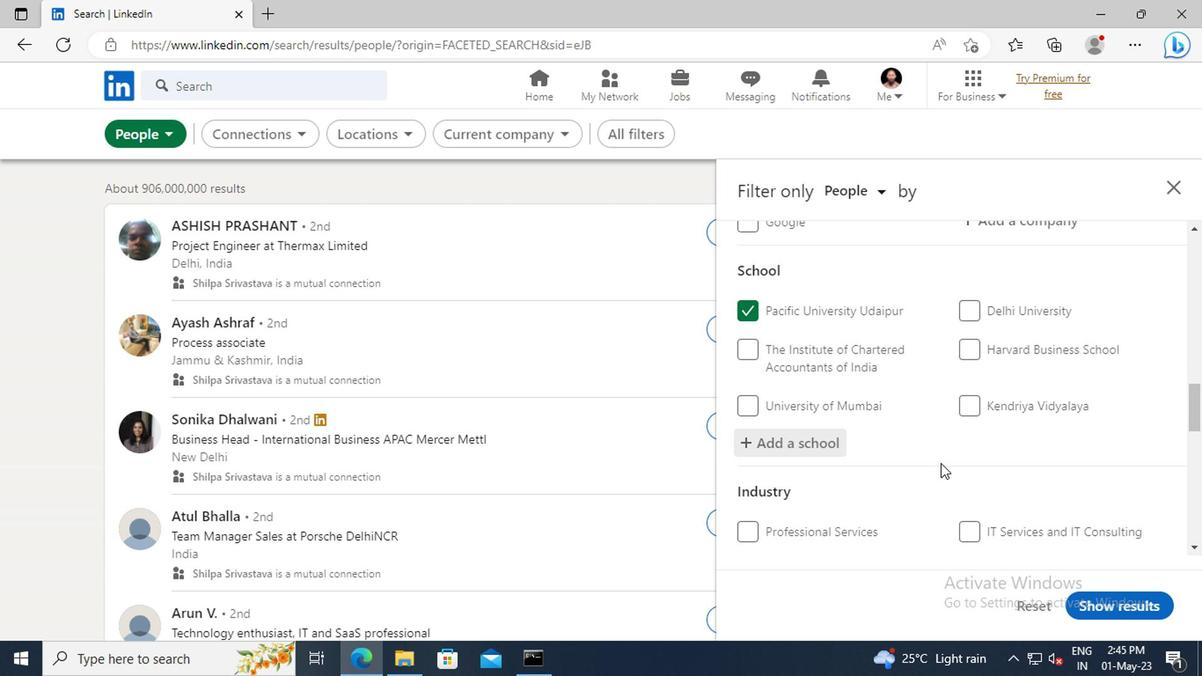 
Action: Mouse scrolled (938, 456) with delta (0, -1)
Screenshot: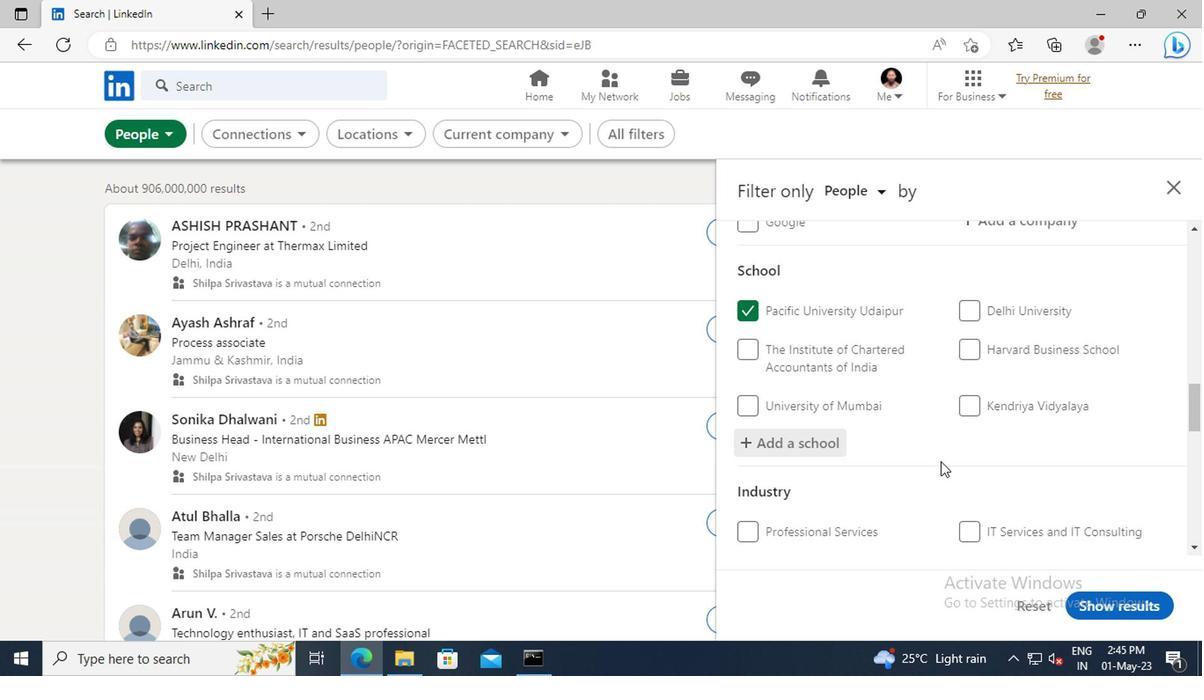 
Action: Mouse scrolled (938, 456) with delta (0, -1)
Screenshot: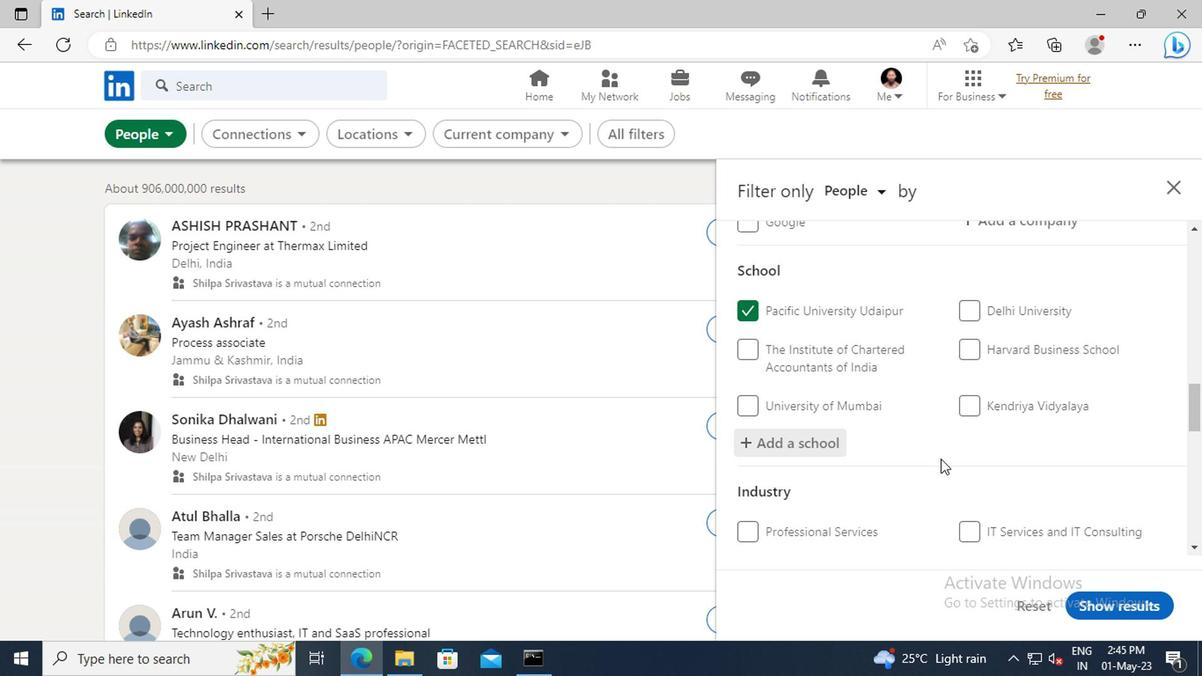 
Action: Mouse moved to (926, 415)
Screenshot: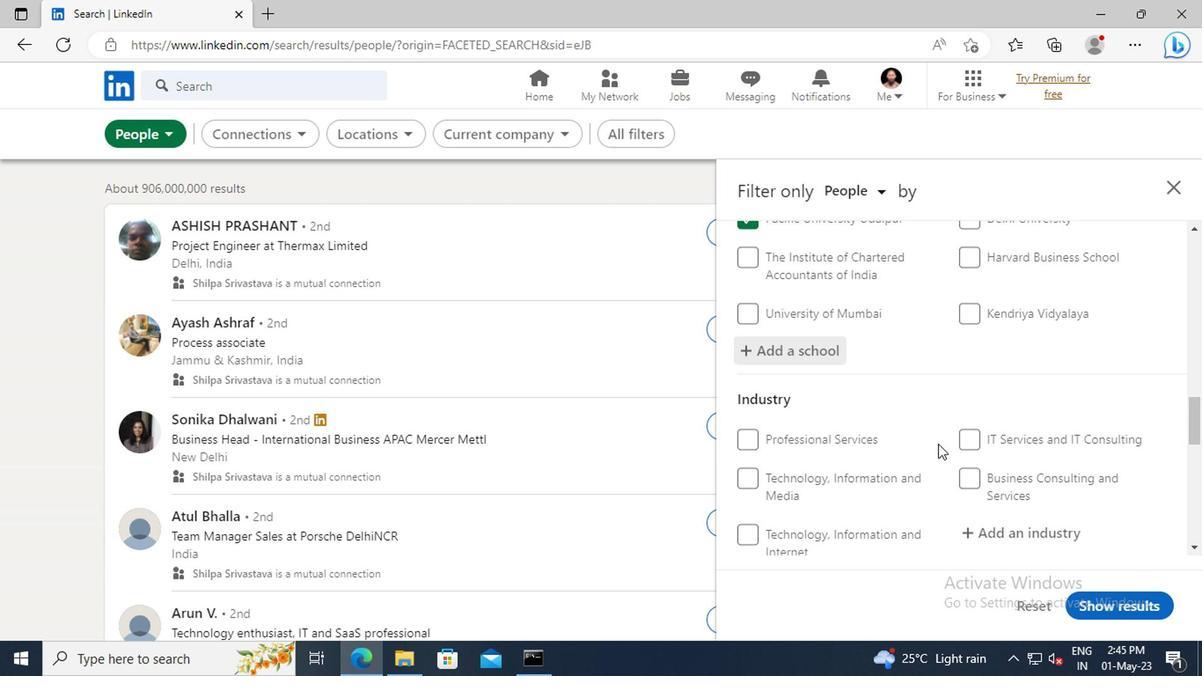 
Action: Mouse scrolled (926, 414) with delta (0, 0)
Screenshot: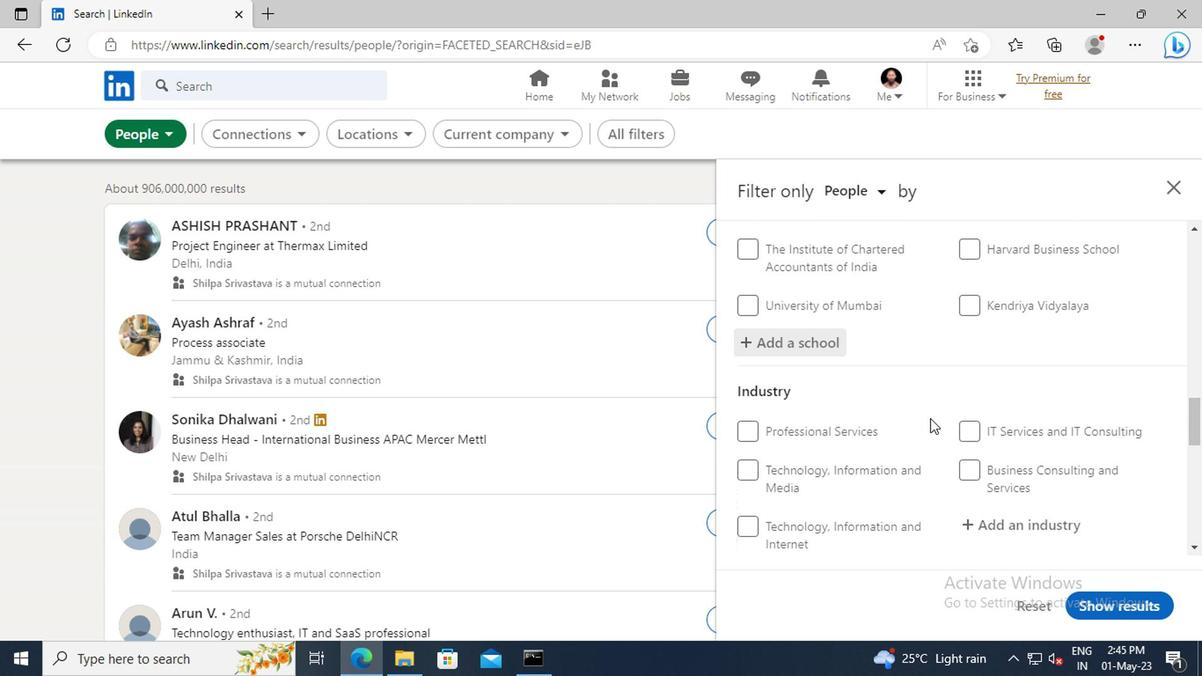 
Action: Mouse scrolled (926, 414) with delta (0, 0)
Screenshot: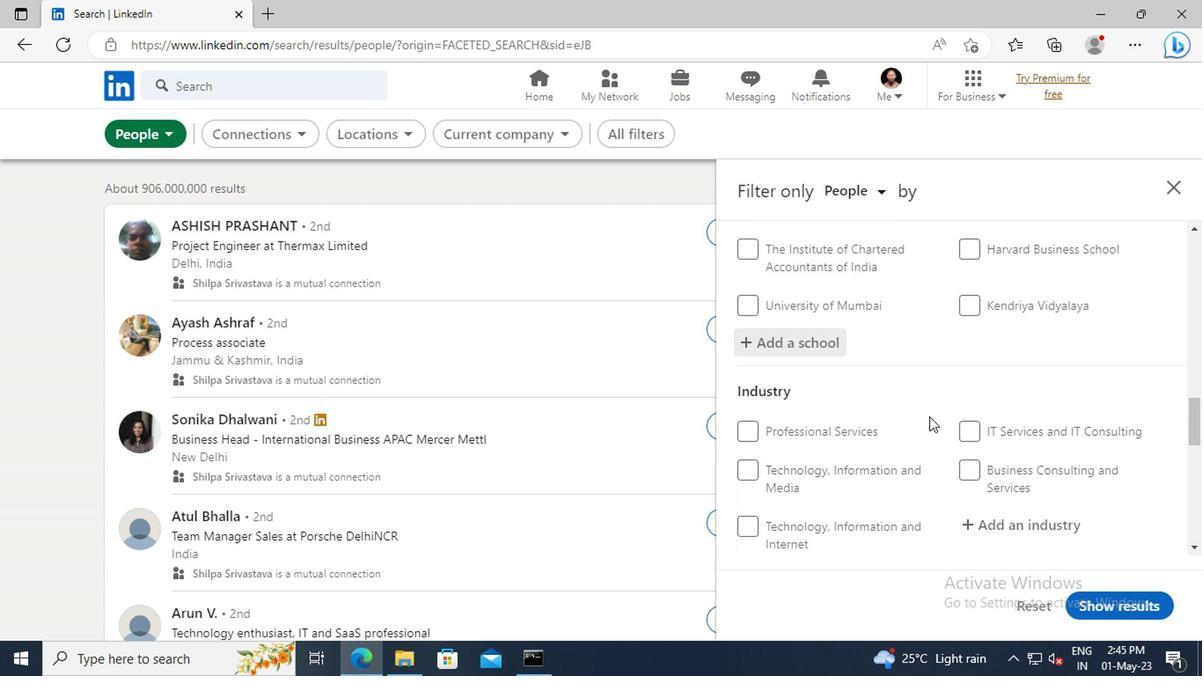 
Action: Mouse moved to (967, 427)
Screenshot: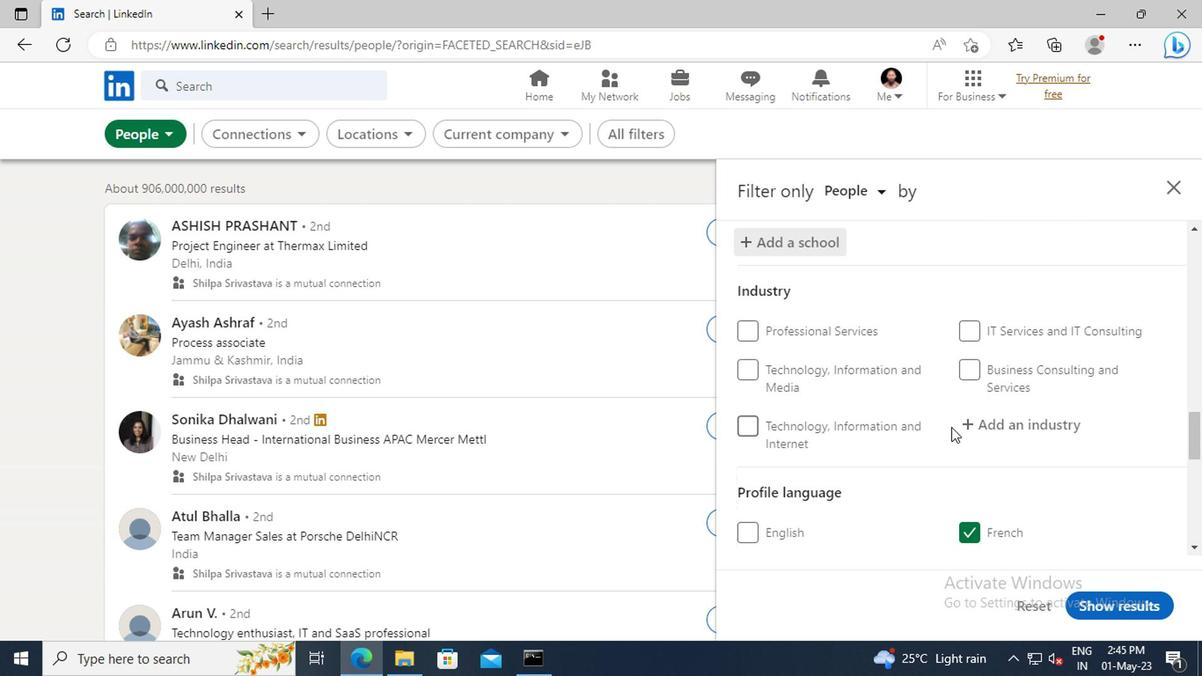 
Action: Mouse pressed left at (967, 427)
Screenshot: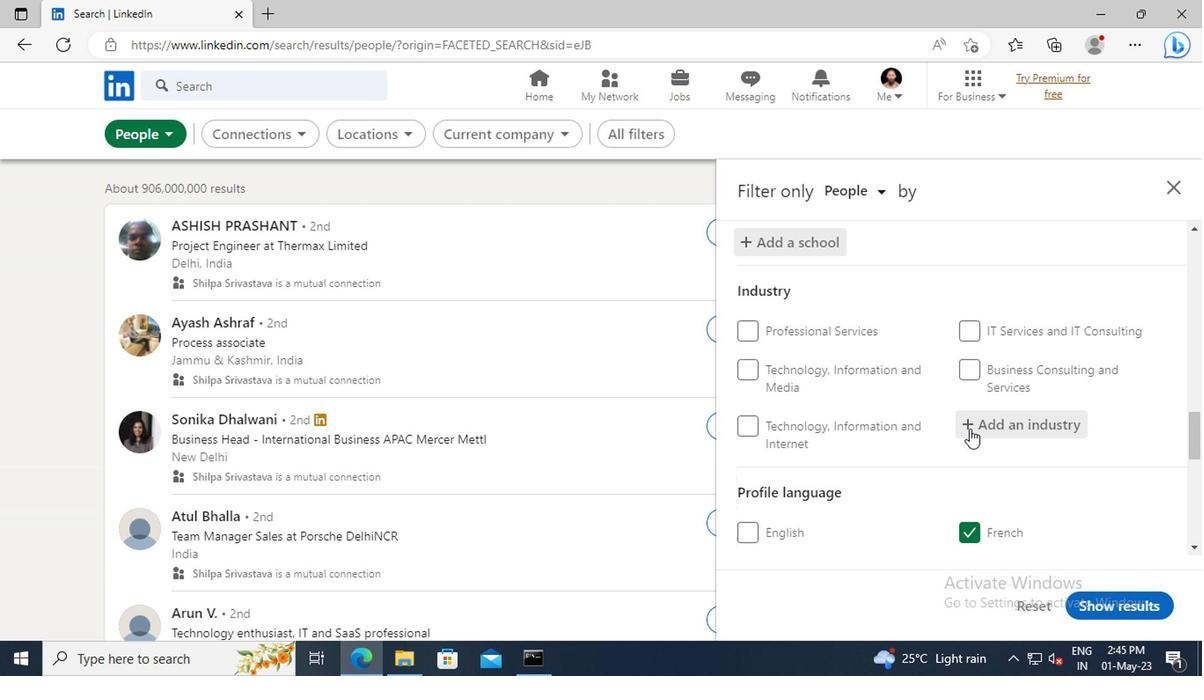 
Action: Key pressed <Key.shift>ARTISTS
Screenshot: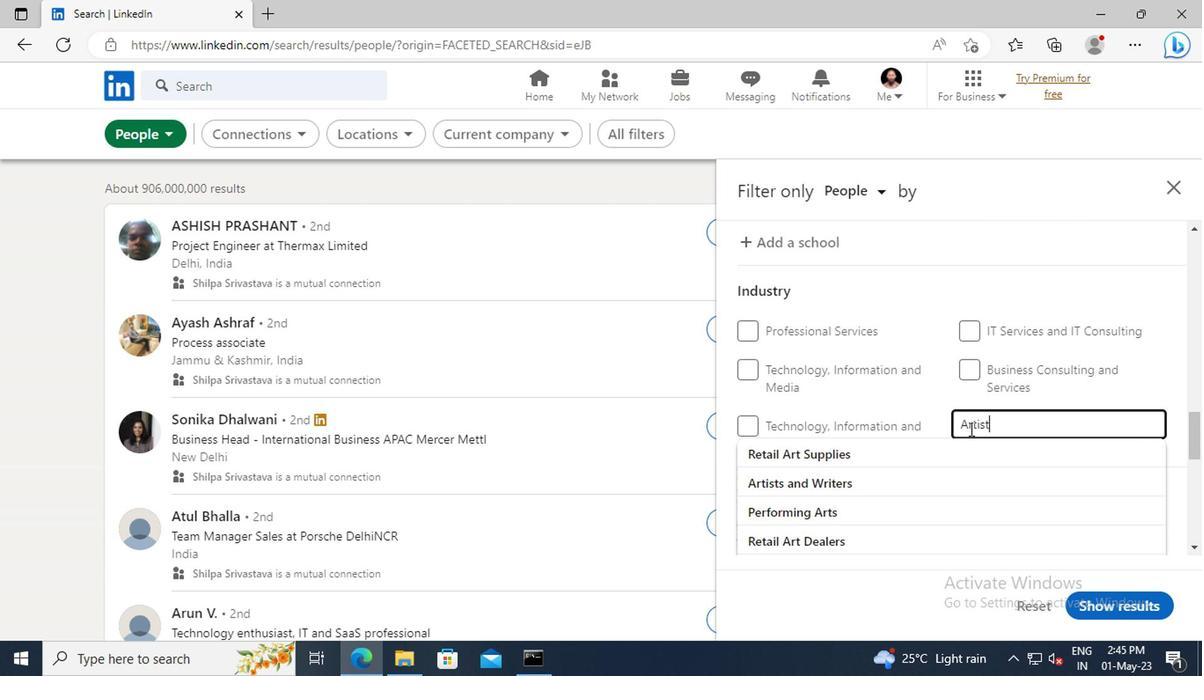
Action: Mouse moved to (947, 450)
Screenshot: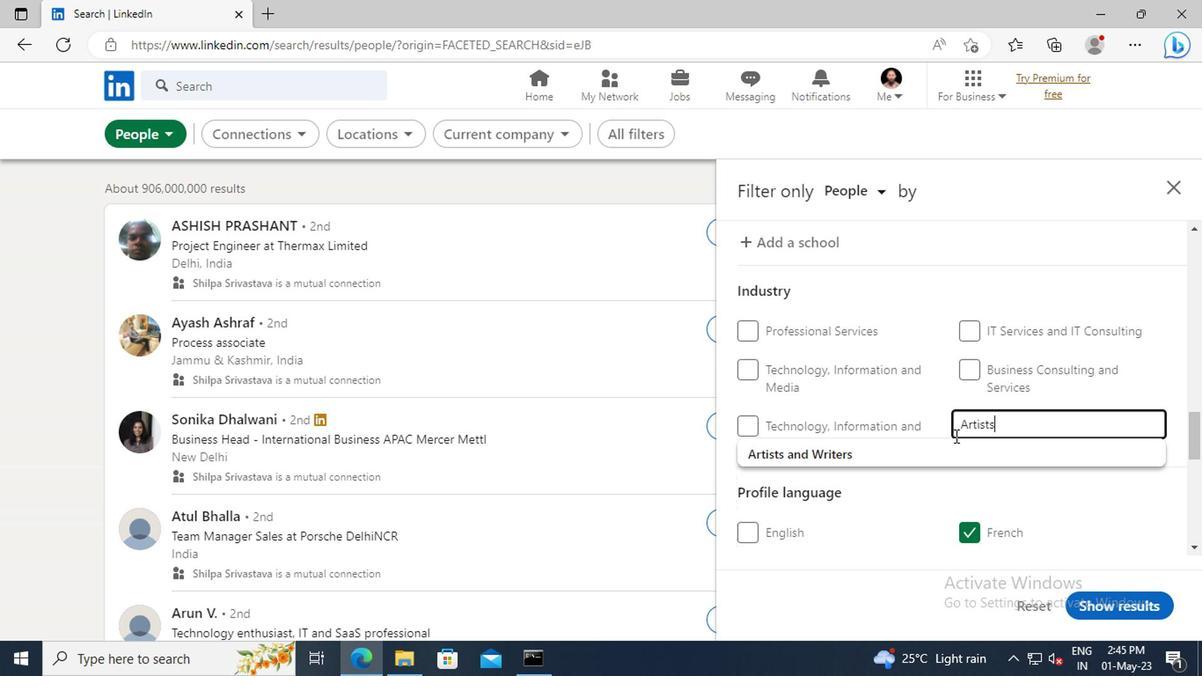 
Action: Mouse pressed left at (947, 450)
Screenshot: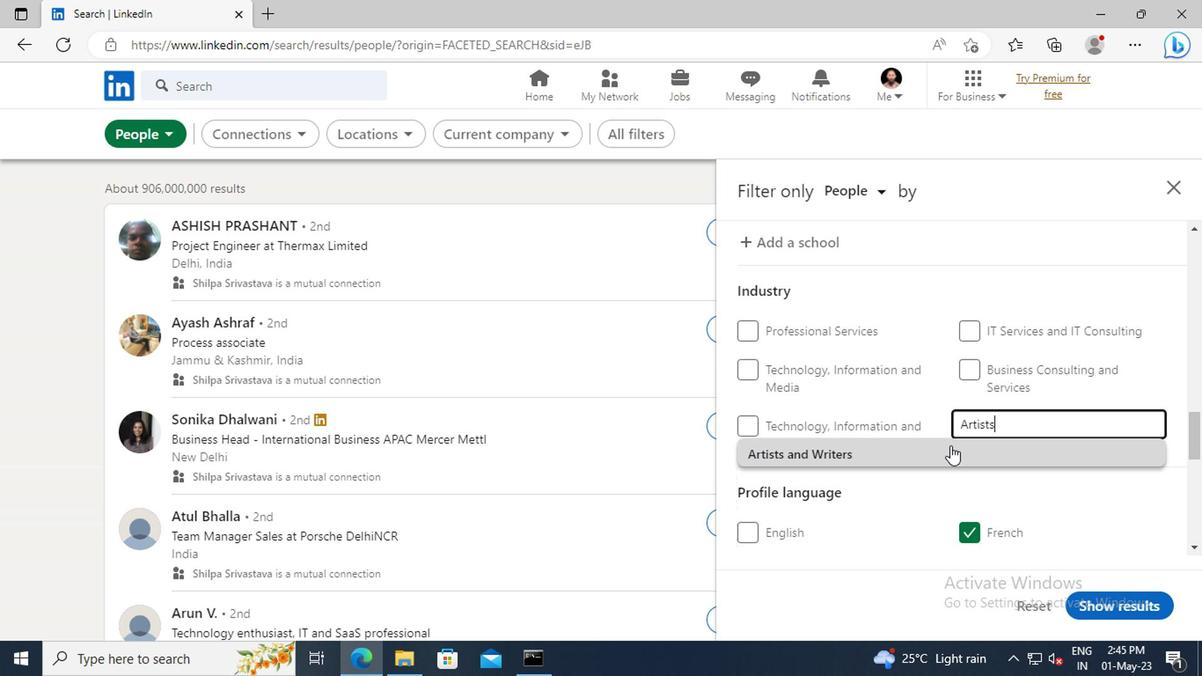 
Action: Mouse scrolled (947, 449) with delta (0, -1)
Screenshot: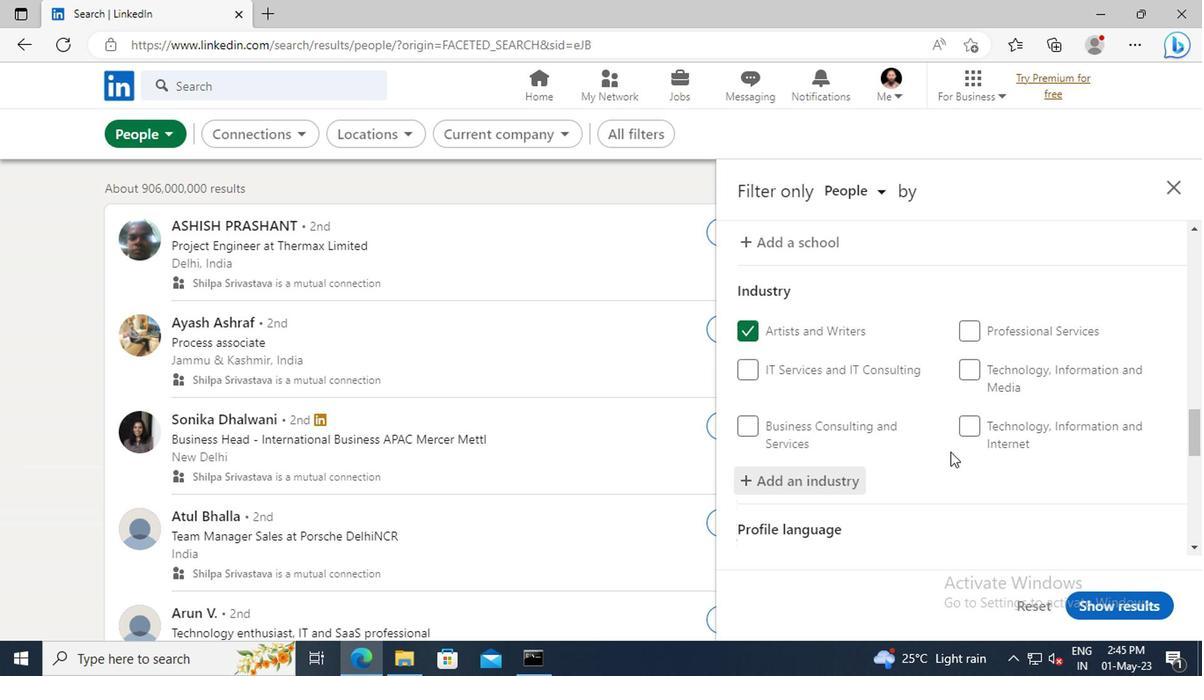 
Action: Mouse scrolled (947, 449) with delta (0, -1)
Screenshot: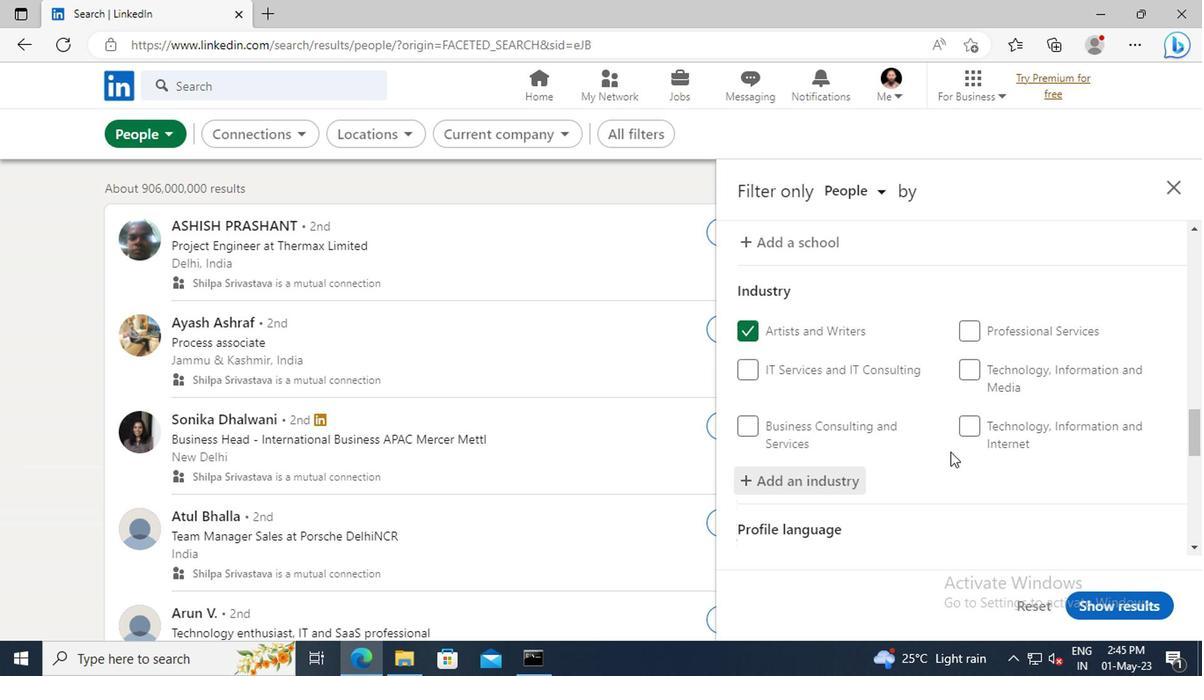 
Action: Mouse scrolled (947, 449) with delta (0, -1)
Screenshot: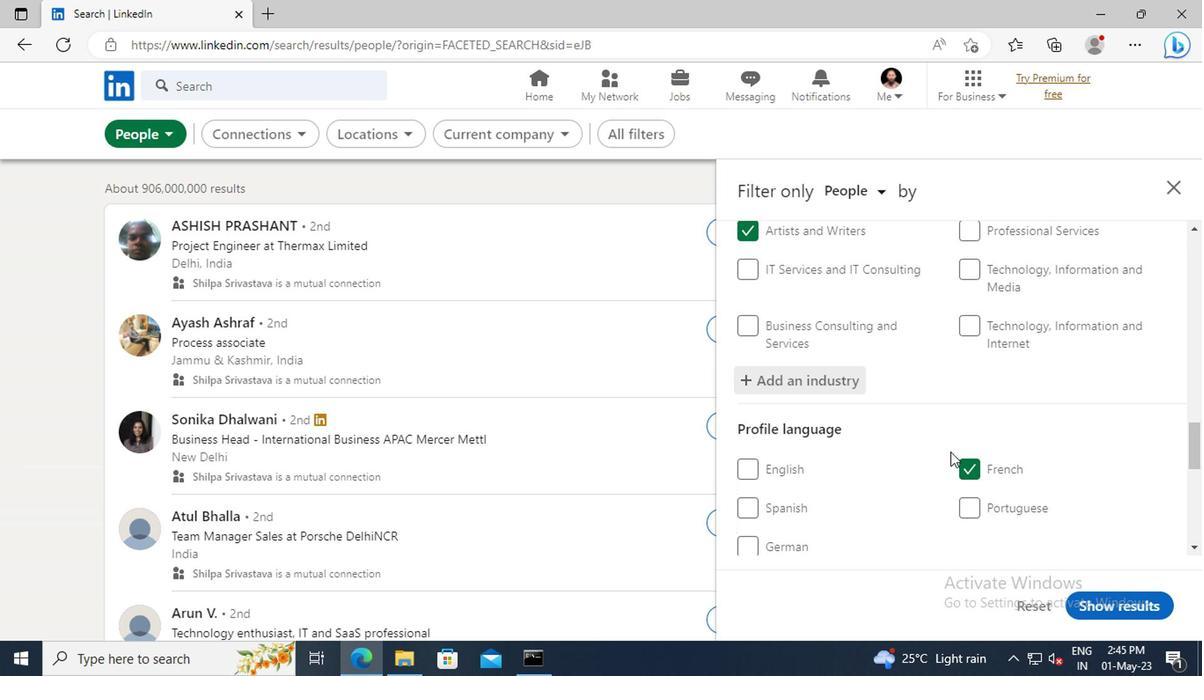 
Action: Mouse scrolled (947, 449) with delta (0, -1)
Screenshot: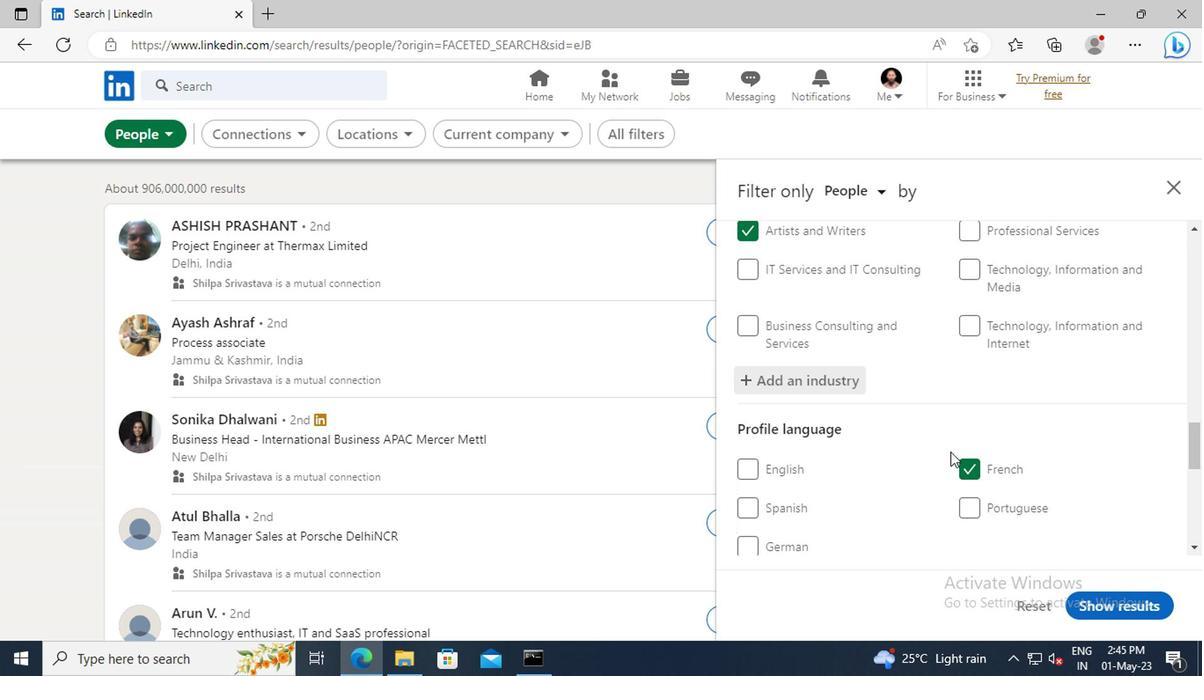 
Action: Mouse scrolled (947, 449) with delta (0, -1)
Screenshot: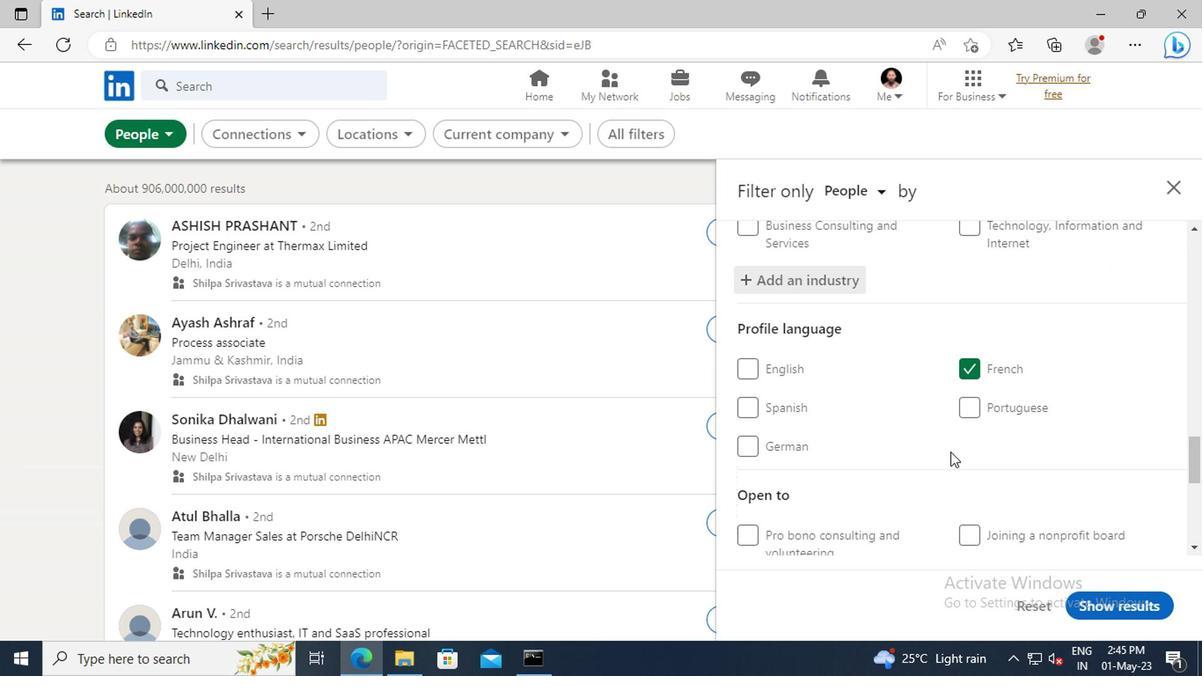 
Action: Mouse scrolled (947, 449) with delta (0, -1)
Screenshot: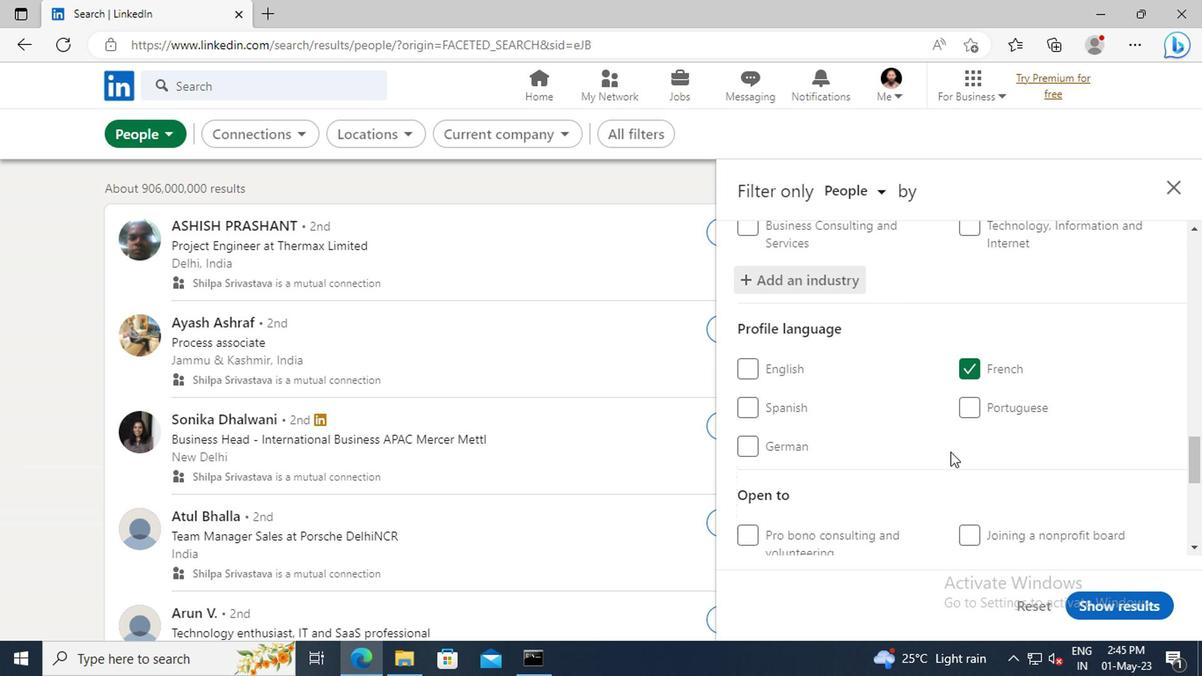 
Action: Mouse scrolled (947, 449) with delta (0, -1)
Screenshot: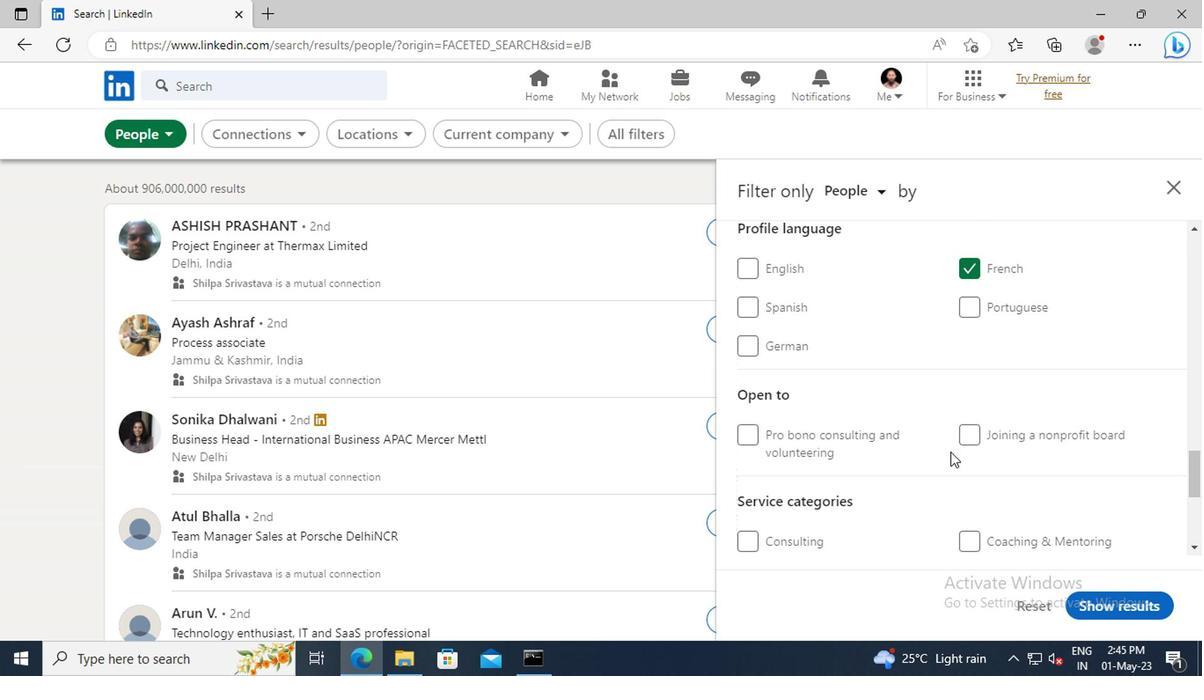 
Action: Mouse scrolled (947, 449) with delta (0, -1)
Screenshot: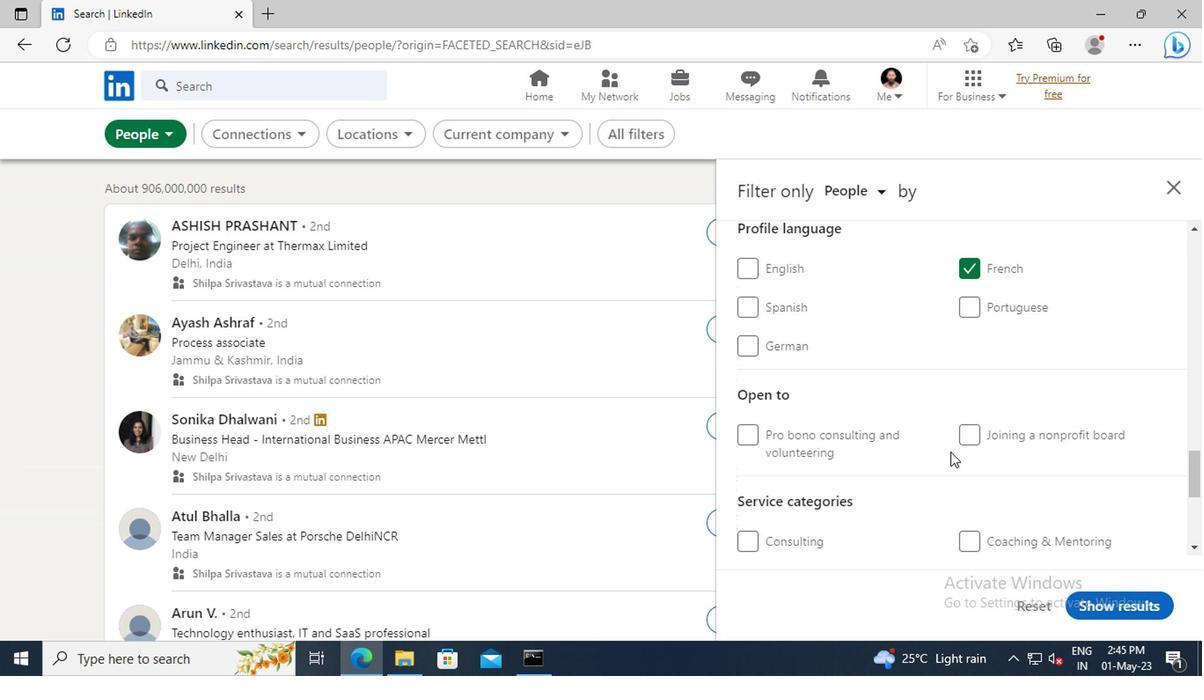 
Action: Mouse scrolled (947, 449) with delta (0, -1)
Screenshot: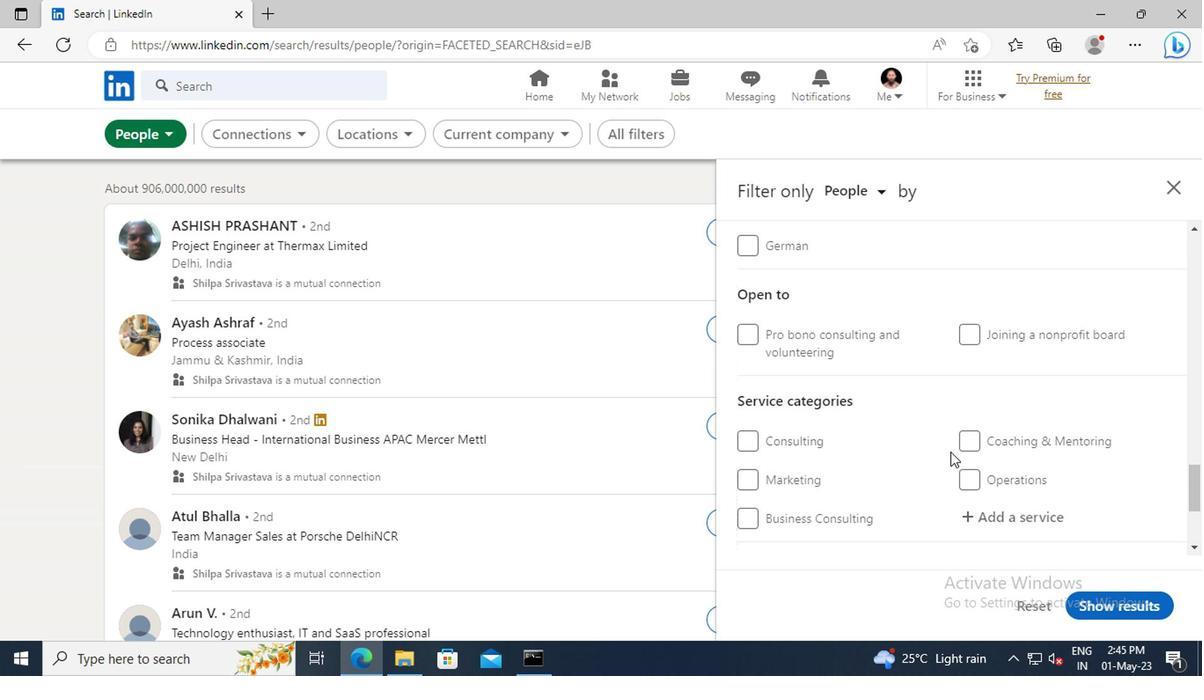 
Action: Mouse moved to (982, 460)
Screenshot: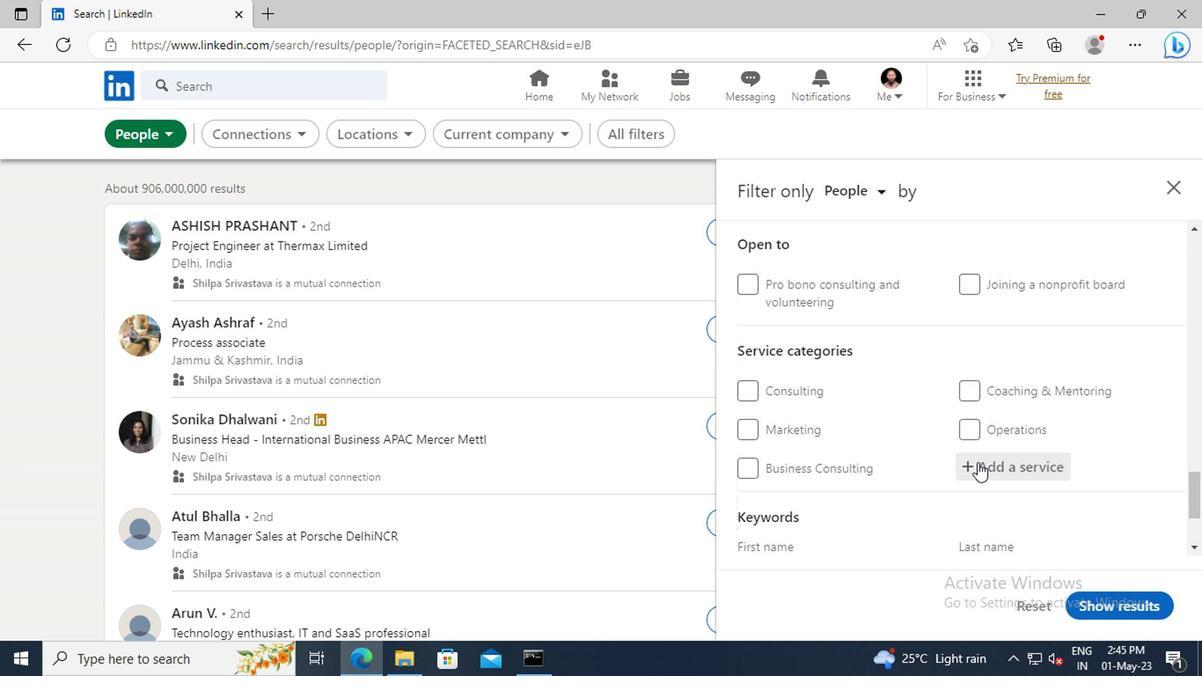 
Action: Mouse pressed left at (982, 460)
Screenshot: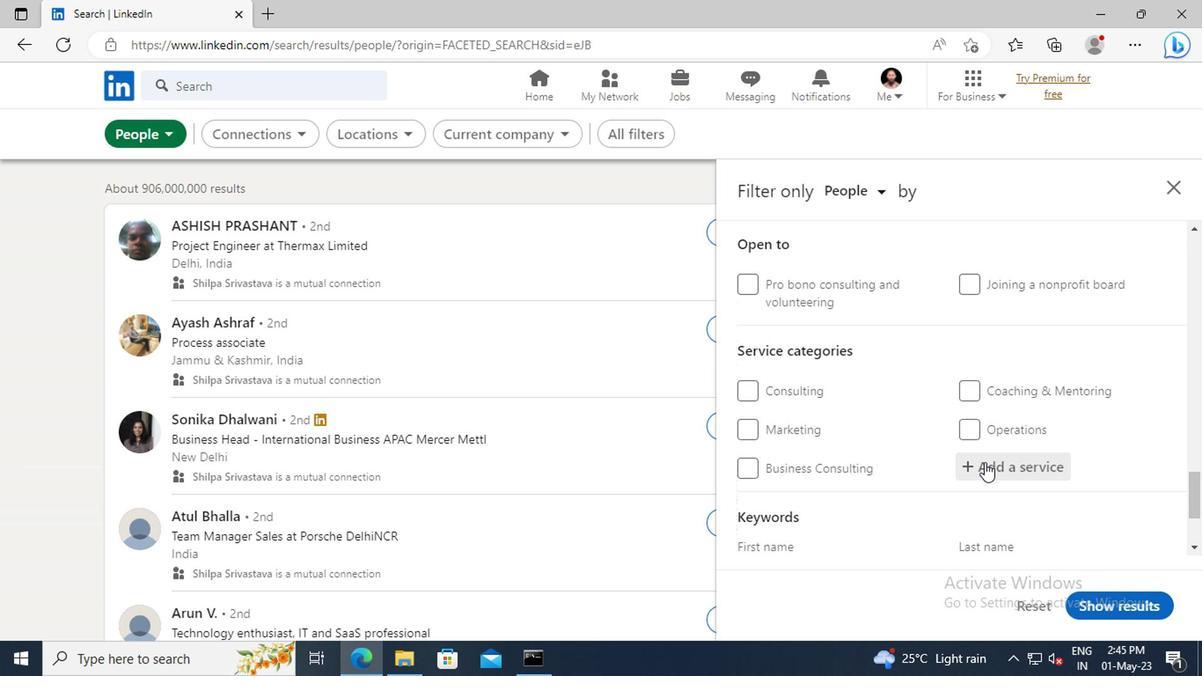 
Action: Key pressed <Key.shift>OUTSOU
Screenshot: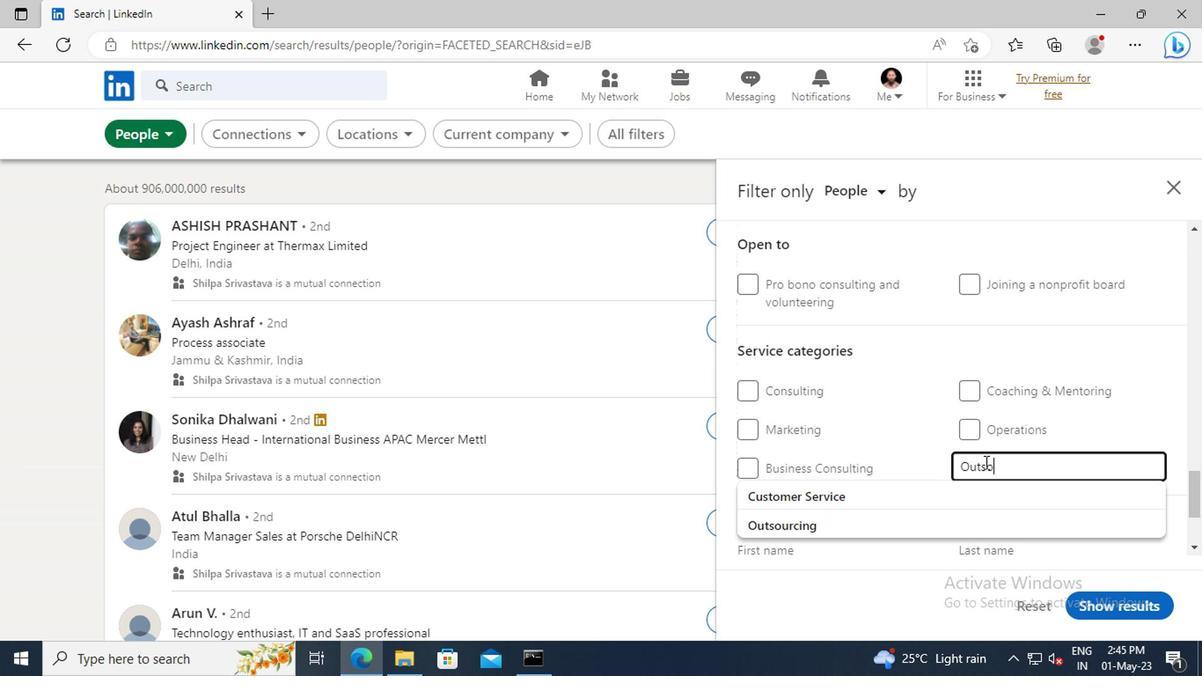 
Action: Mouse moved to (957, 498)
Screenshot: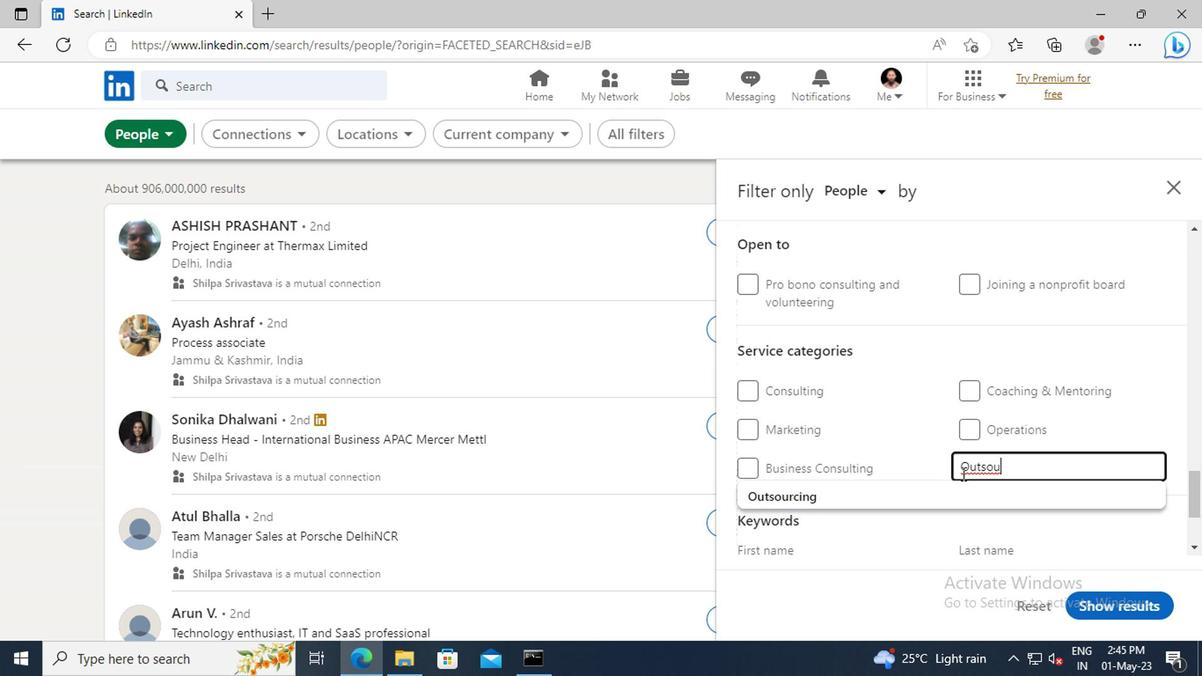 
Action: Mouse pressed left at (957, 498)
Screenshot: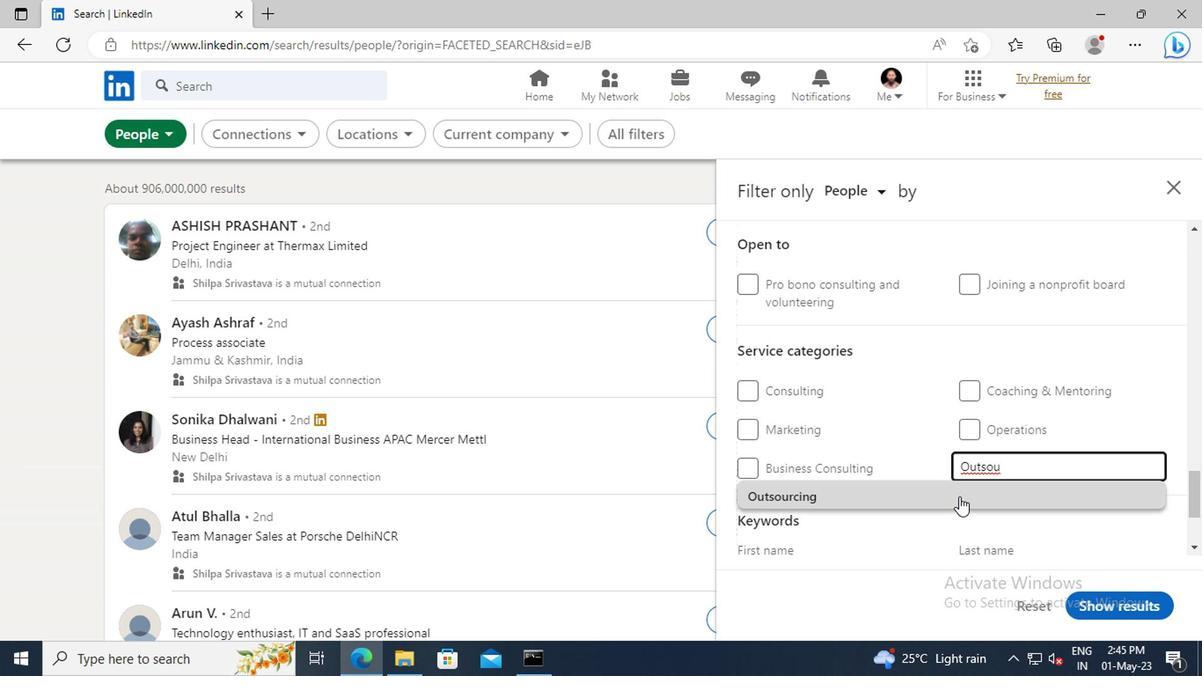 
Action: Mouse scrolled (957, 497) with delta (0, 0)
Screenshot: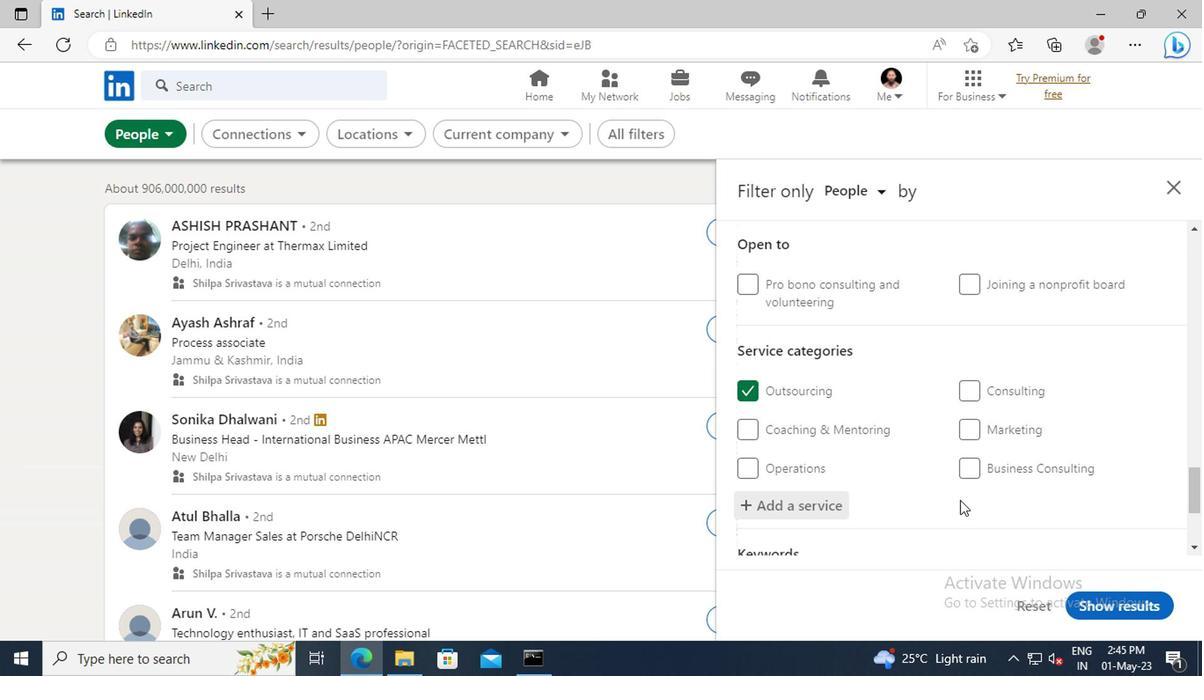 
Action: Mouse scrolled (957, 497) with delta (0, 0)
Screenshot: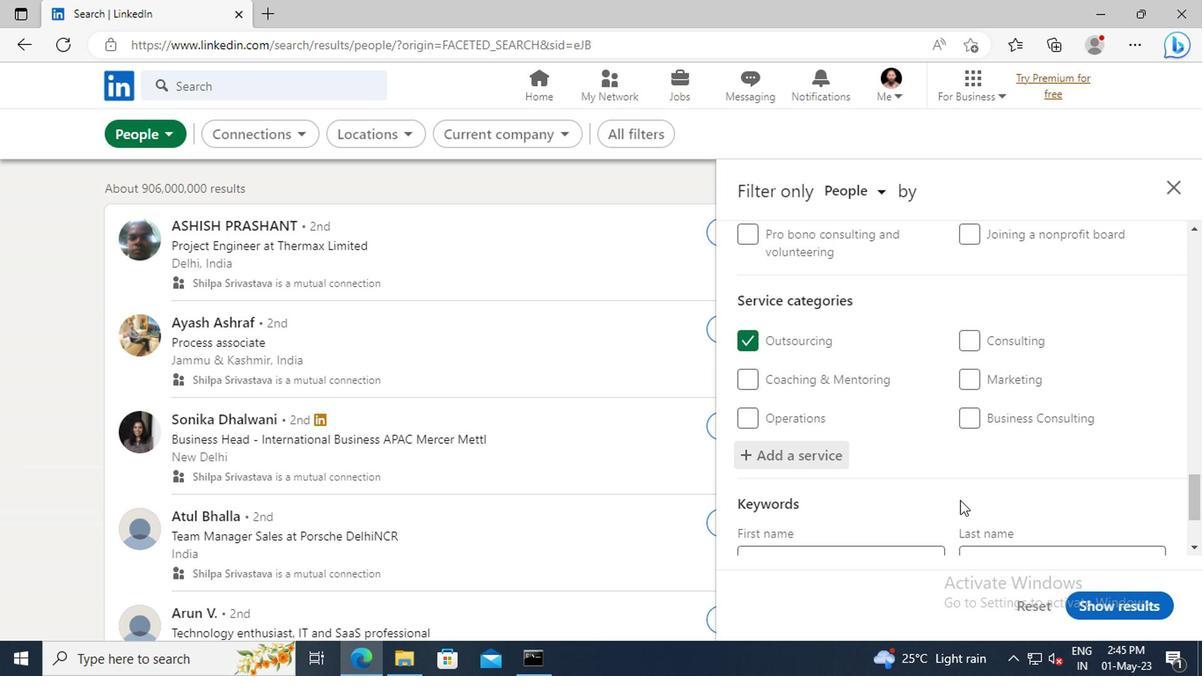 
Action: Mouse scrolled (957, 497) with delta (0, 0)
Screenshot: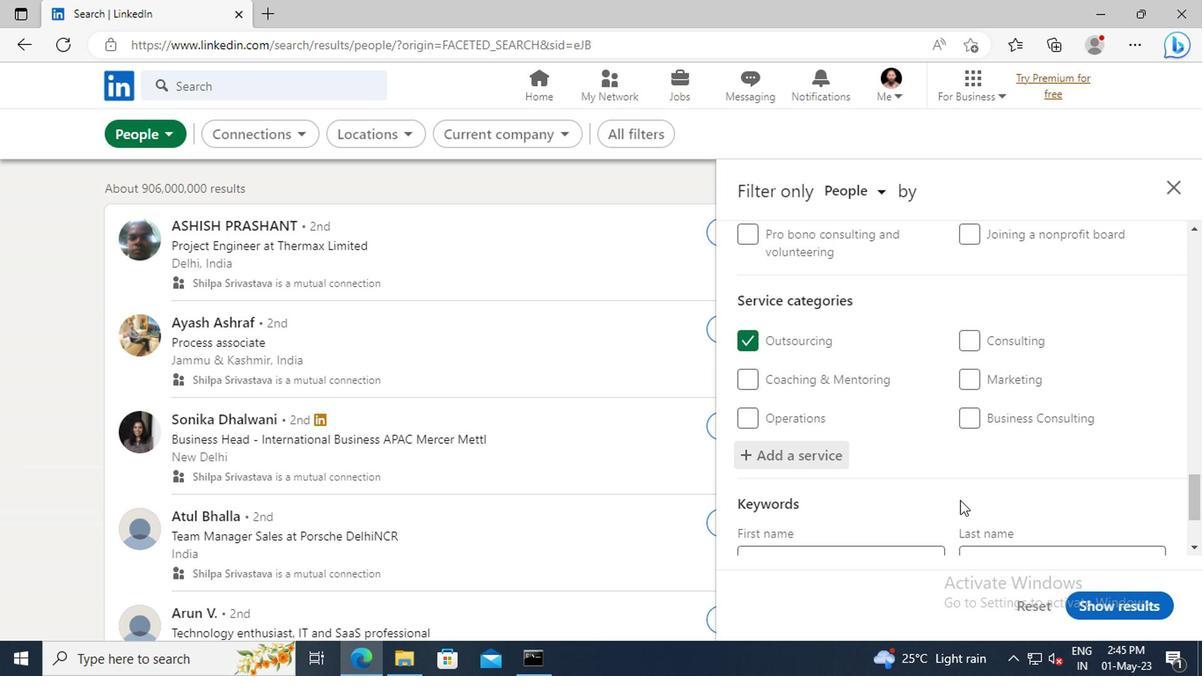 
Action: Mouse scrolled (957, 497) with delta (0, 0)
Screenshot: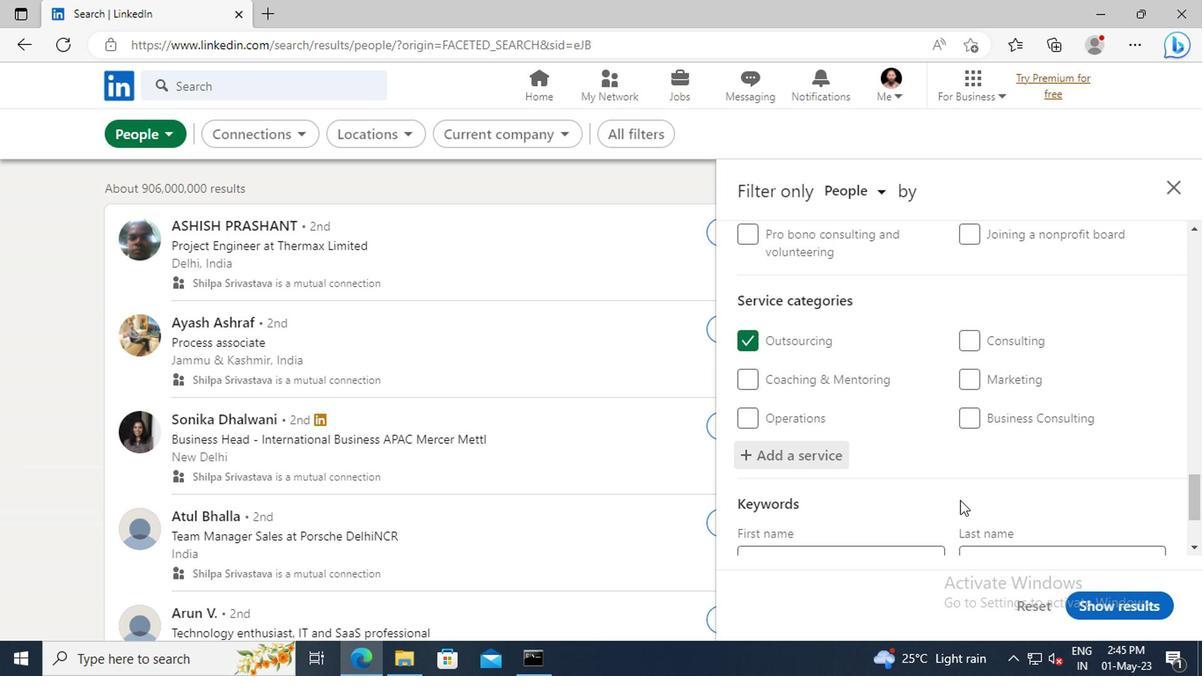 
Action: Mouse scrolled (957, 497) with delta (0, 0)
Screenshot: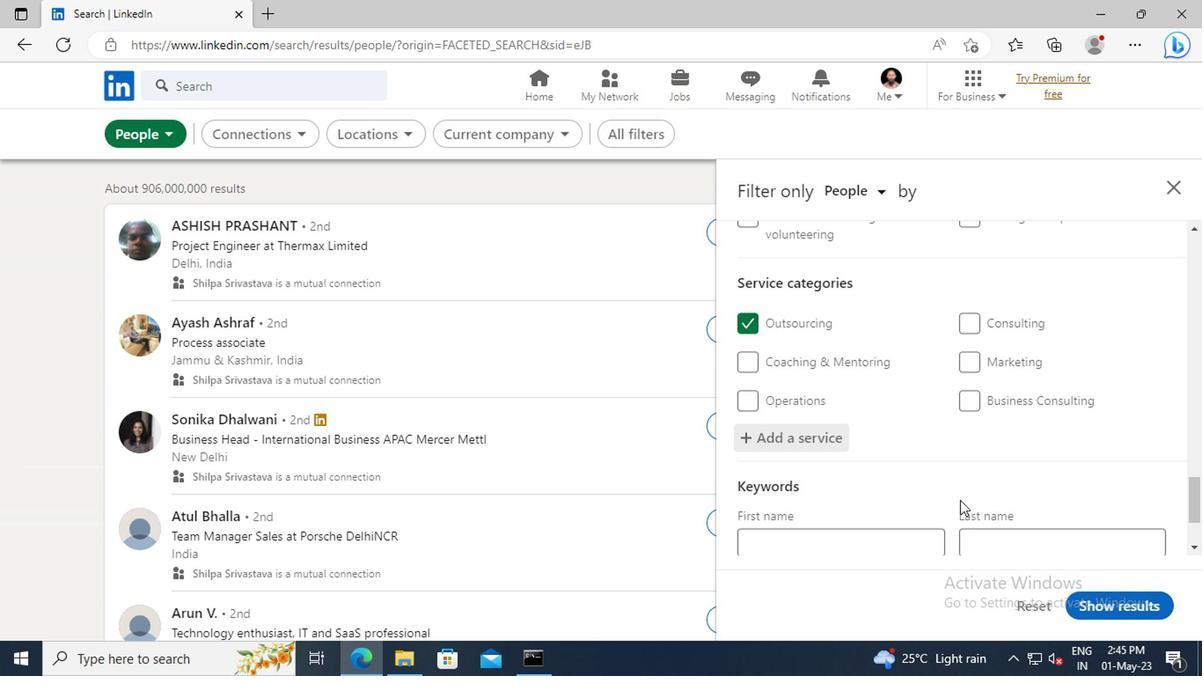 
Action: Mouse moved to (798, 478)
Screenshot: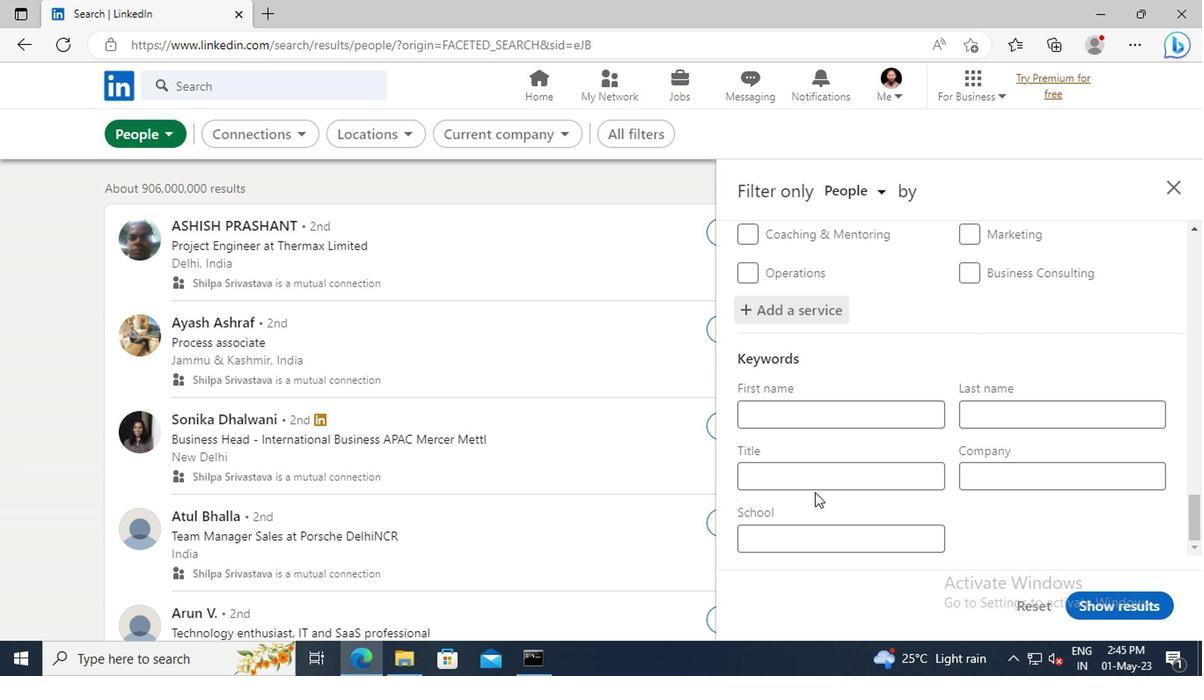 
Action: Mouse pressed left at (798, 478)
Screenshot: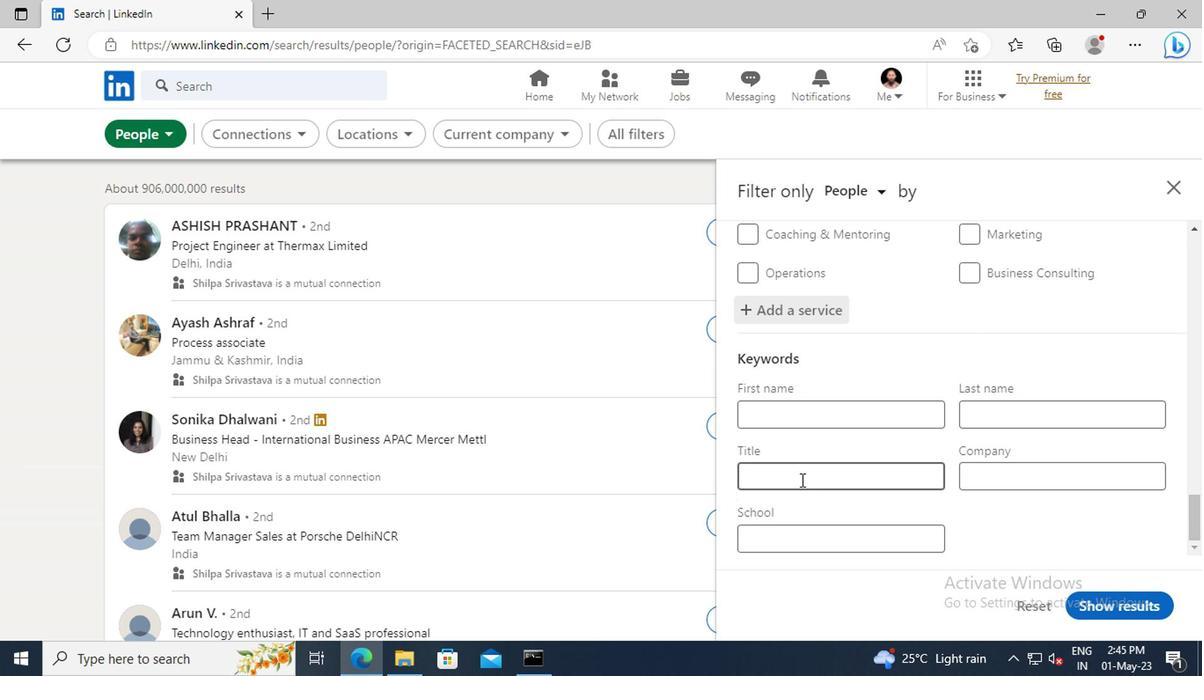 
Action: Key pressed <Key.shift>PHONE<Key.space><Key.shift>SALES<Key.space><Key.shift>SPECIALIST<Key.enter>
Screenshot: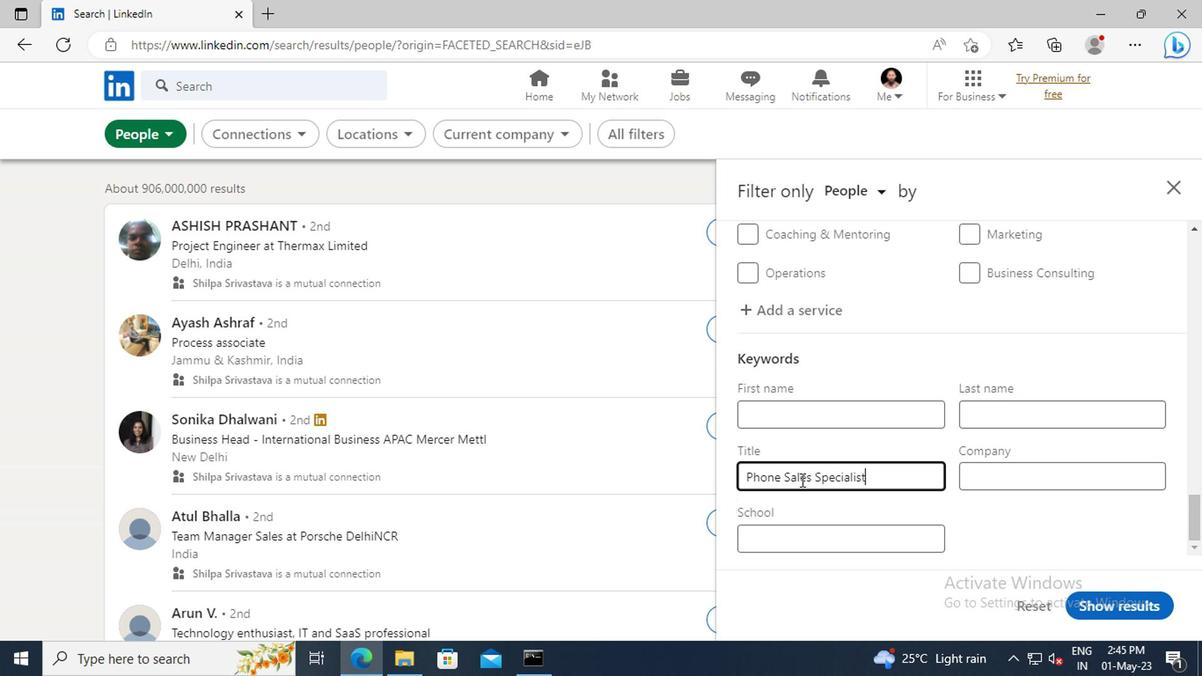
Action: Mouse moved to (1076, 597)
Screenshot: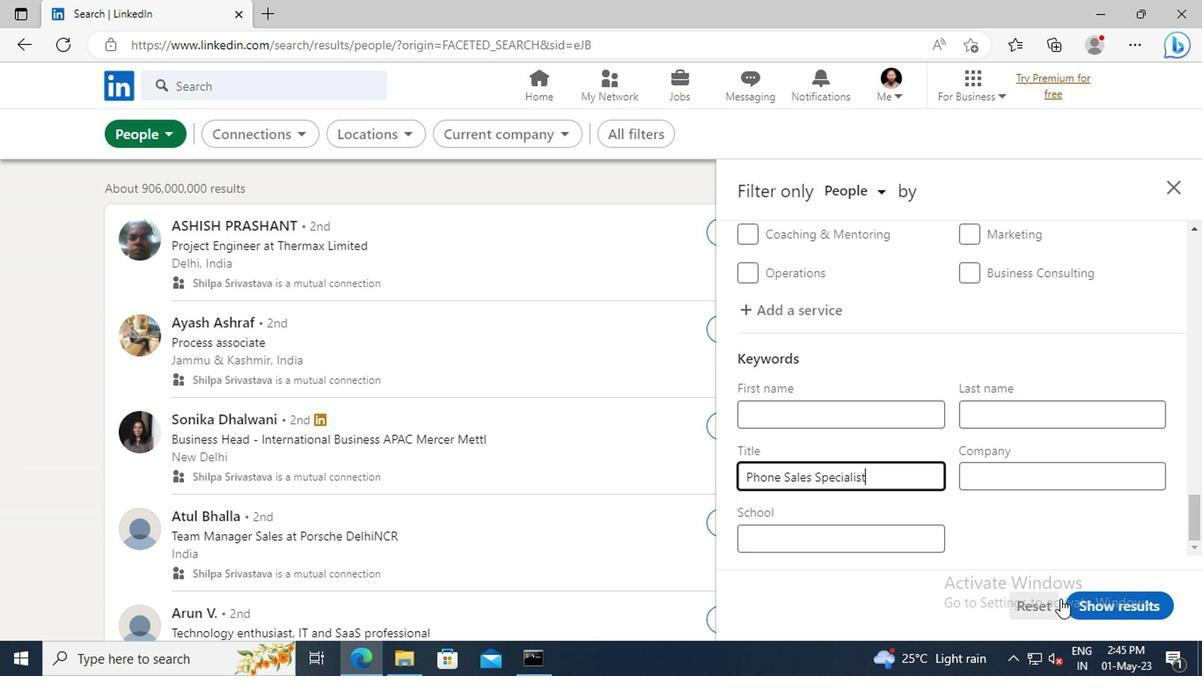 
Action: Mouse pressed left at (1076, 597)
Screenshot: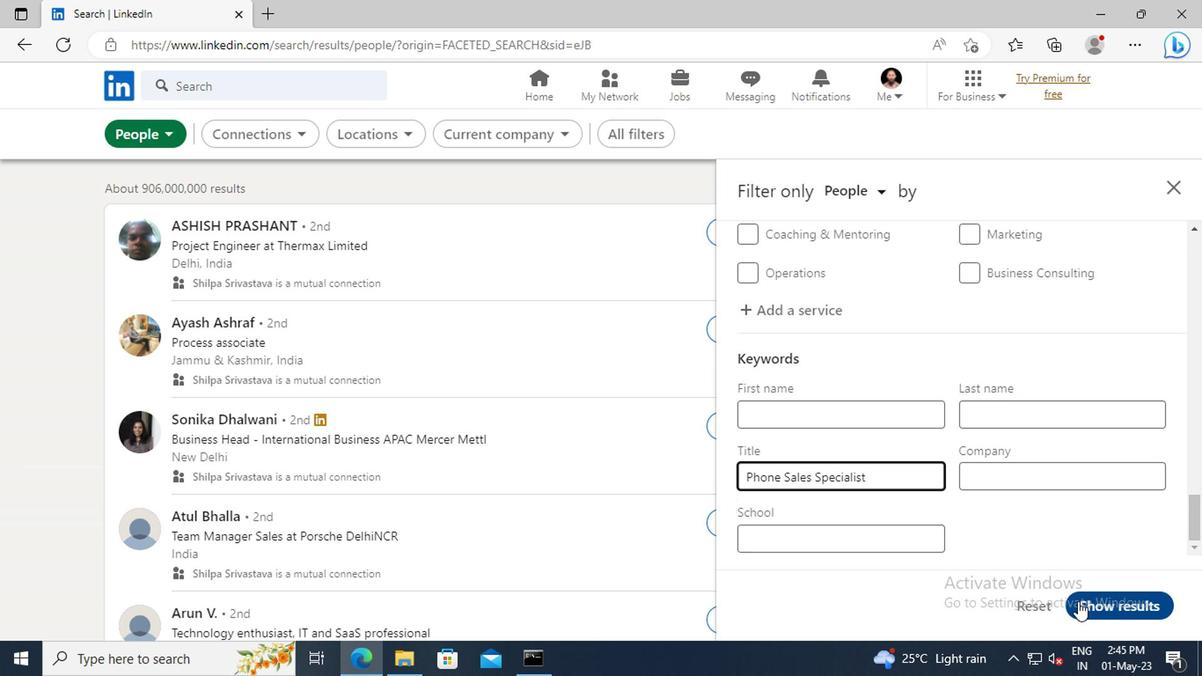 
